 Task: Look for space in Palma del Río, Spain from 1st July, 2023 to 9th July, 2023 for 2 adults in price range Rs.8000 to Rs.15000. Place can be entire place with 1  bedroom having 1 bed and 1 bathroom. Property type can be house, flat, guest house. Booking option can be shelf check-in. Required host language is English.
Action: Mouse moved to (334, 196)
Screenshot: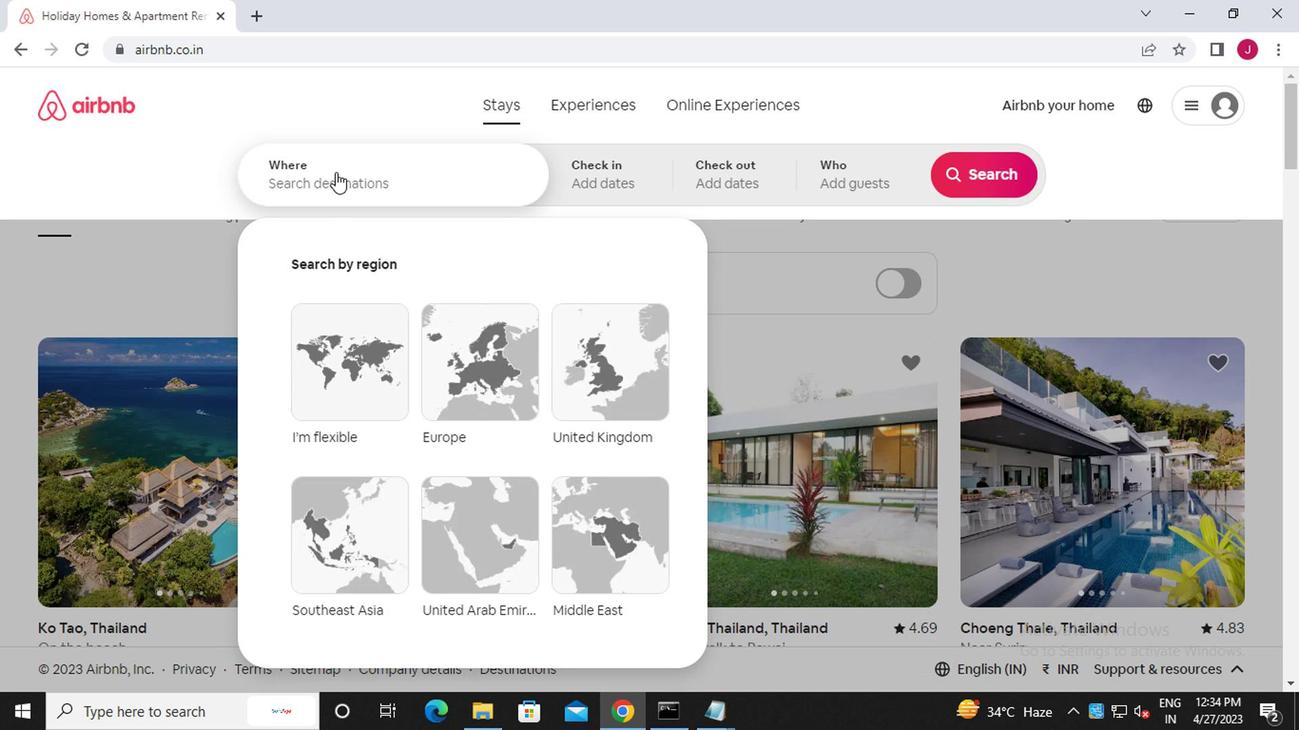 
Action: Mouse pressed left at (334, 196)
Screenshot: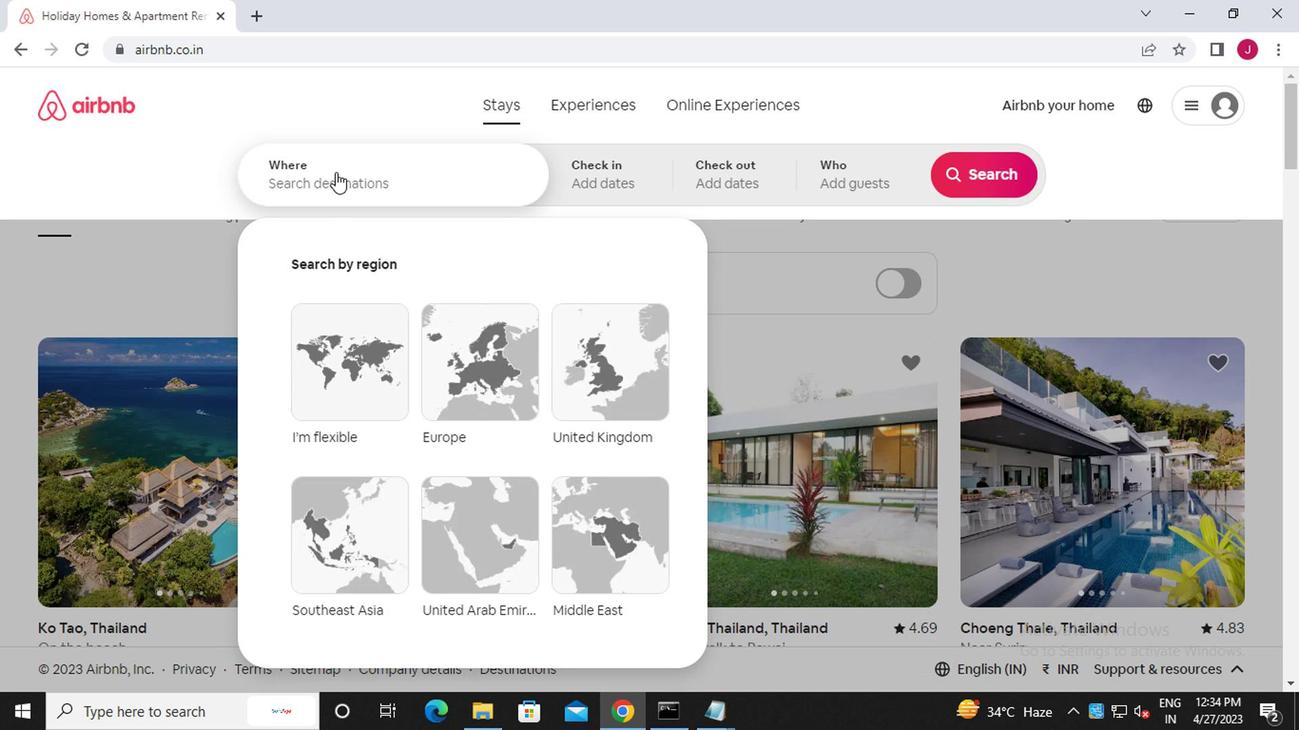 
Action: Key pressed p<Key.caps_lock>alma<Key.space>de<Key.space>rio
Screenshot: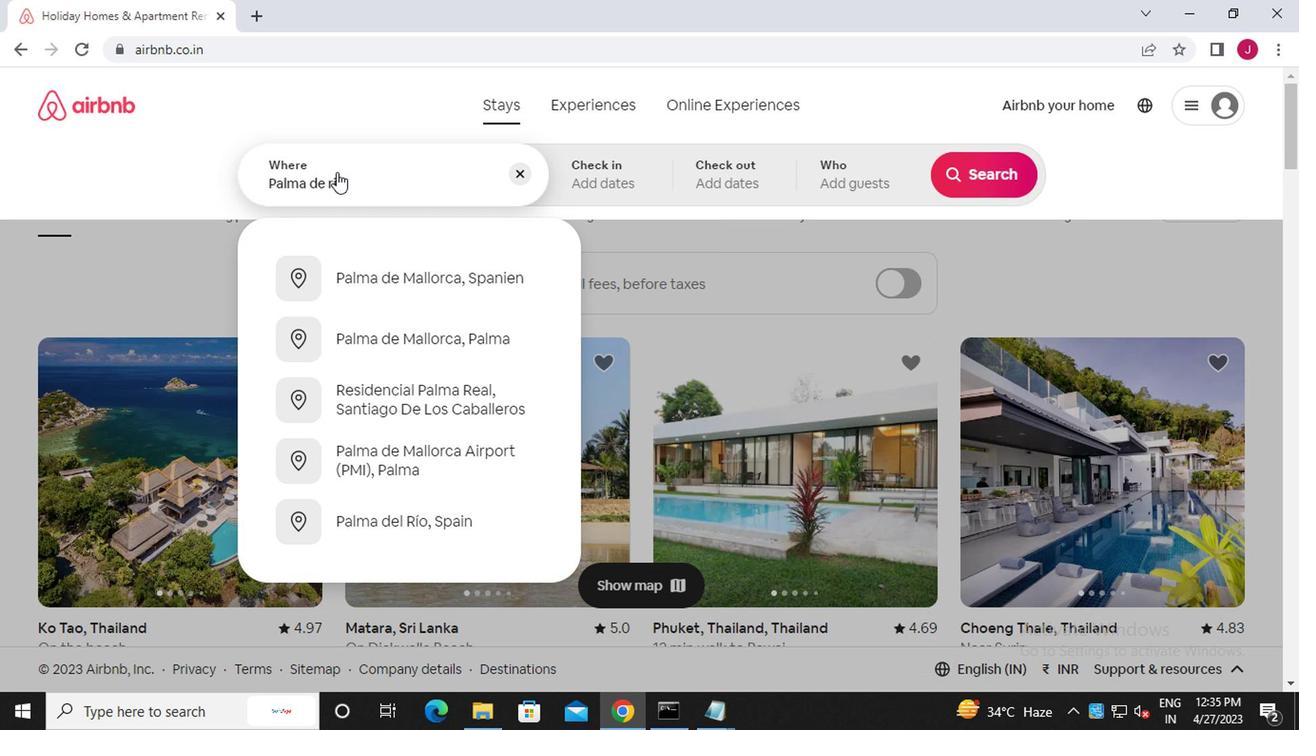 
Action: Mouse moved to (448, 348)
Screenshot: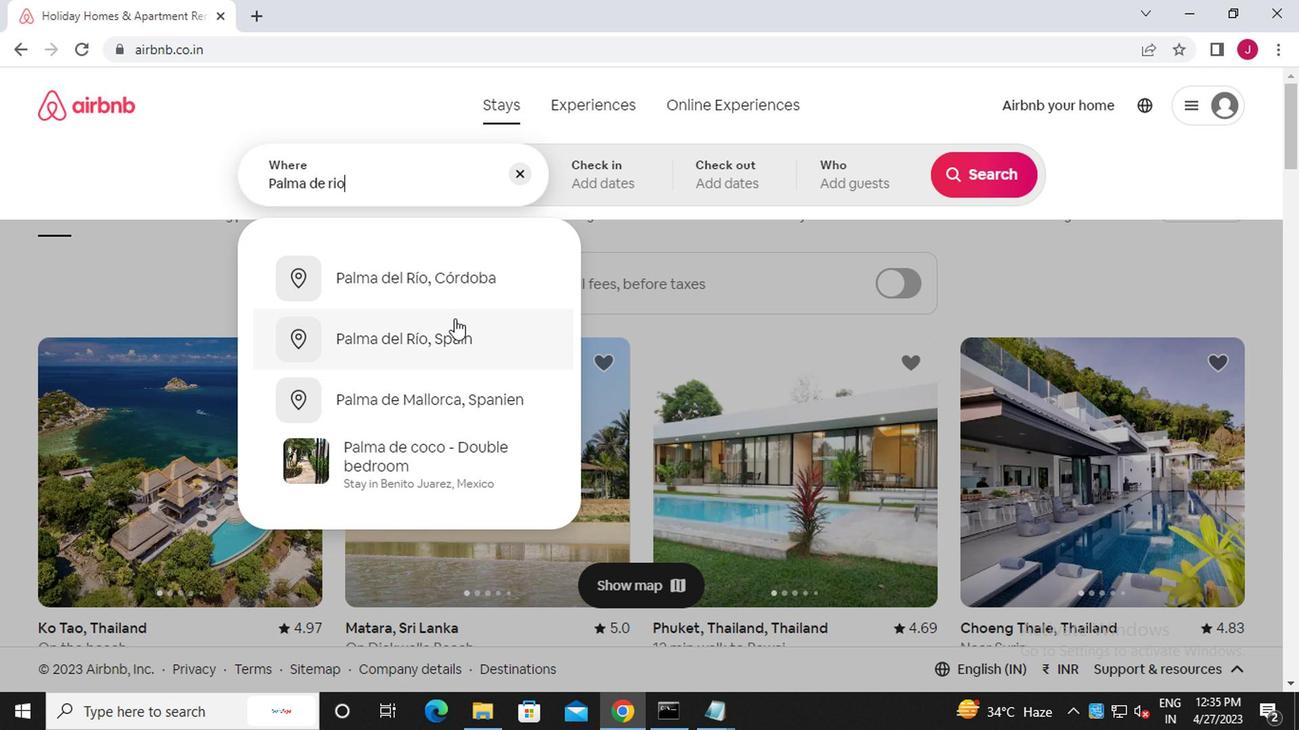 
Action: Mouse pressed left at (448, 348)
Screenshot: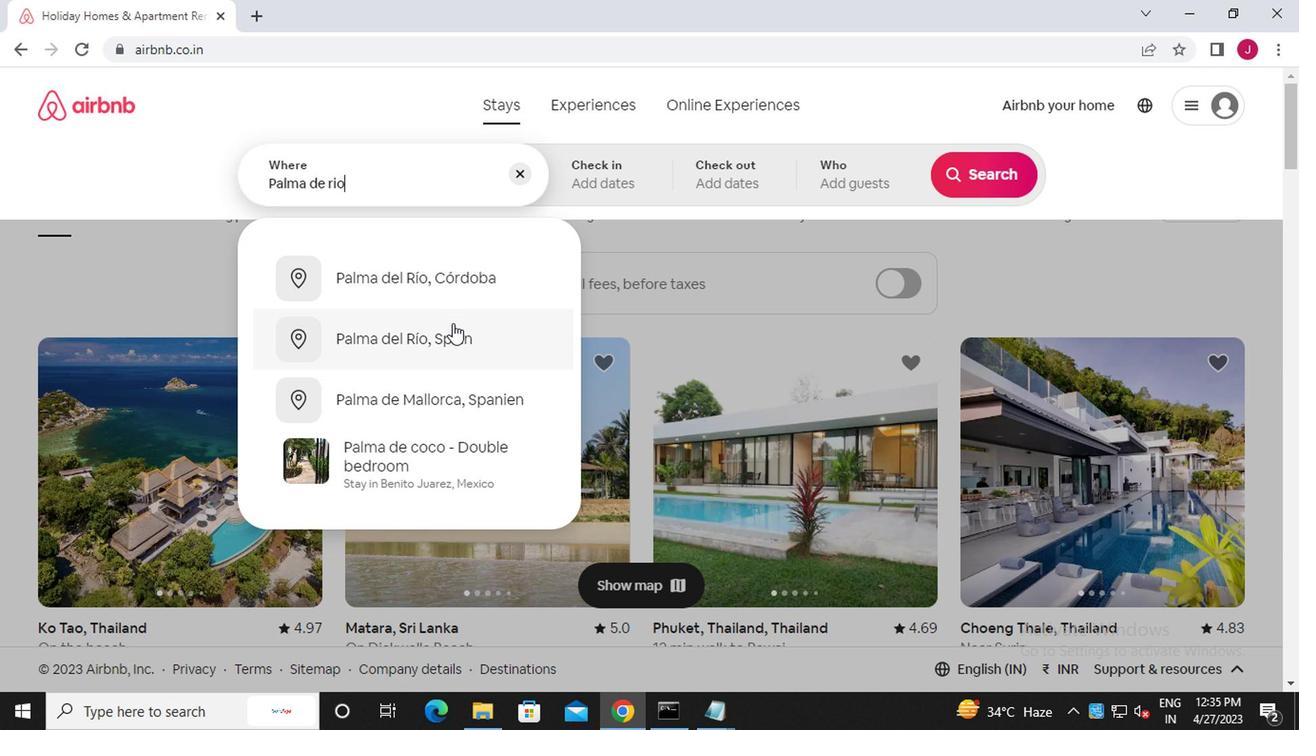 
Action: Mouse moved to (970, 341)
Screenshot: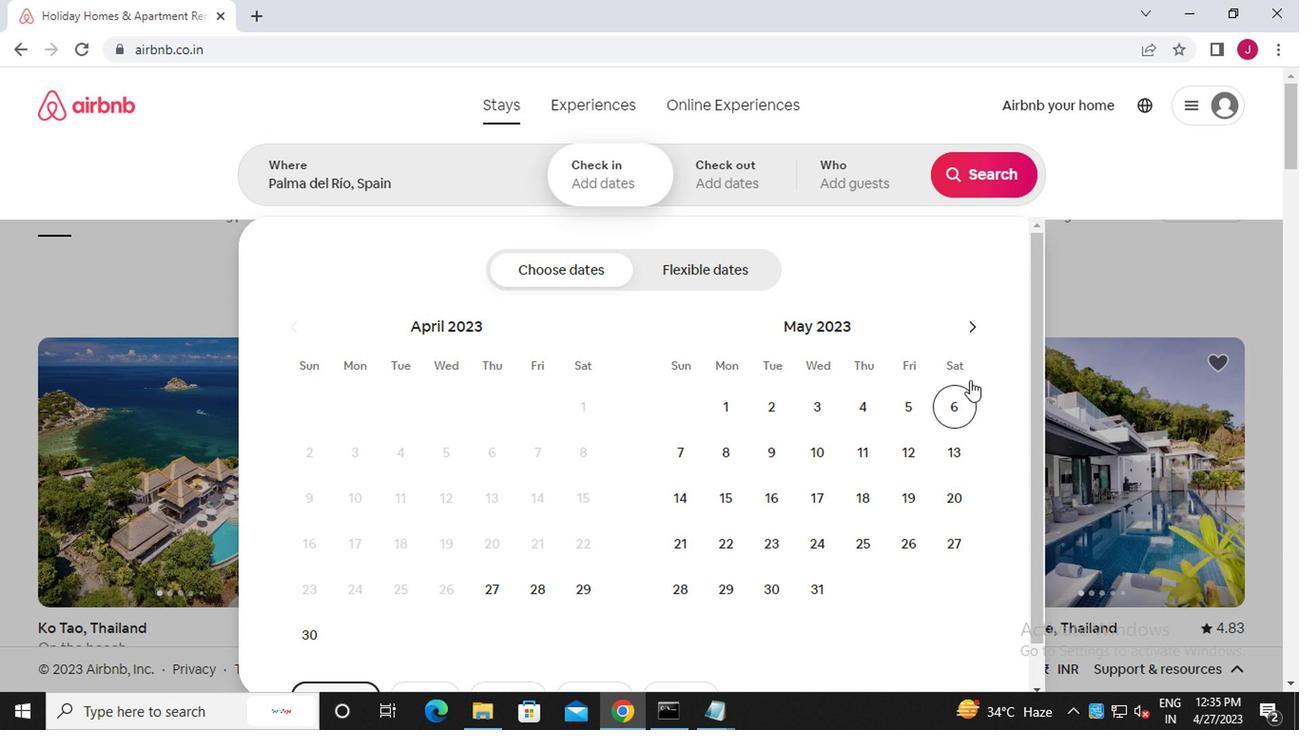 
Action: Mouse pressed left at (970, 341)
Screenshot: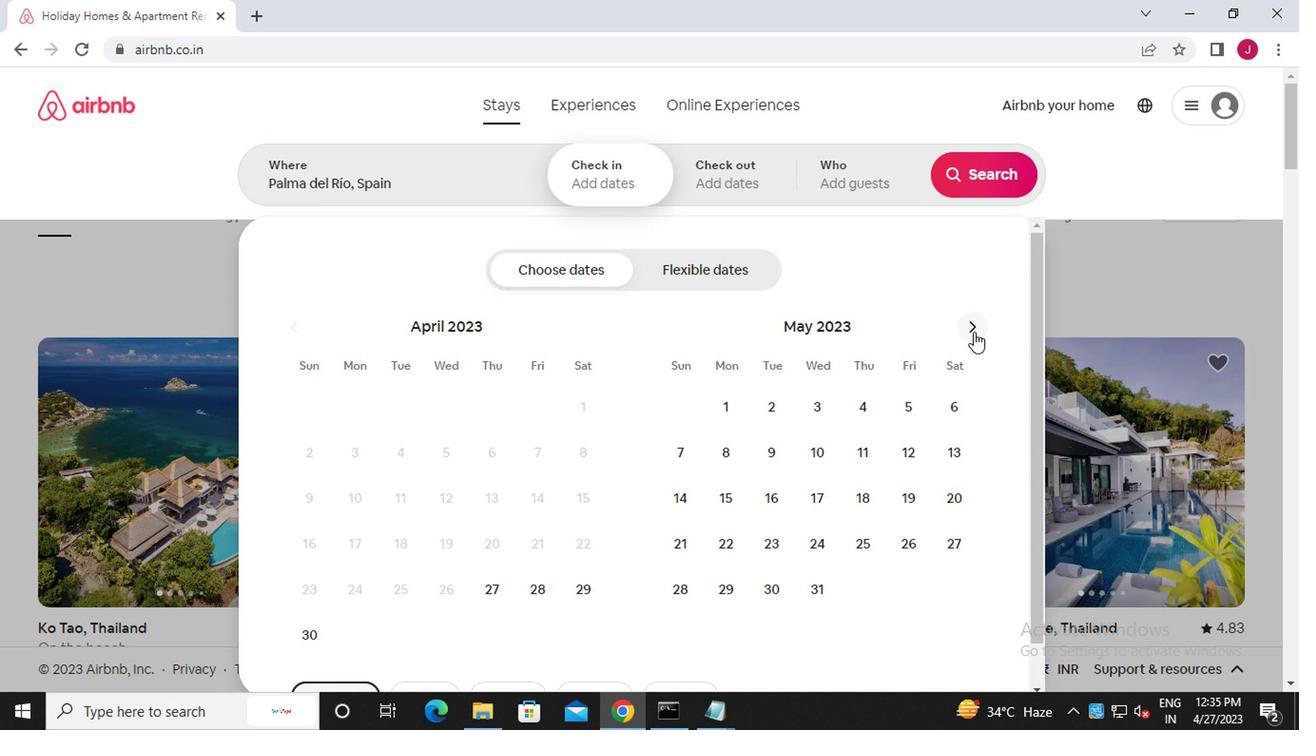 
Action: Mouse pressed left at (970, 341)
Screenshot: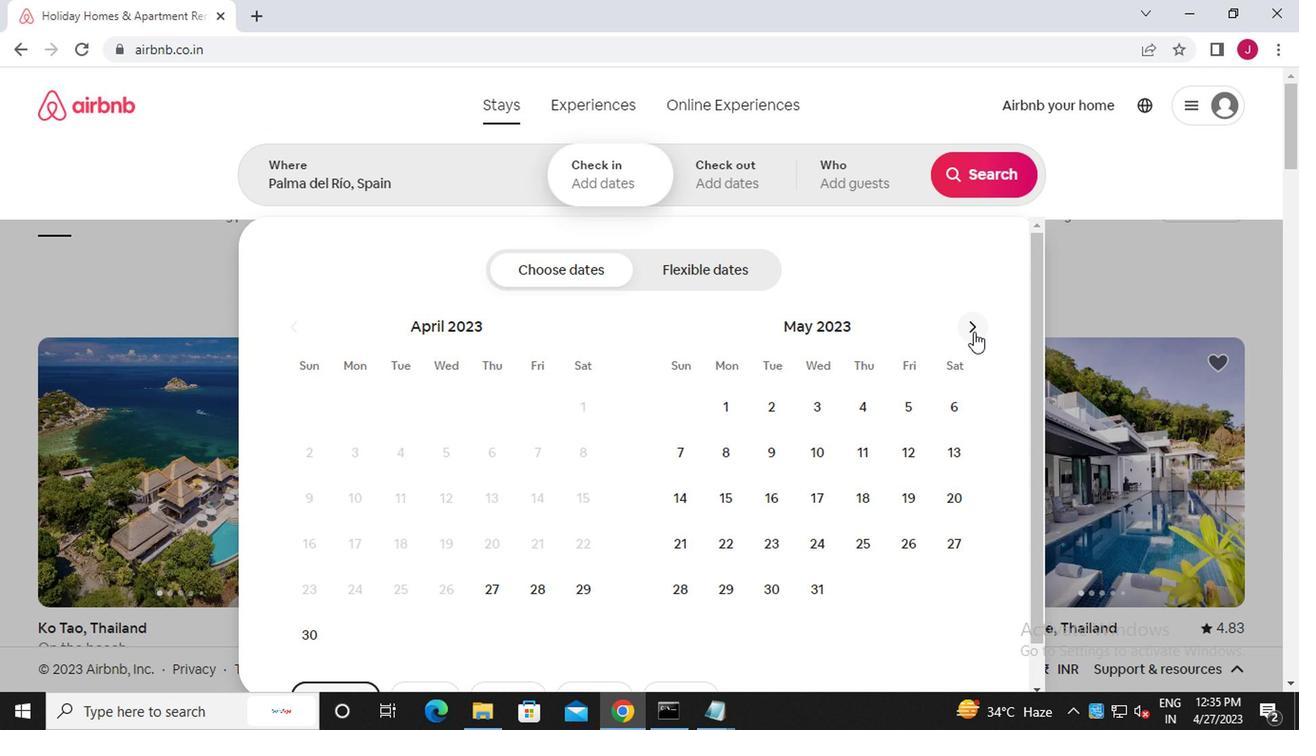 
Action: Mouse pressed left at (970, 341)
Screenshot: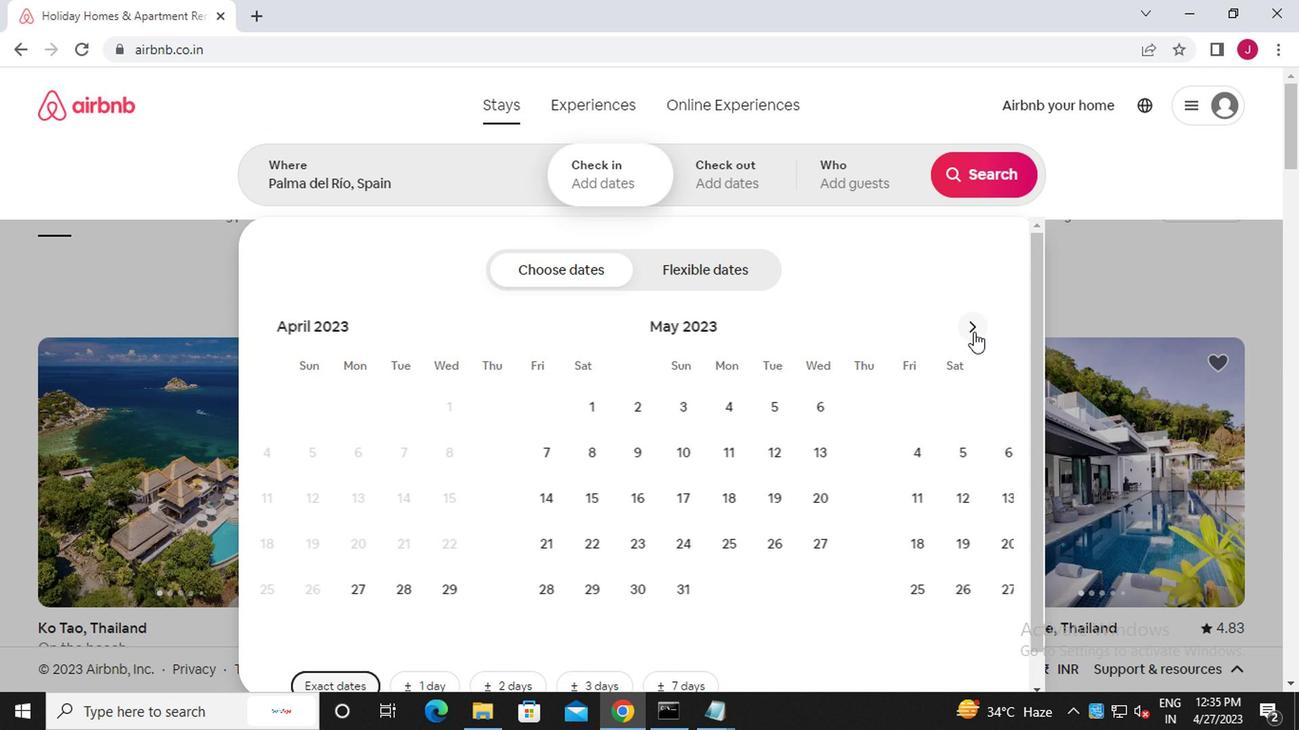 
Action: Mouse moved to (941, 408)
Screenshot: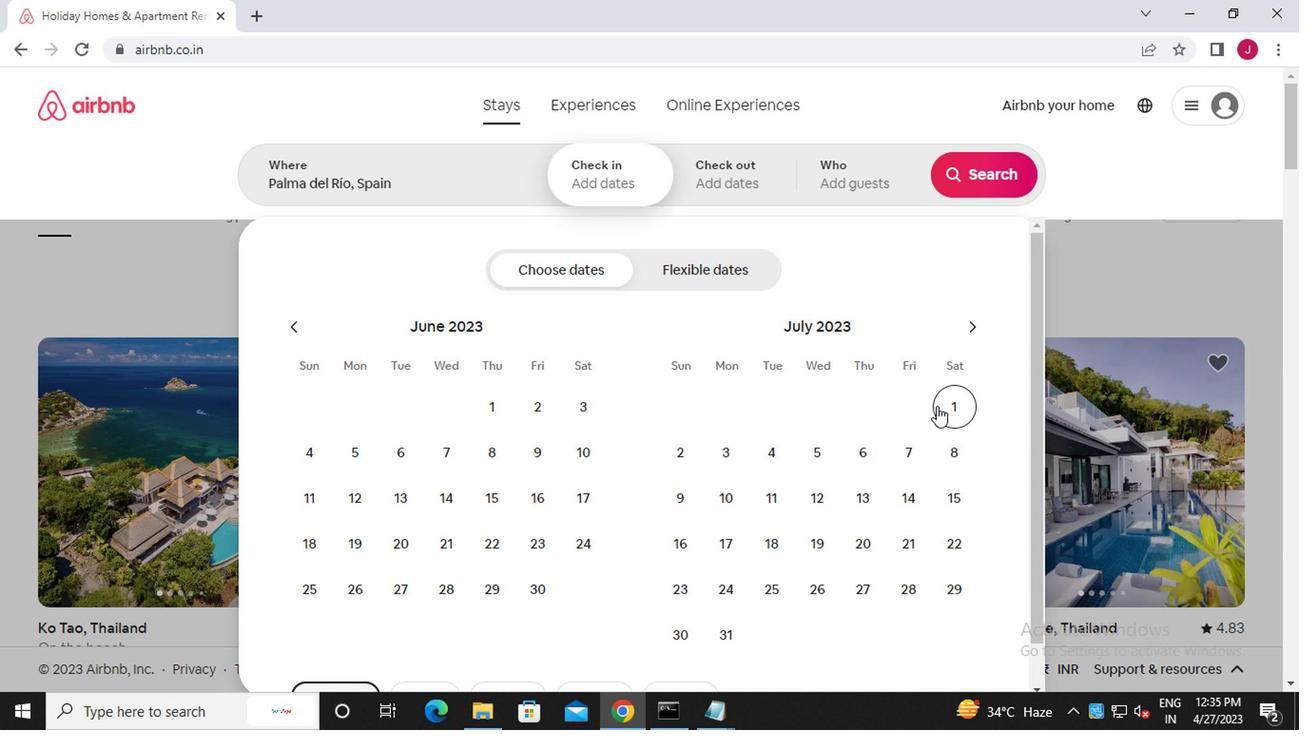 
Action: Mouse pressed left at (941, 408)
Screenshot: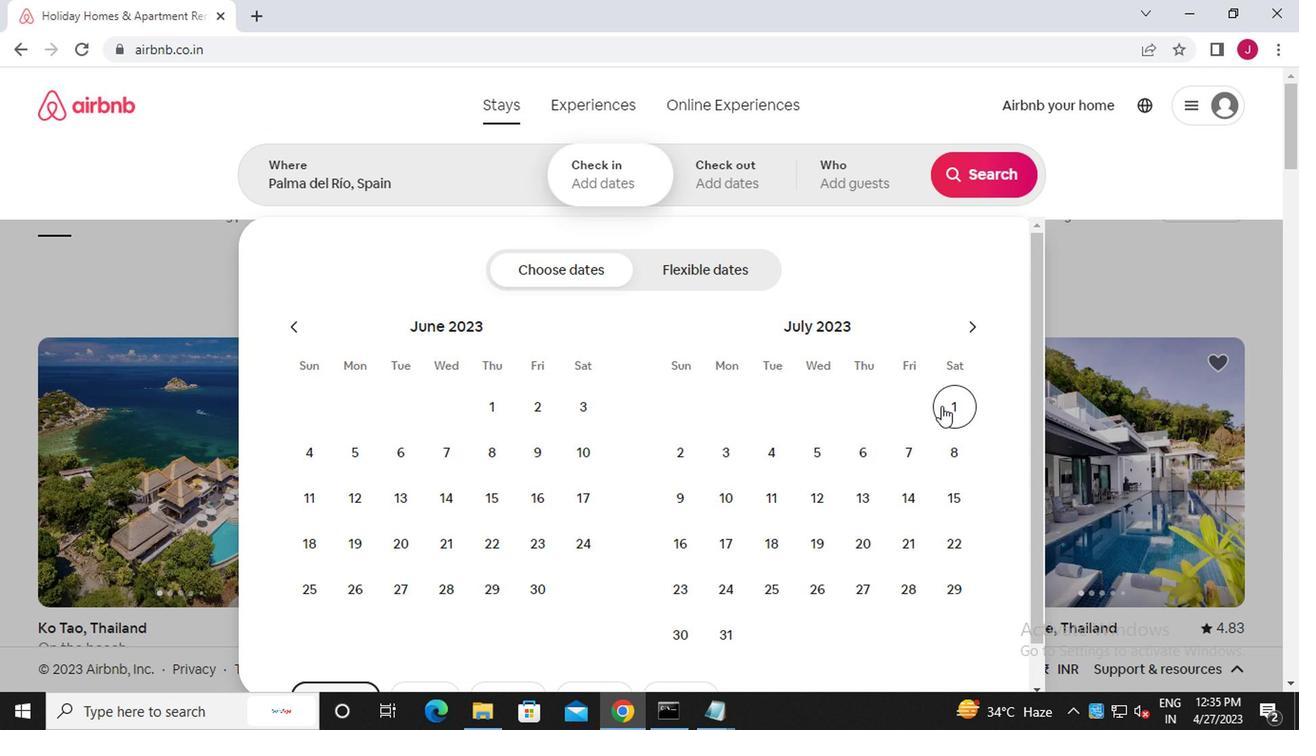 
Action: Mouse moved to (682, 494)
Screenshot: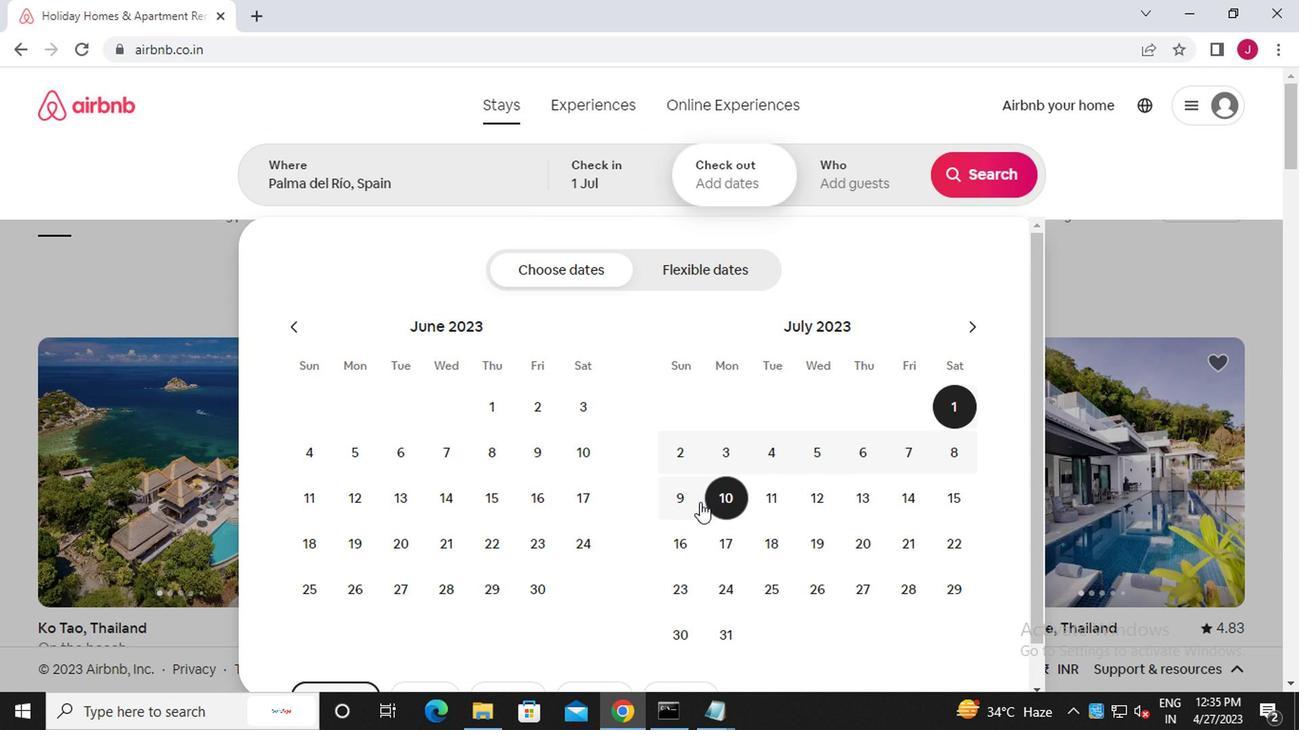 
Action: Mouse pressed left at (682, 494)
Screenshot: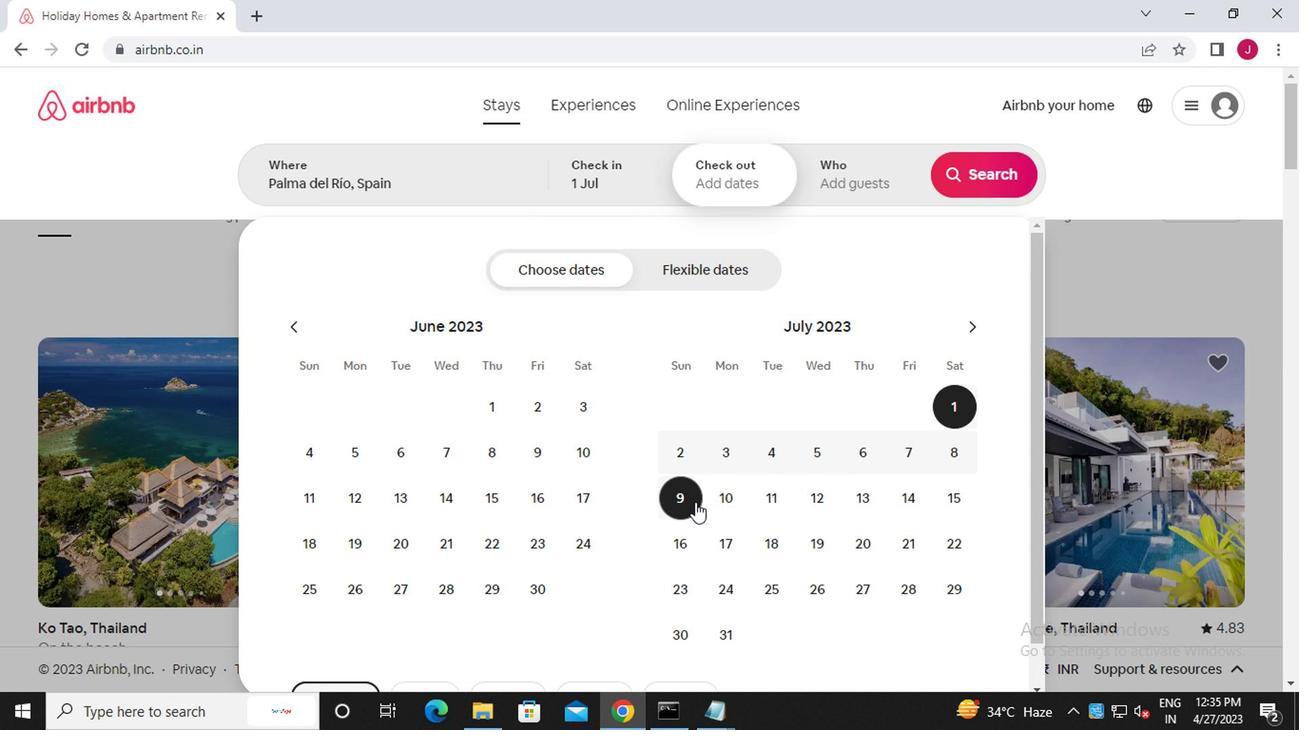 
Action: Mouse moved to (880, 205)
Screenshot: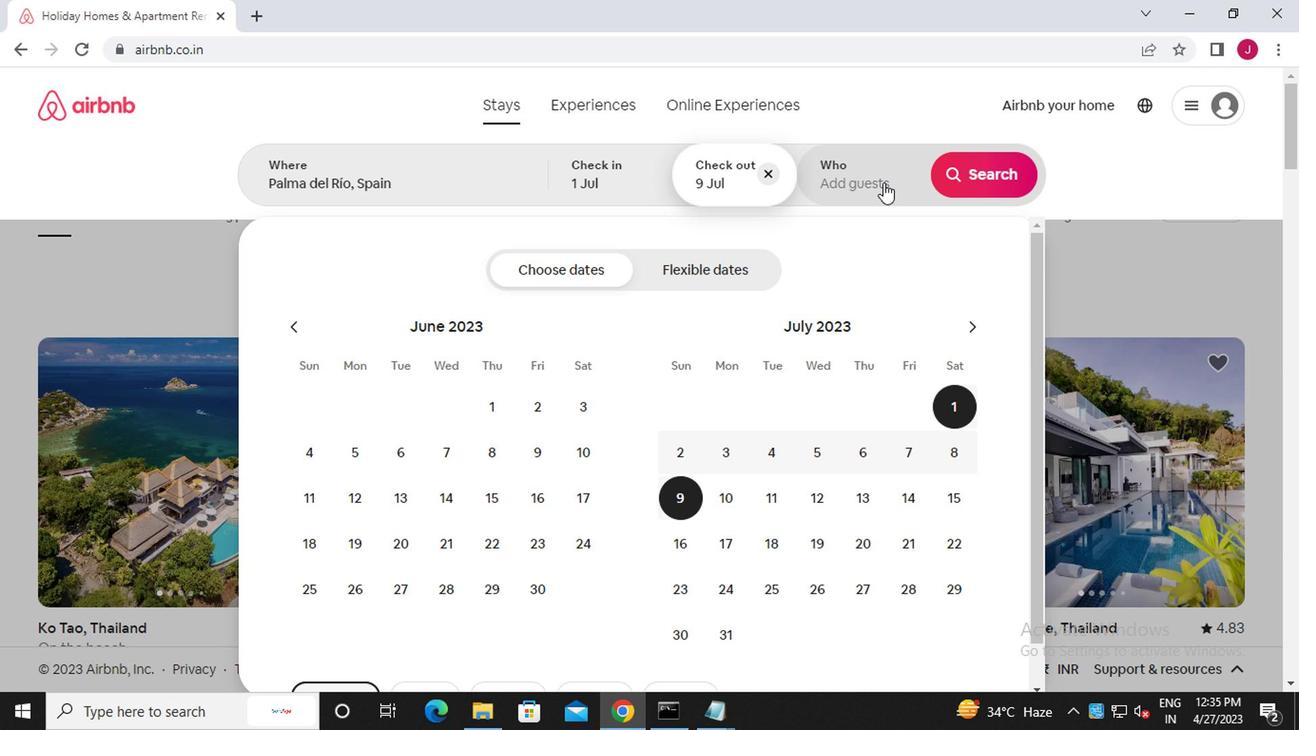 
Action: Mouse pressed left at (880, 205)
Screenshot: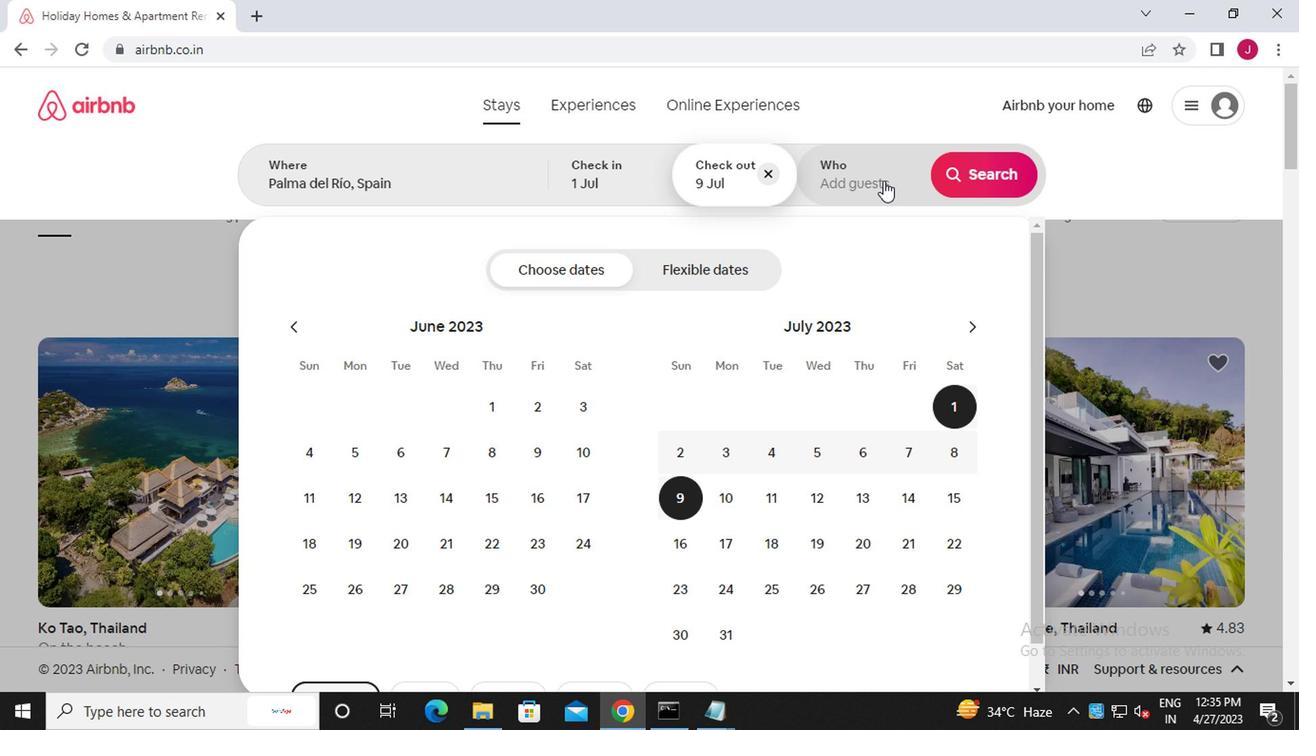 
Action: Mouse moved to (985, 298)
Screenshot: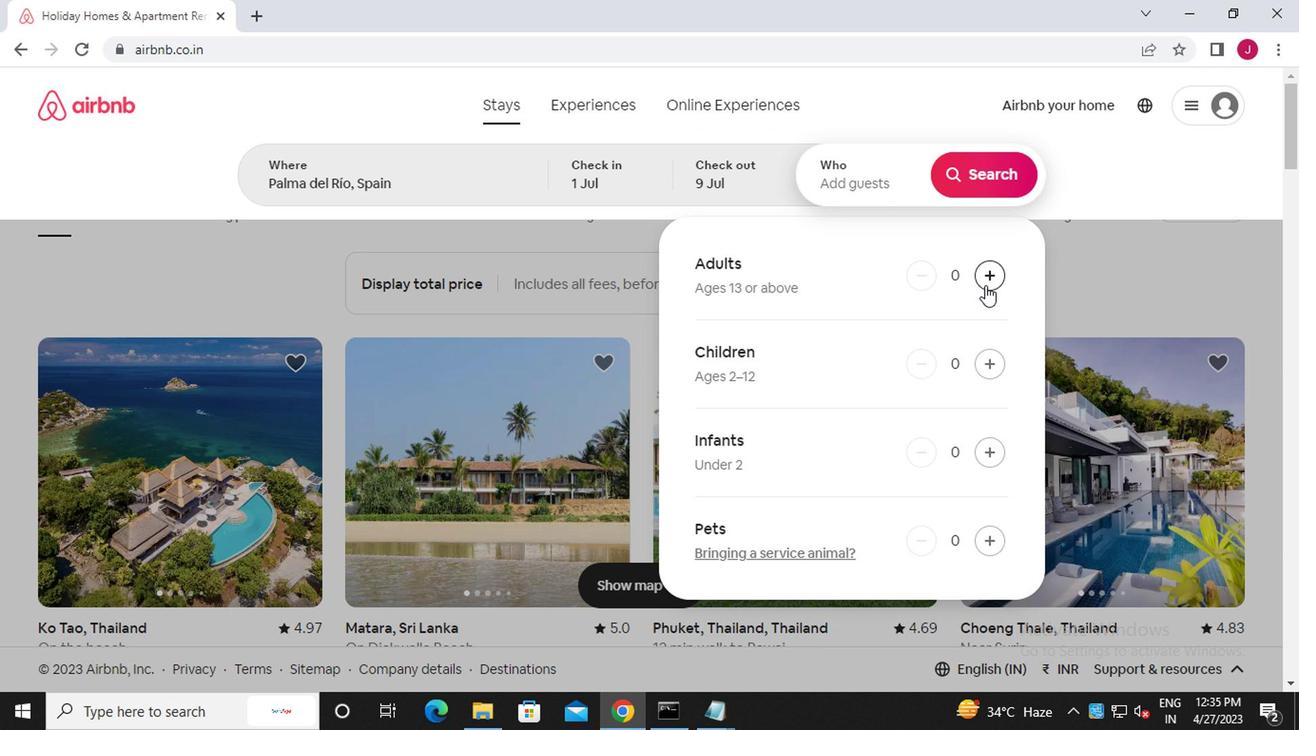 
Action: Mouse pressed left at (985, 298)
Screenshot: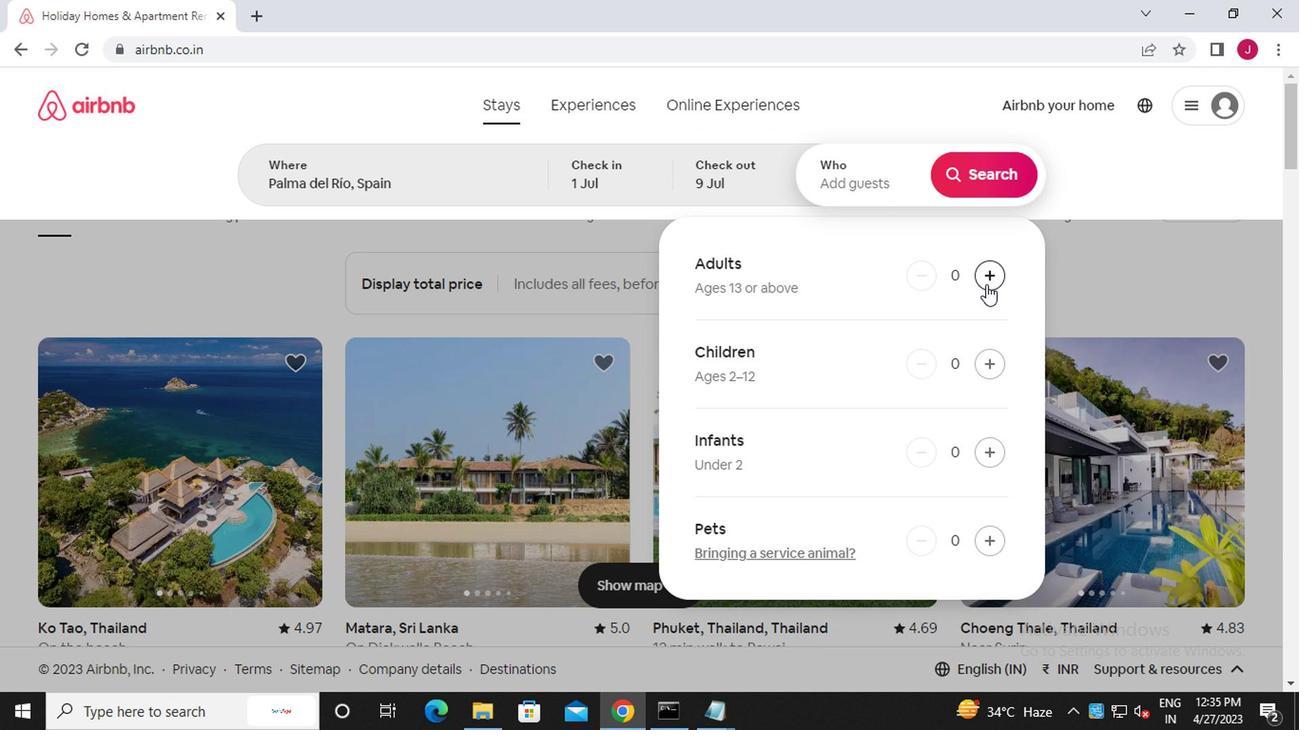 
Action: Mouse pressed left at (985, 298)
Screenshot: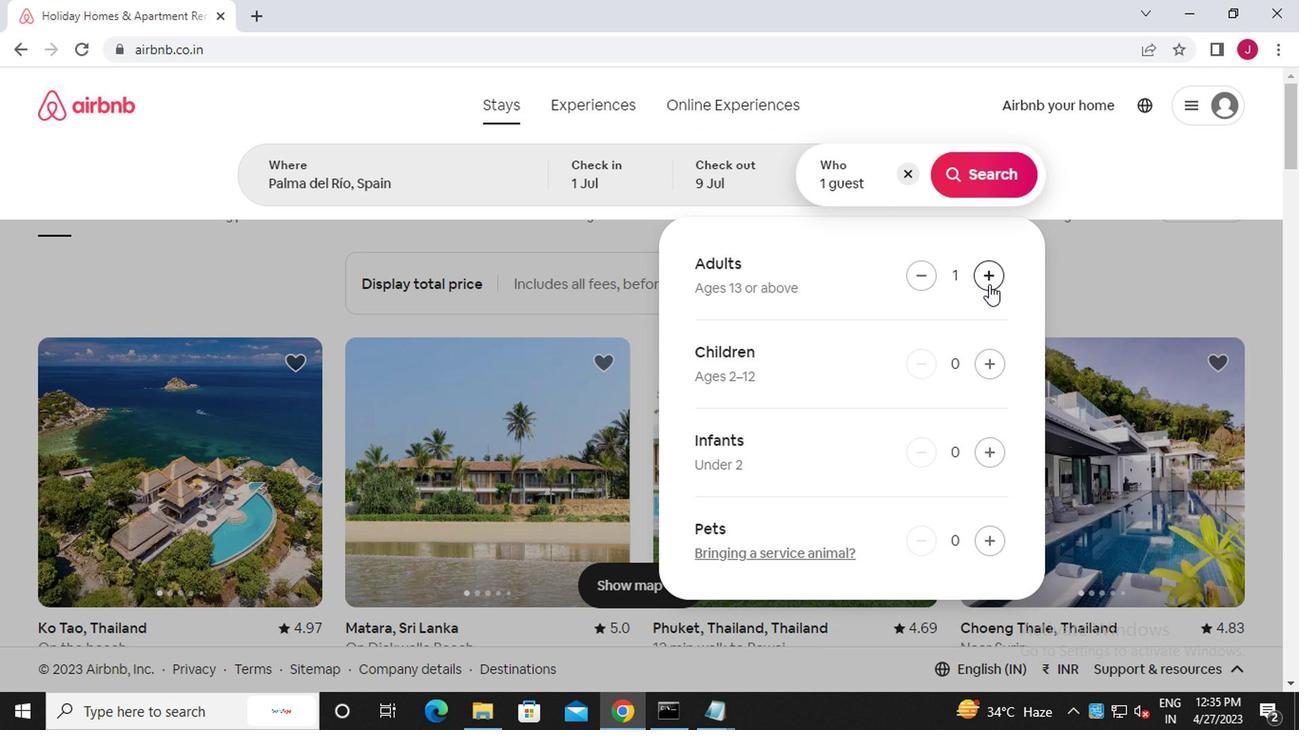 
Action: Mouse moved to (981, 205)
Screenshot: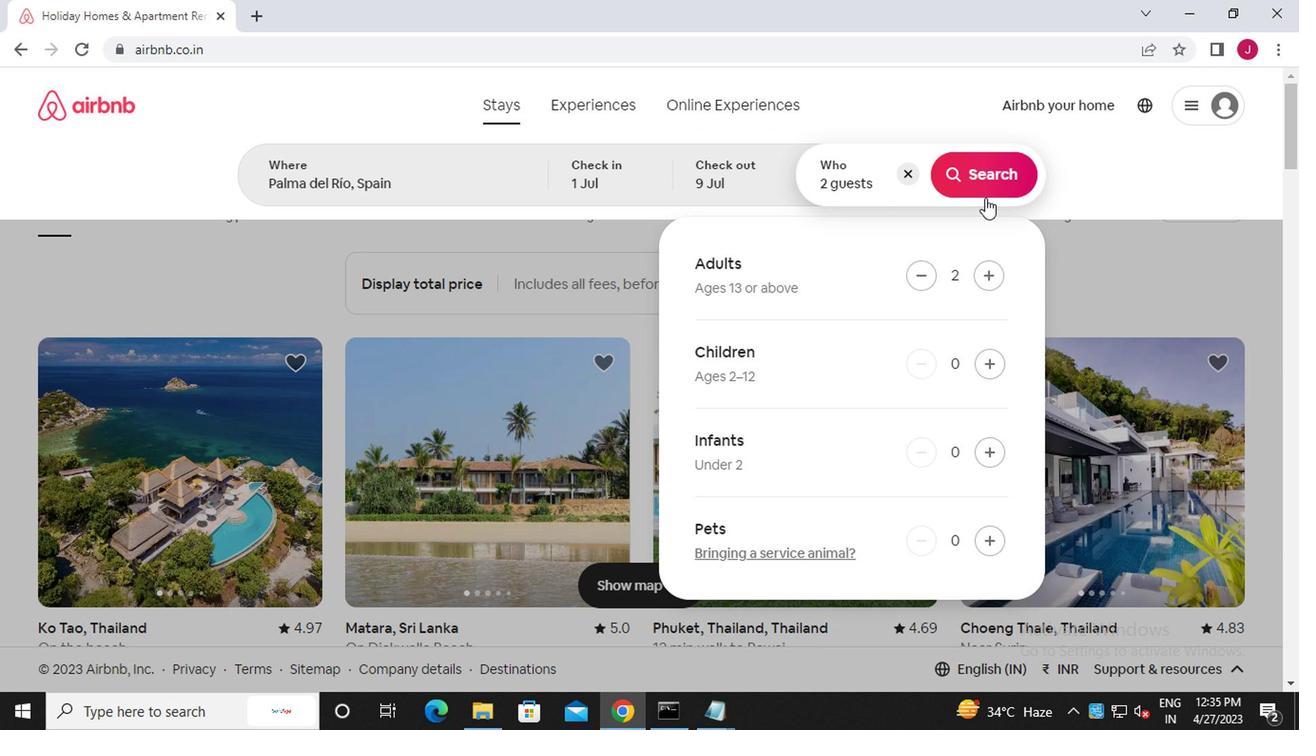 
Action: Mouse pressed left at (981, 205)
Screenshot: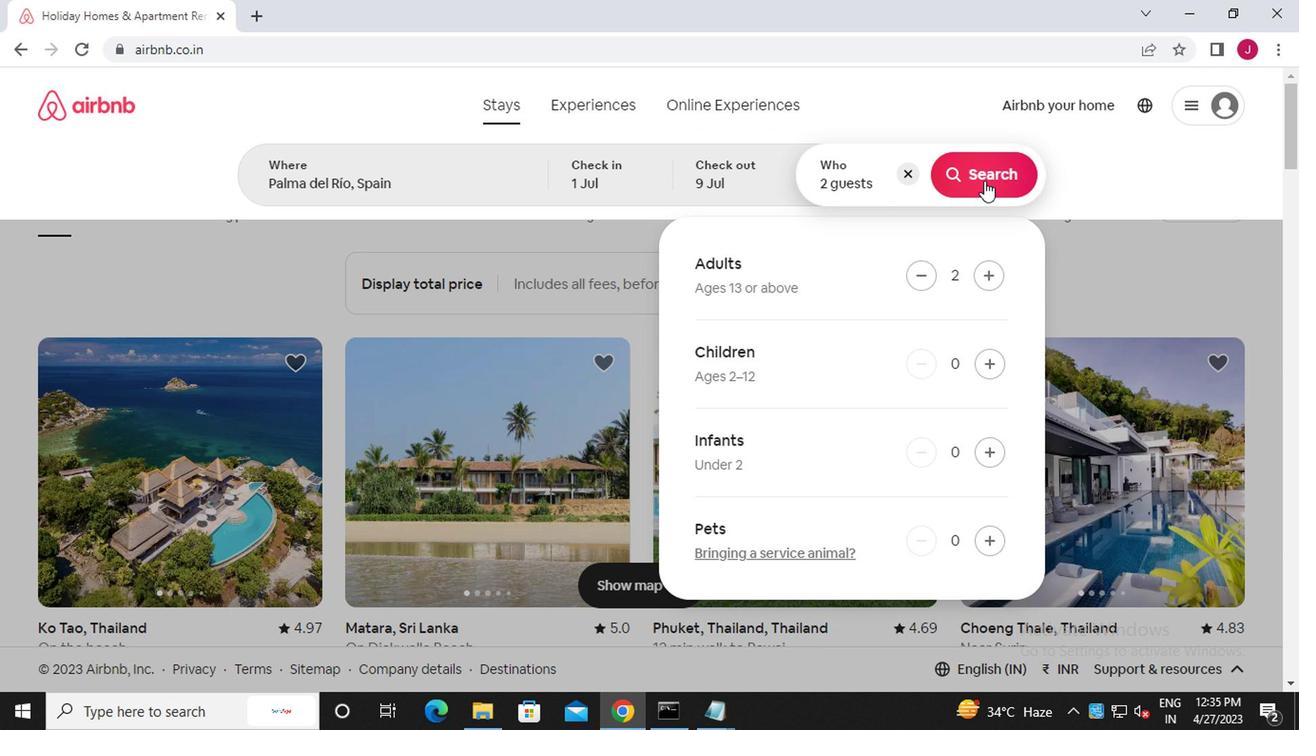 
Action: Mouse moved to (1222, 208)
Screenshot: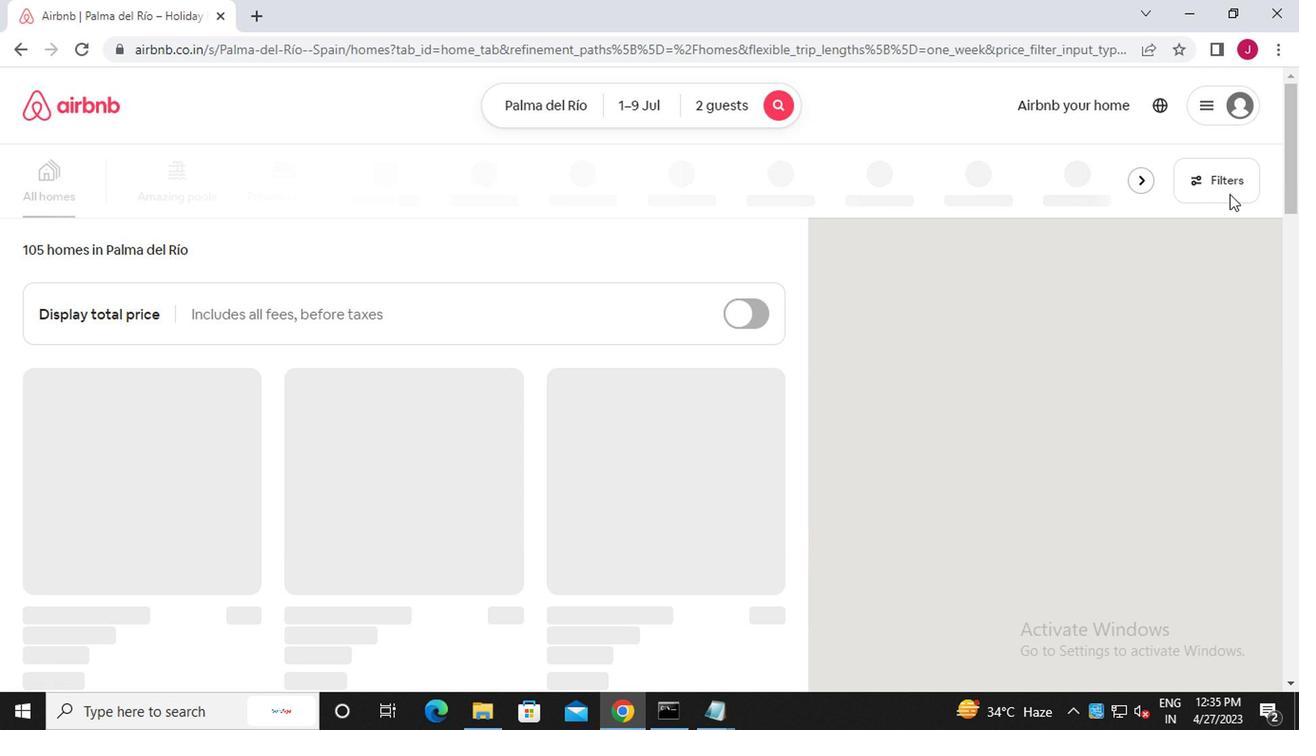 
Action: Mouse pressed left at (1222, 208)
Screenshot: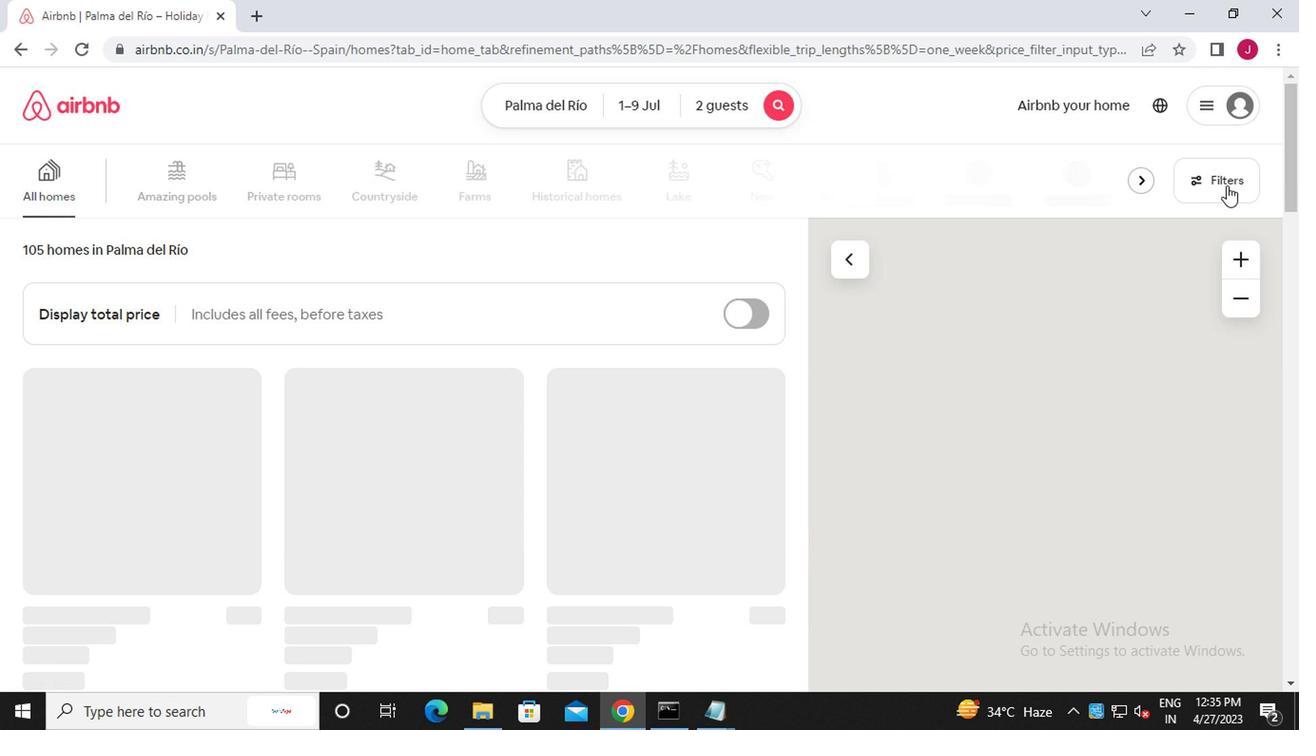 
Action: Mouse moved to (424, 416)
Screenshot: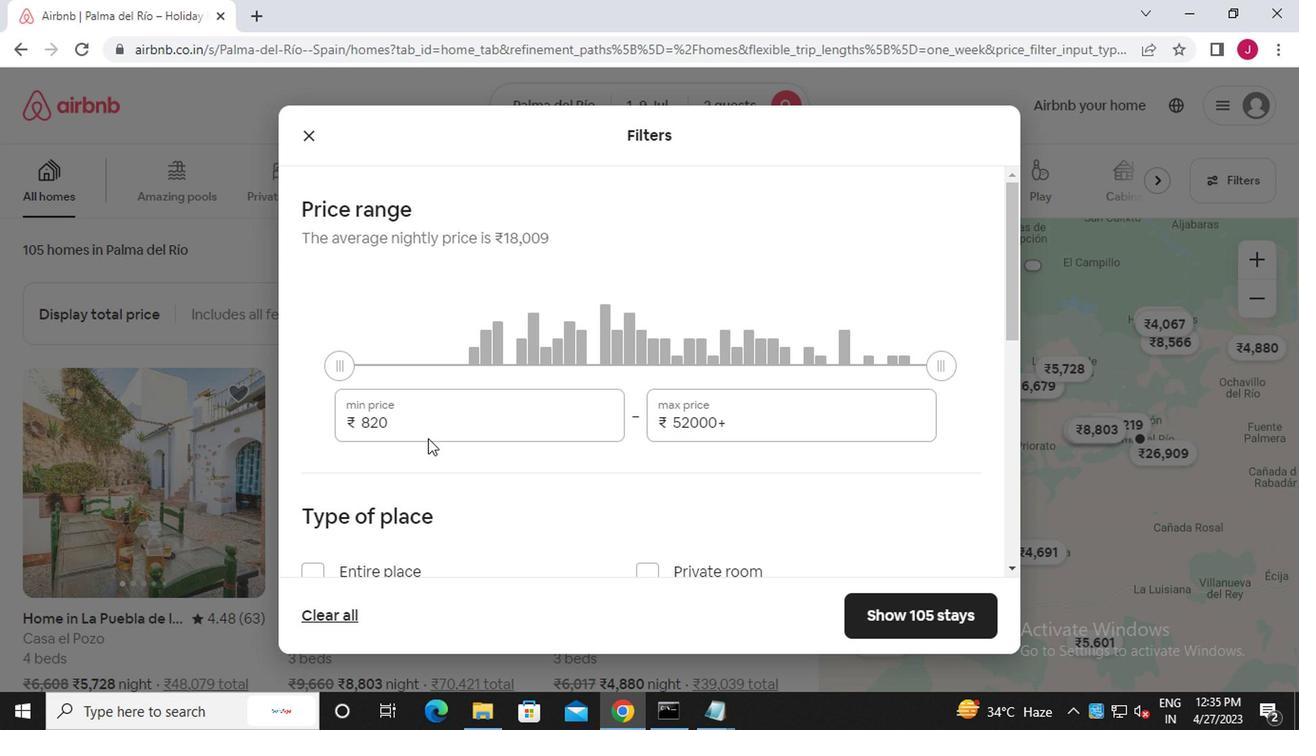 
Action: Mouse pressed left at (424, 416)
Screenshot: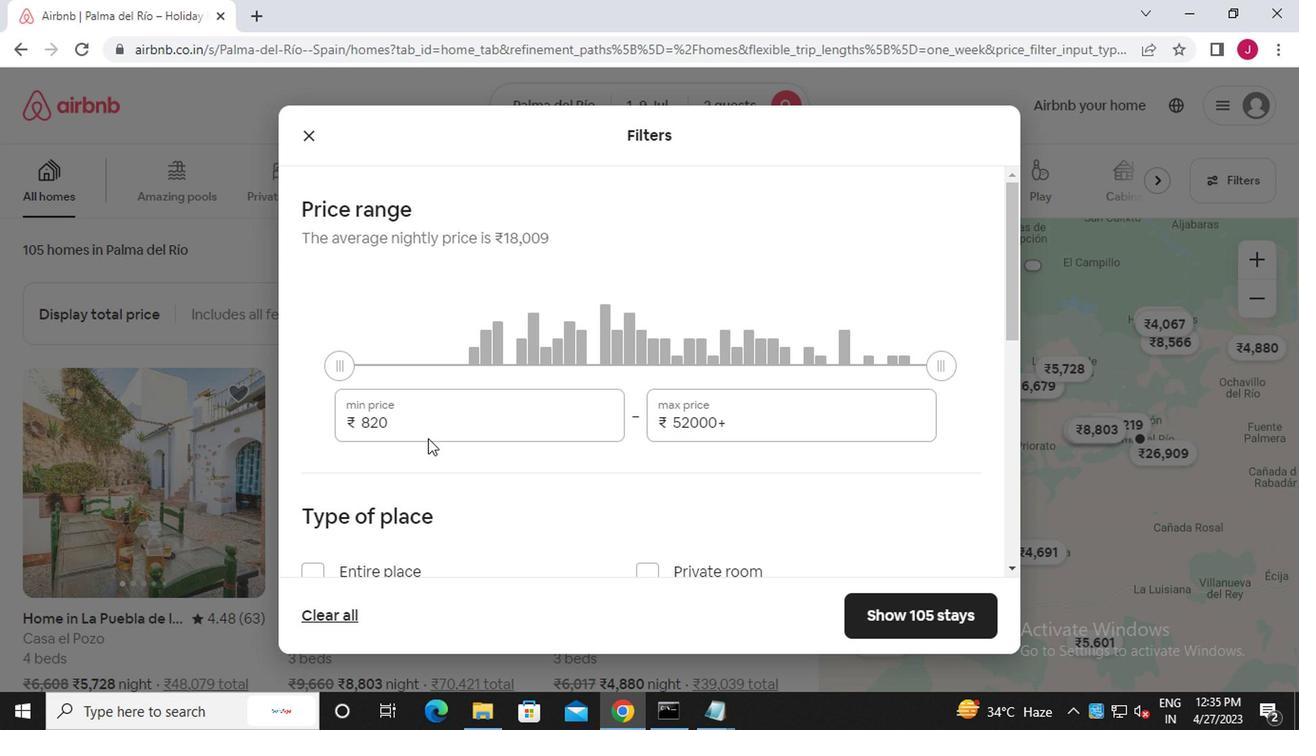 
Action: Mouse moved to (424, 416)
Screenshot: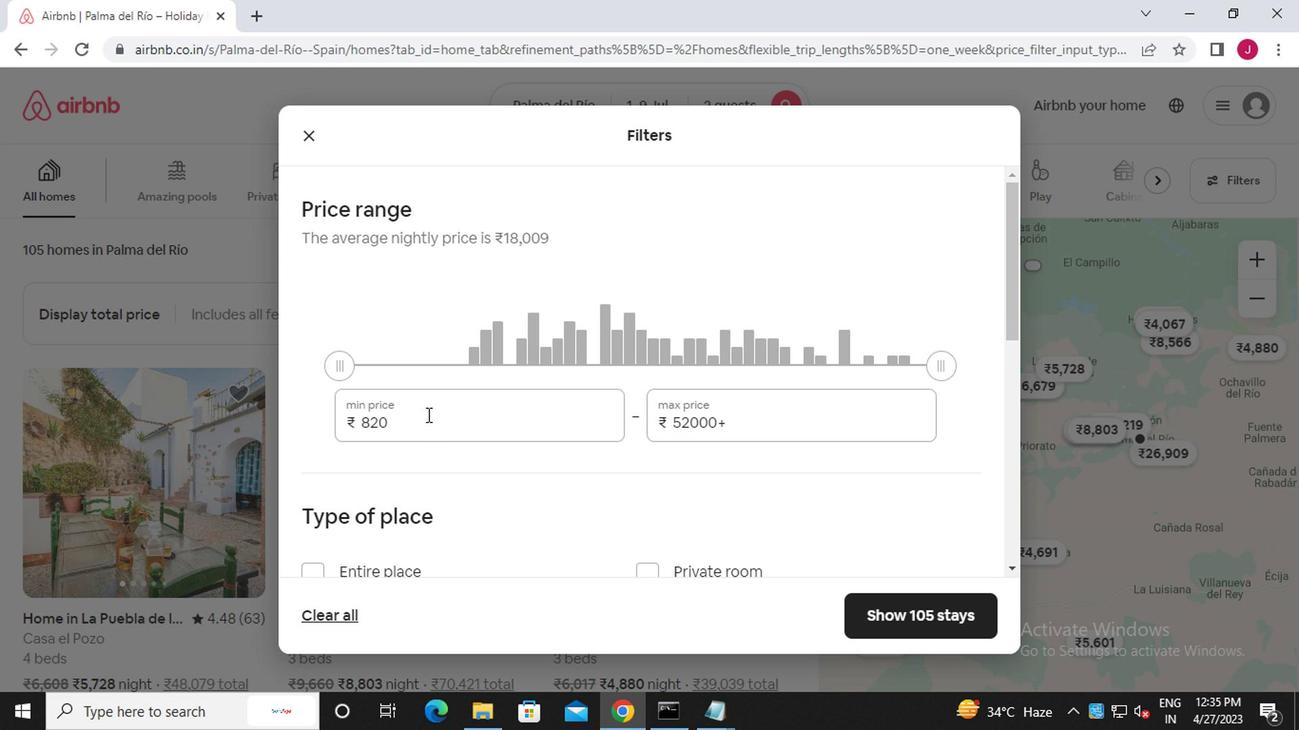 
Action: Key pressed <Key.backspace><Key.backspace><<96>><<96>><<96>>
Screenshot: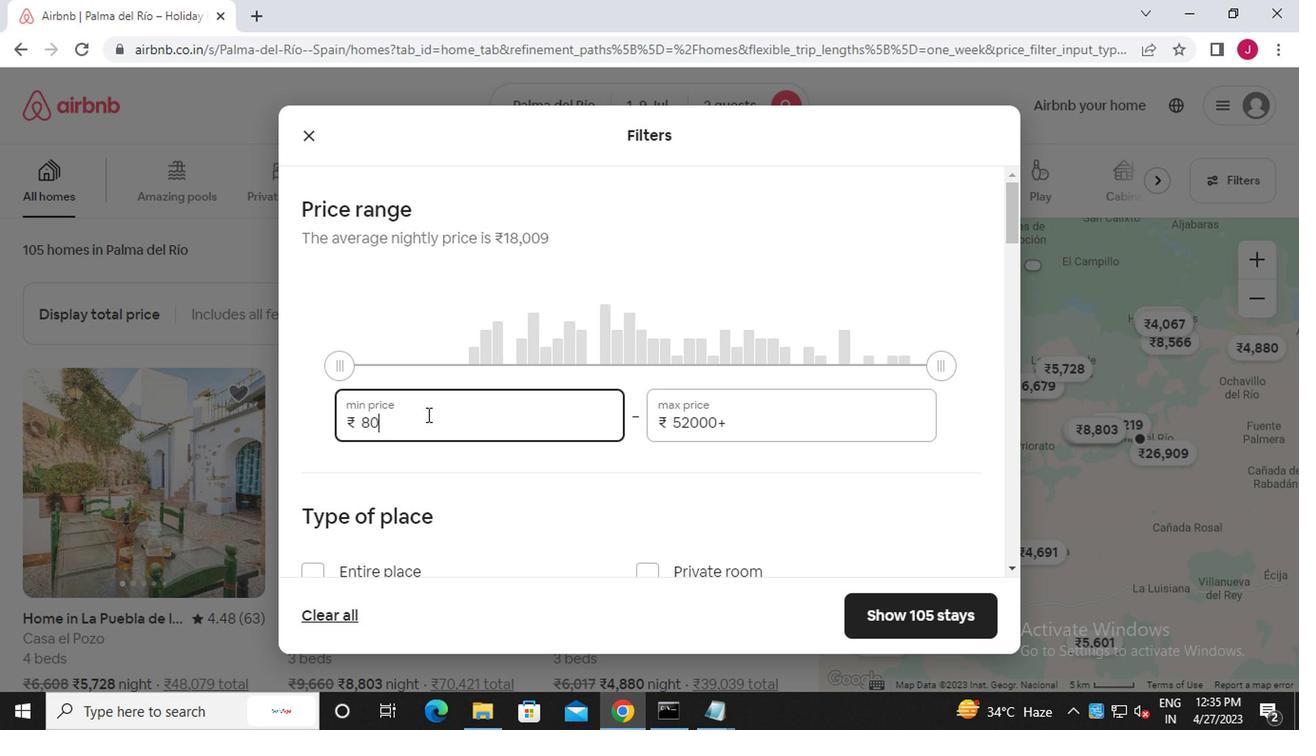 
Action: Mouse moved to (734, 425)
Screenshot: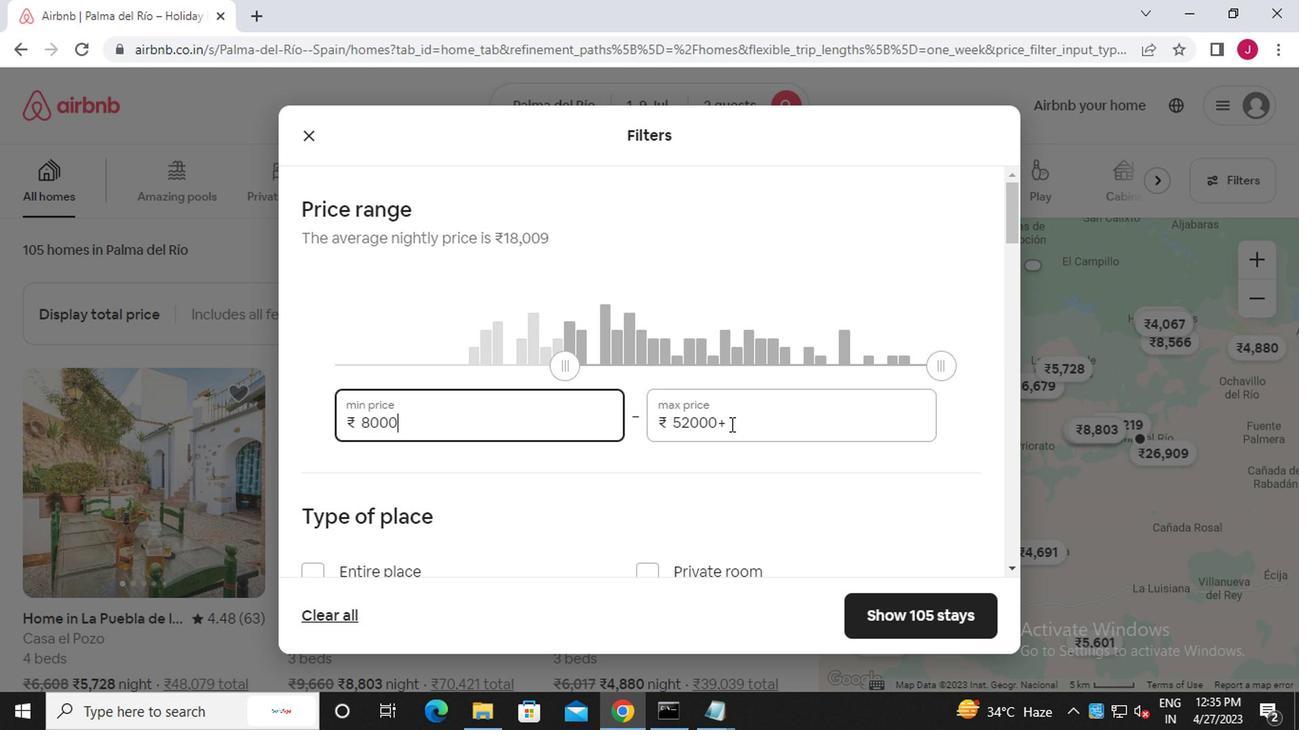 
Action: Mouse pressed left at (734, 425)
Screenshot: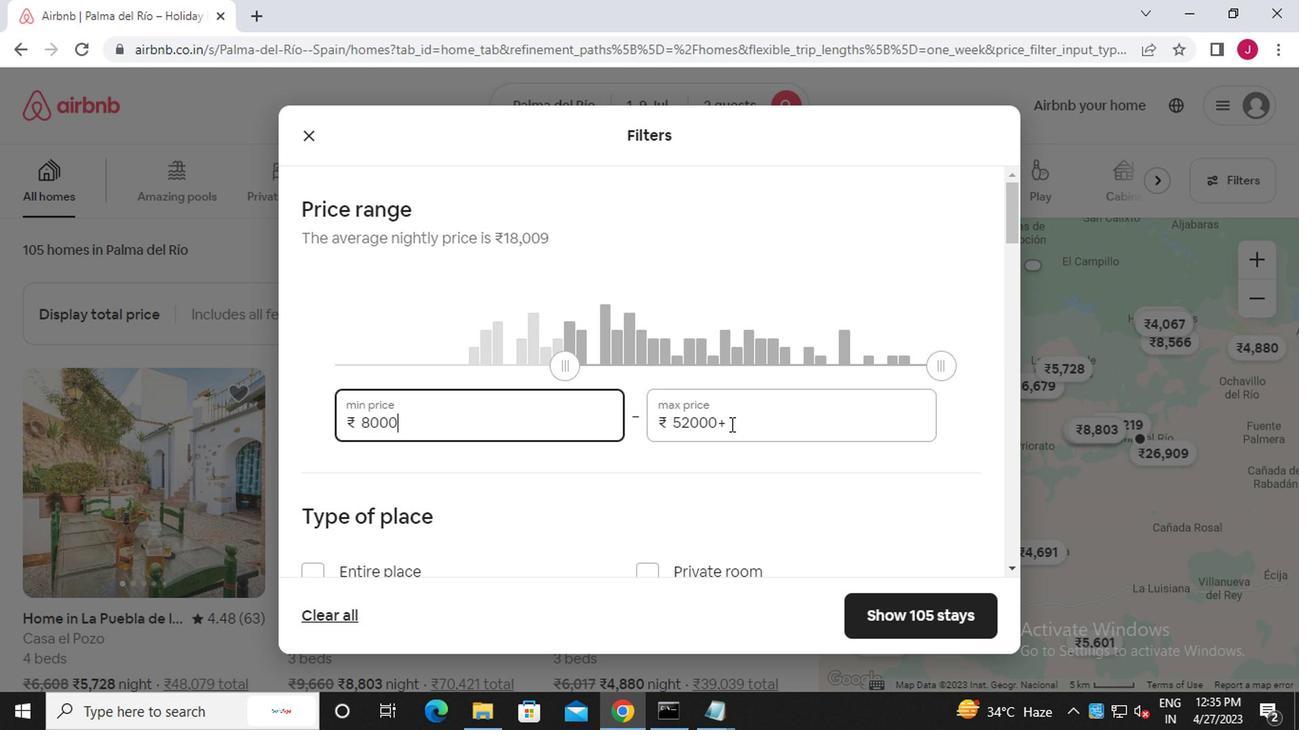 
Action: Mouse moved to (736, 425)
Screenshot: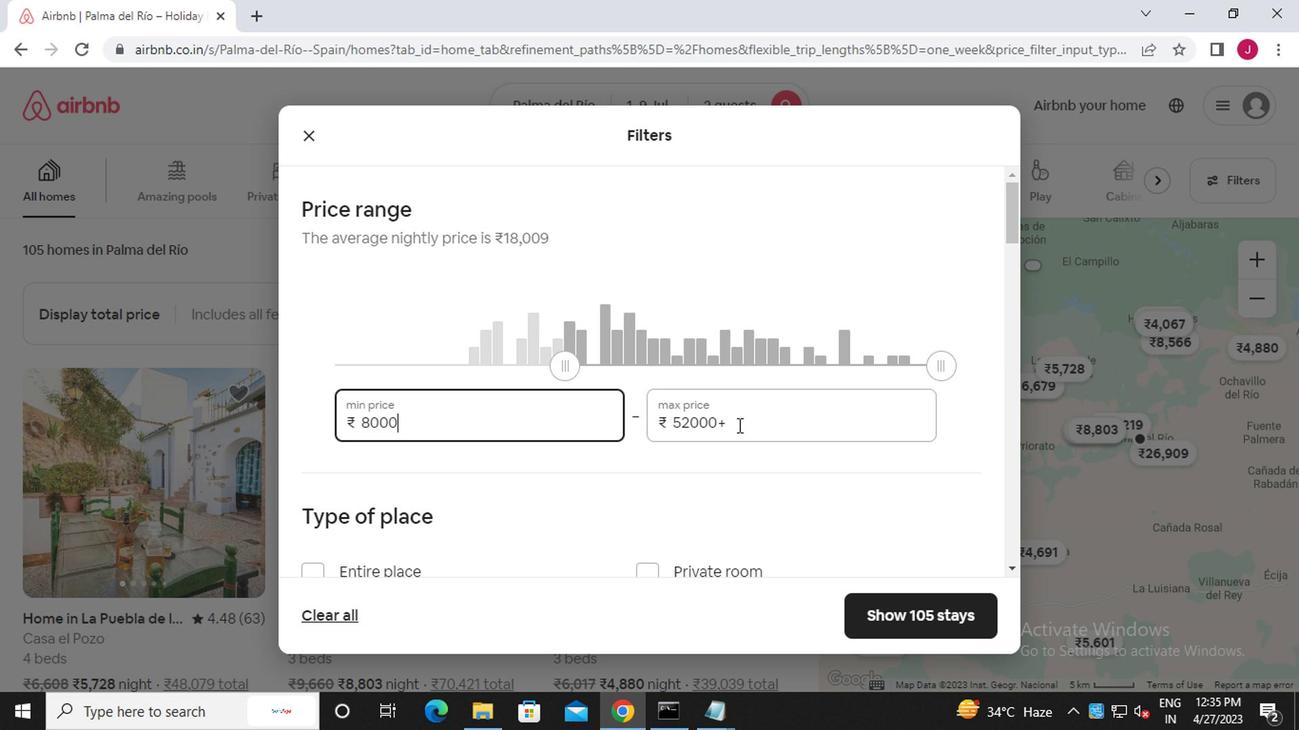 
Action: Key pressed <Key.backspace><Key.backspace><Key.backspace><Key.backspace><Key.backspace><Key.backspace><Key.backspace><Key.backspace><Key.backspace><Key.backspace><Key.backspace><Key.backspace><<97>><<101>><<96>><<96>><<96>>
Screenshot: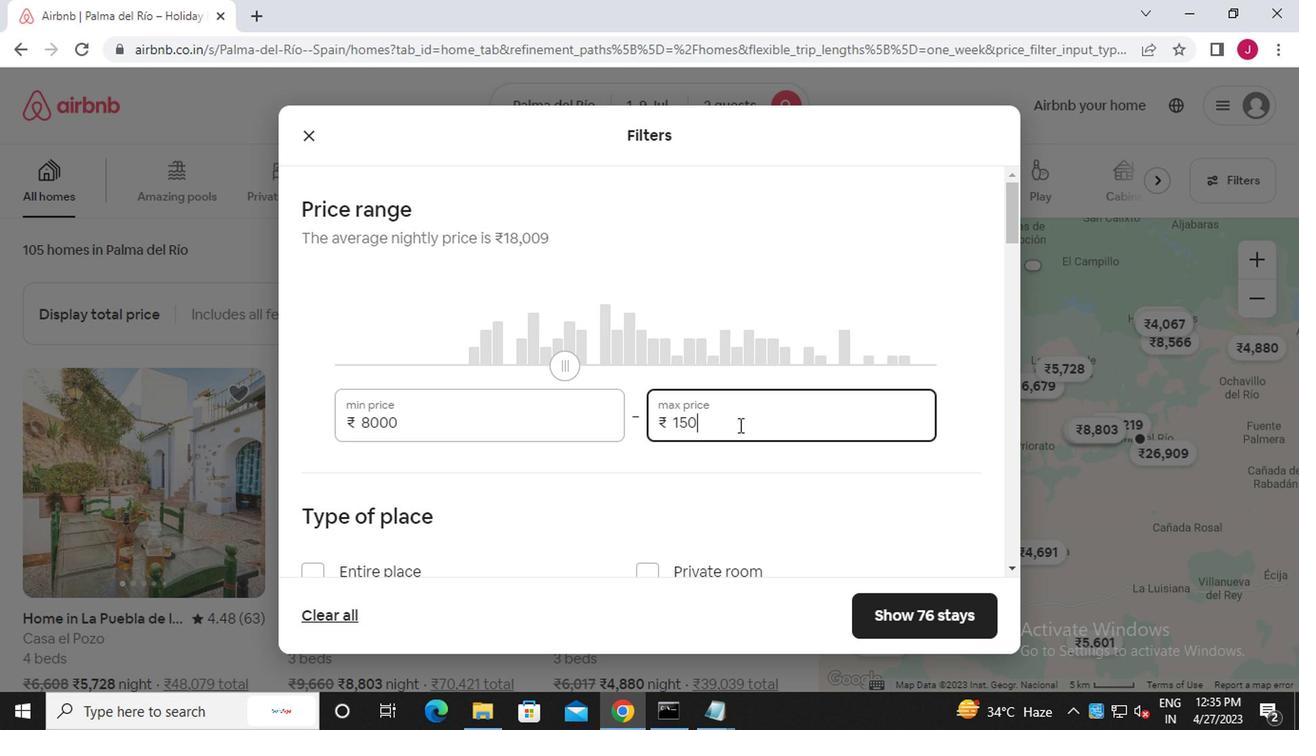 
Action: Mouse scrolled (736, 424) with delta (0, 0)
Screenshot: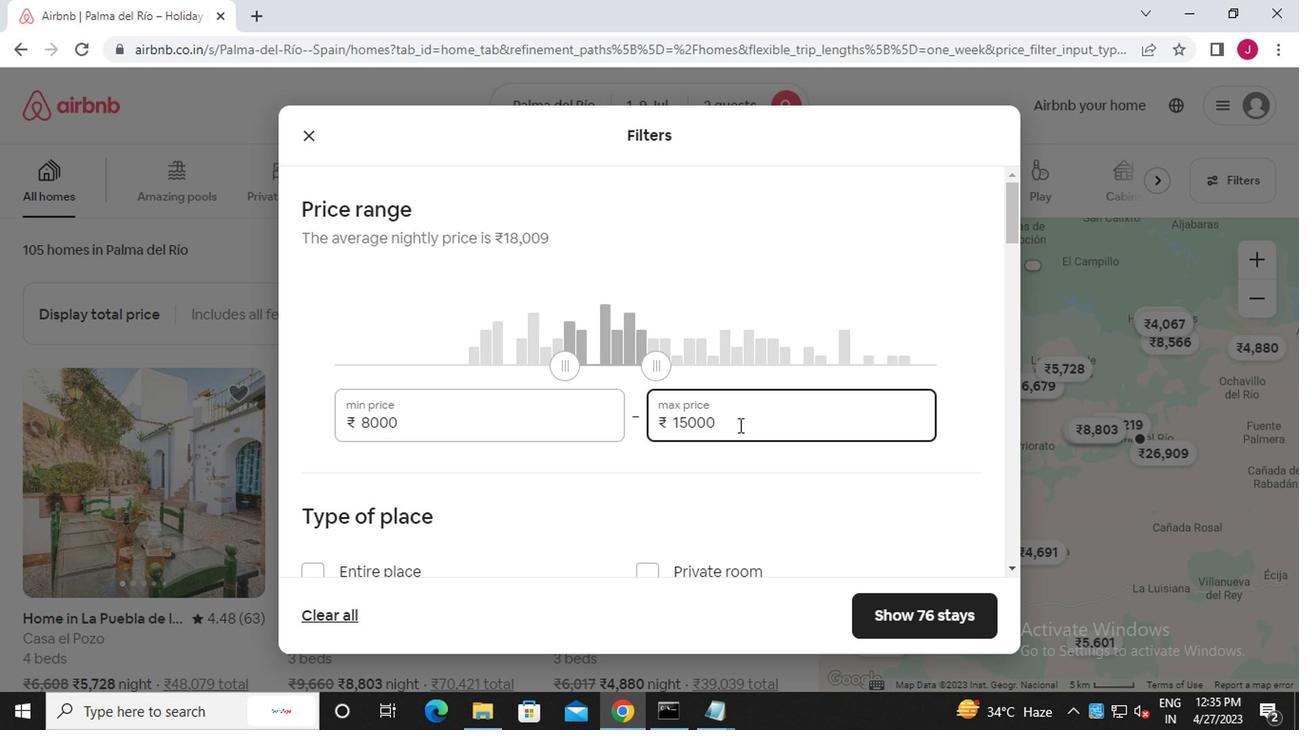 
Action: Mouse scrolled (736, 424) with delta (0, 0)
Screenshot: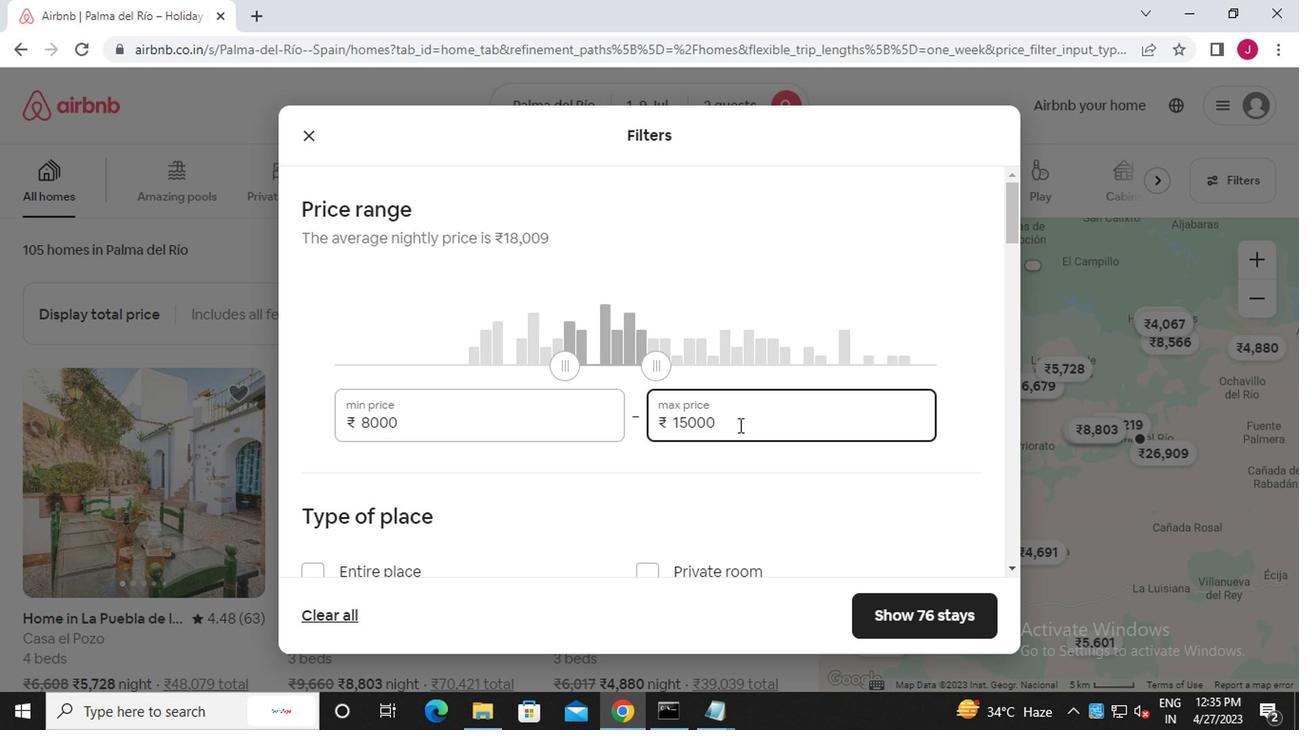 
Action: Mouse scrolled (736, 424) with delta (0, 0)
Screenshot: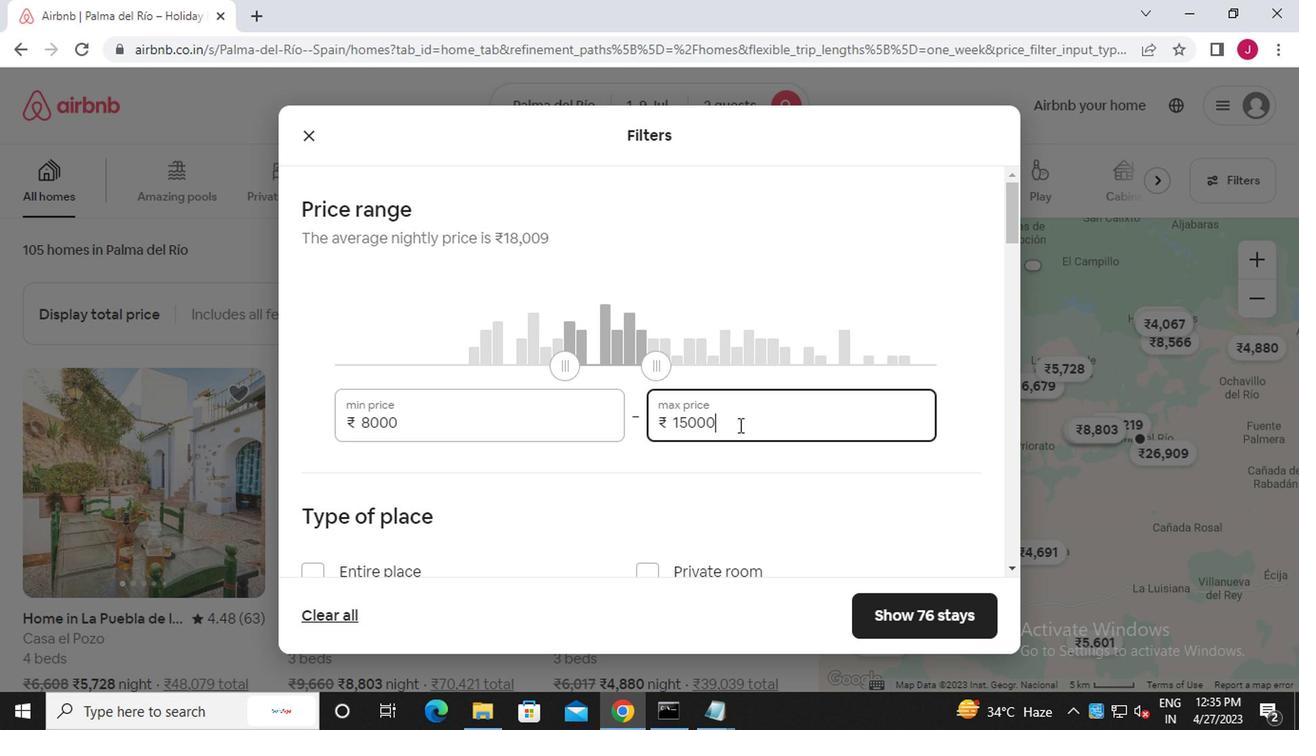 
Action: Mouse scrolled (736, 424) with delta (0, 0)
Screenshot: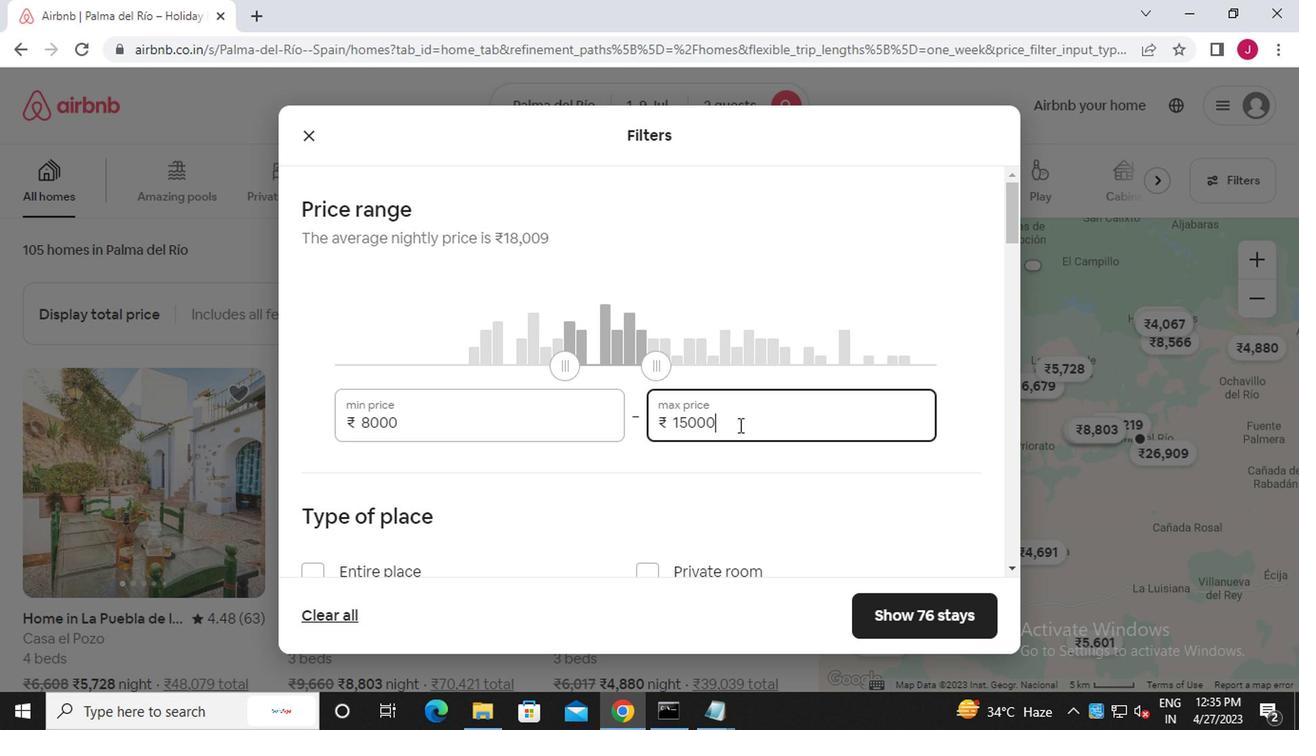 
Action: Mouse moved to (309, 217)
Screenshot: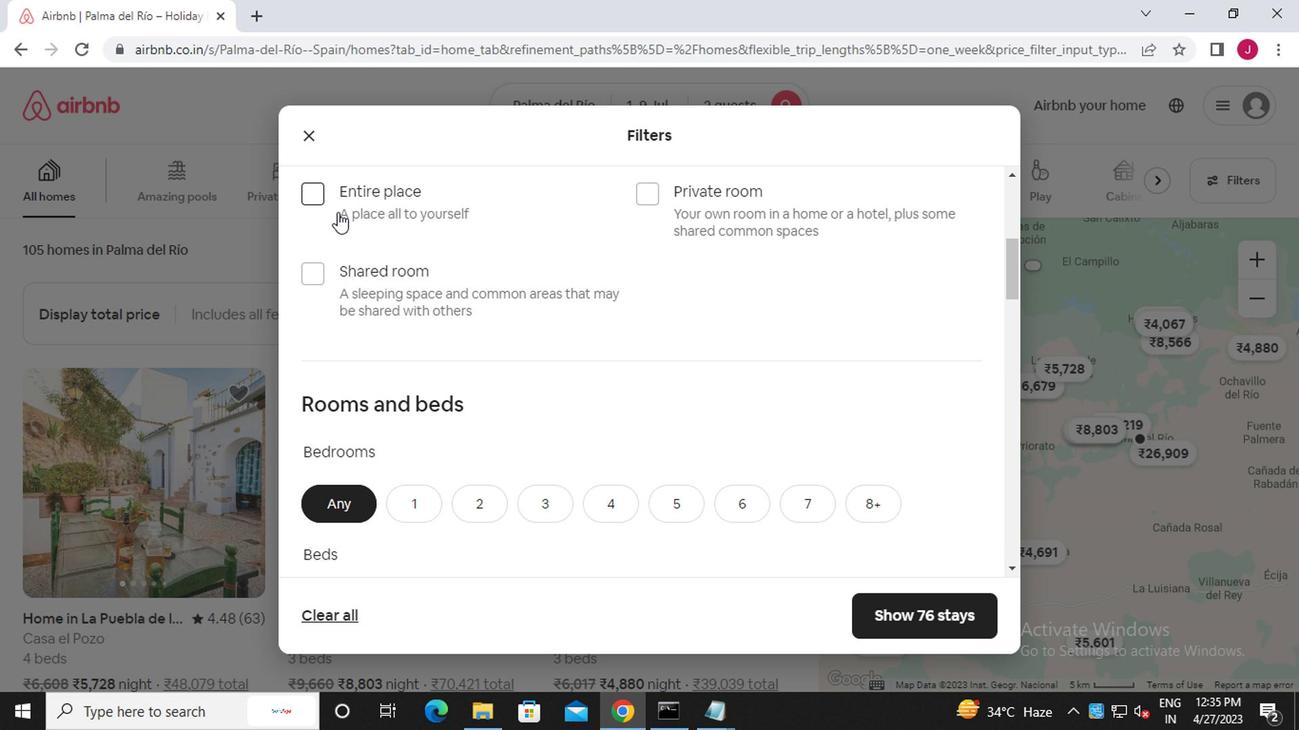 
Action: Mouse pressed left at (309, 217)
Screenshot: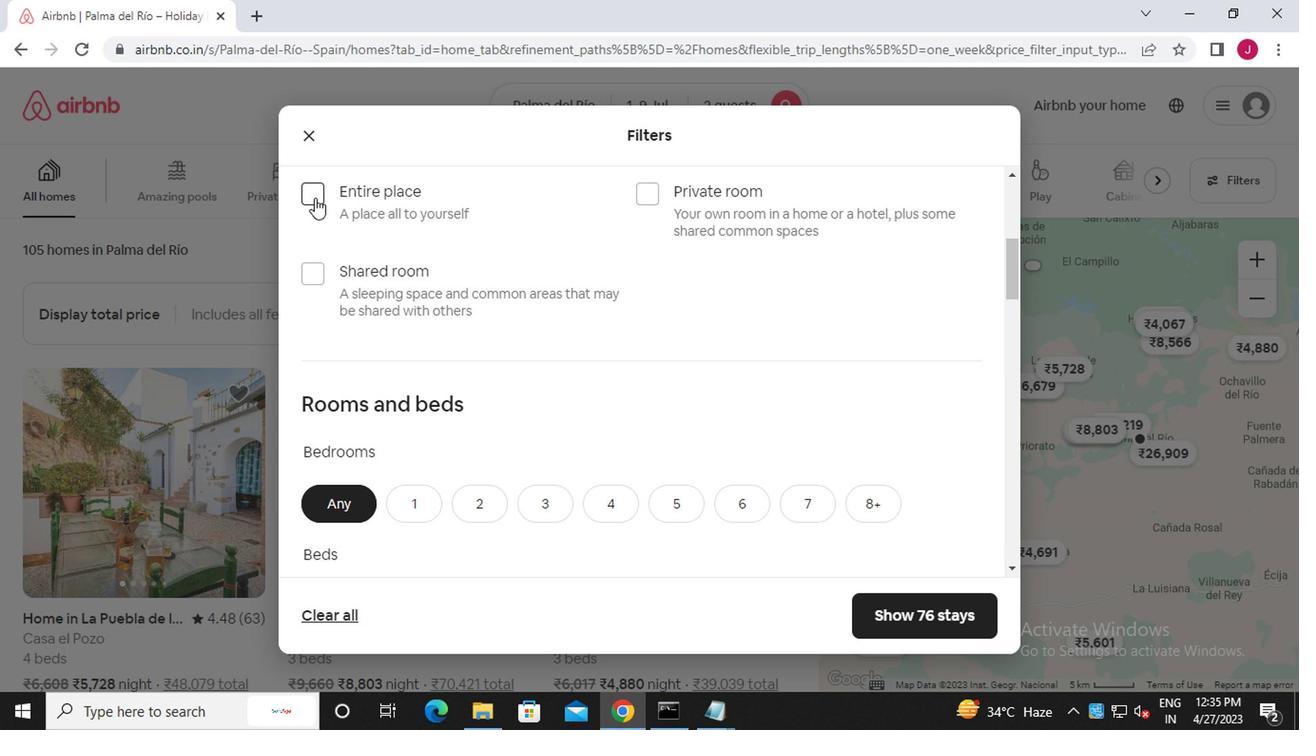 
Action: Mouse moved to (517, 371)
Screenshot: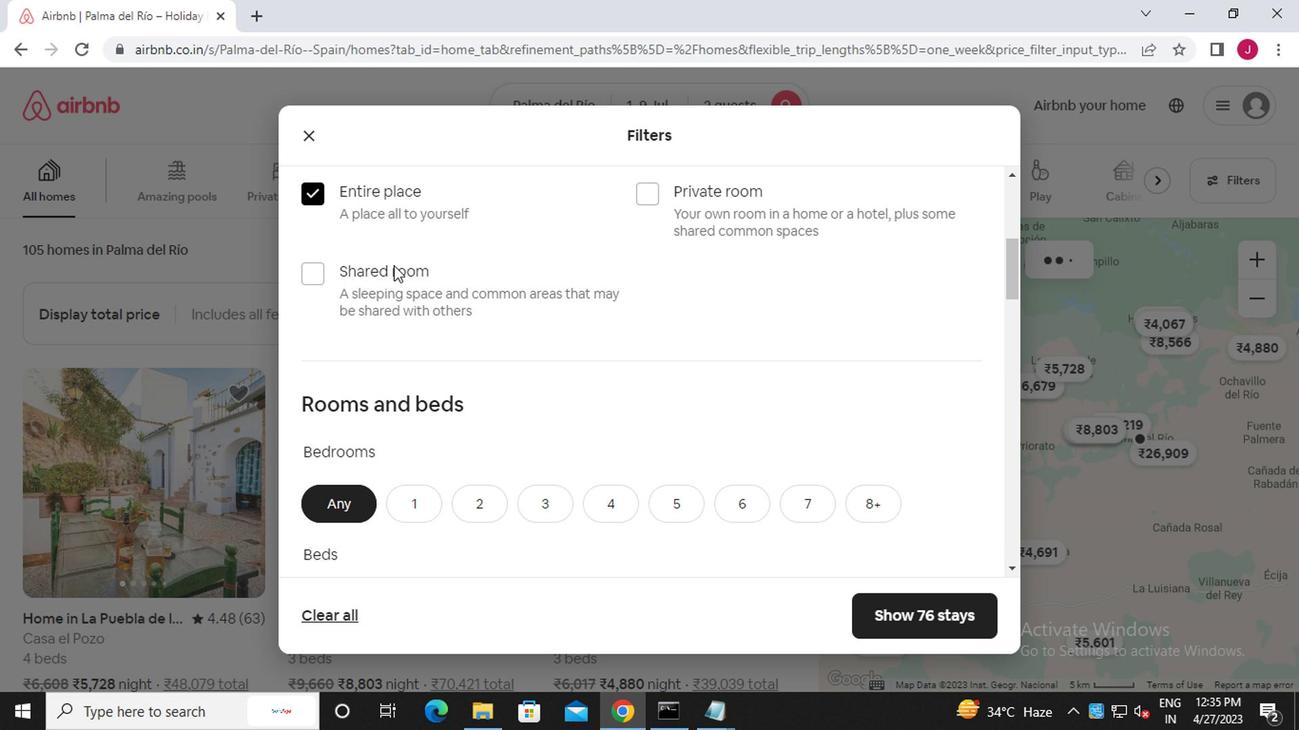 
Action: Mouse scrolled (517, 370) with delta (0, 0)
Screenshot: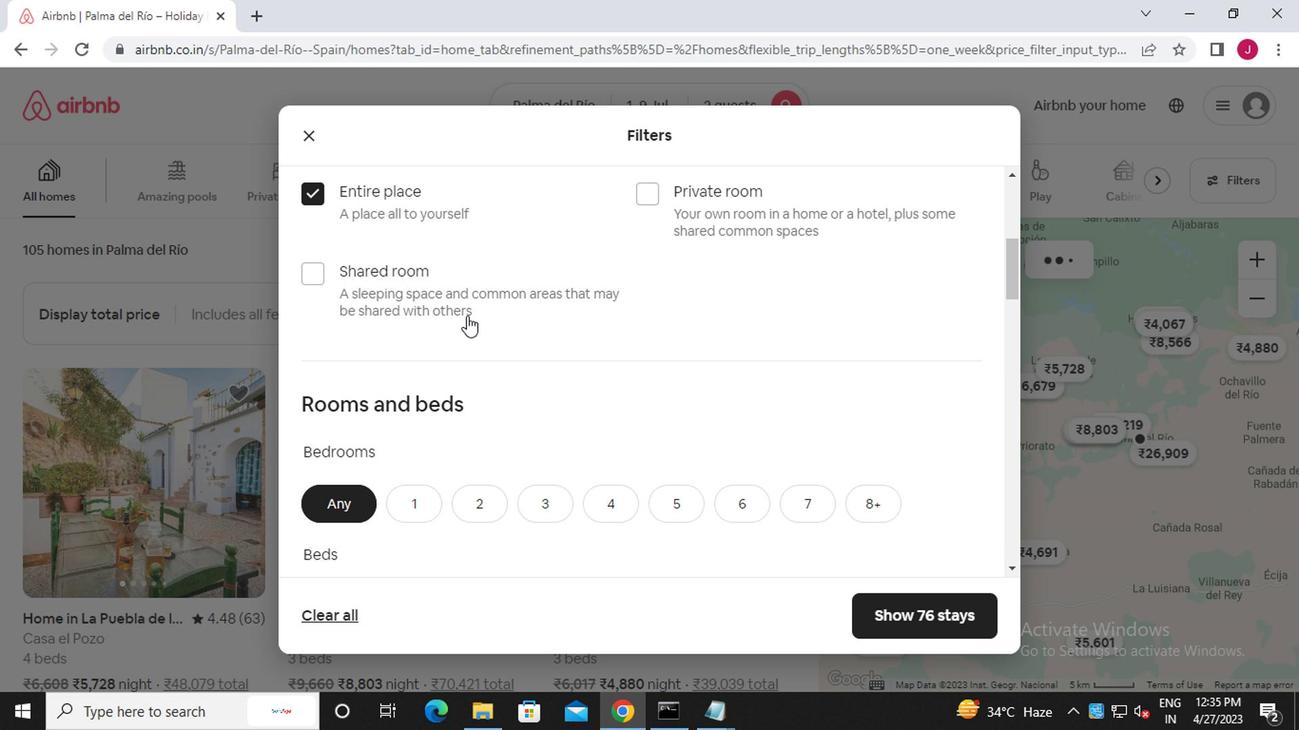 
Action: Mouse scrolled (517, 370) with delta (0, 0)
Screenshot: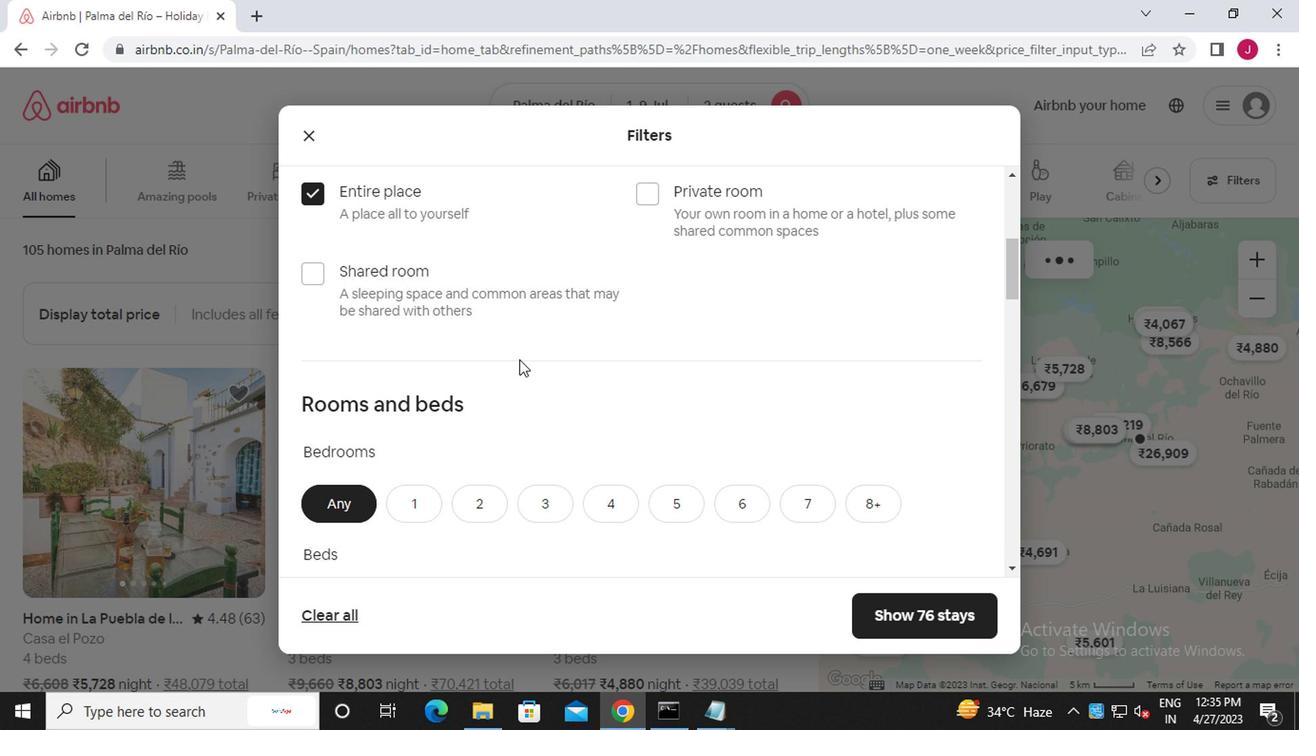
Action: Mouse scrolled (517, 370) with delta (0, 0)
Screenshot: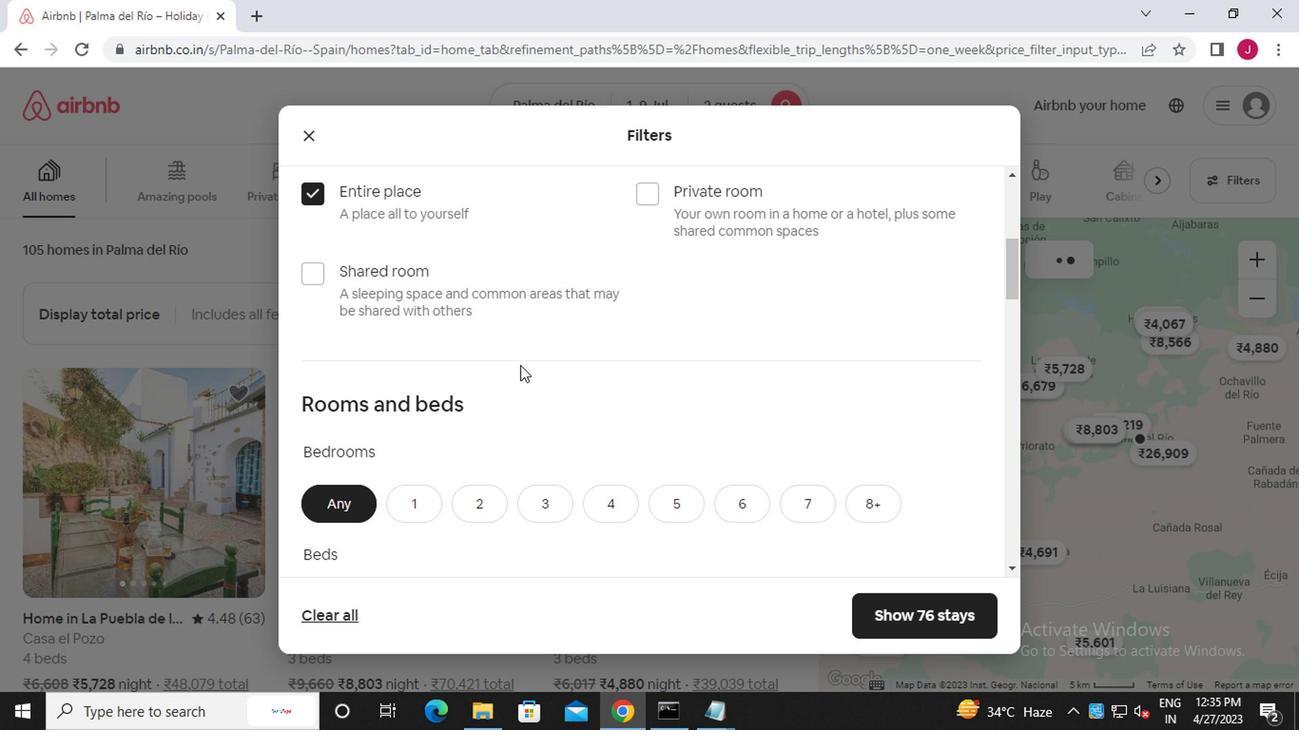 
Action: Mouse moved to (401, 243)
Screenshot: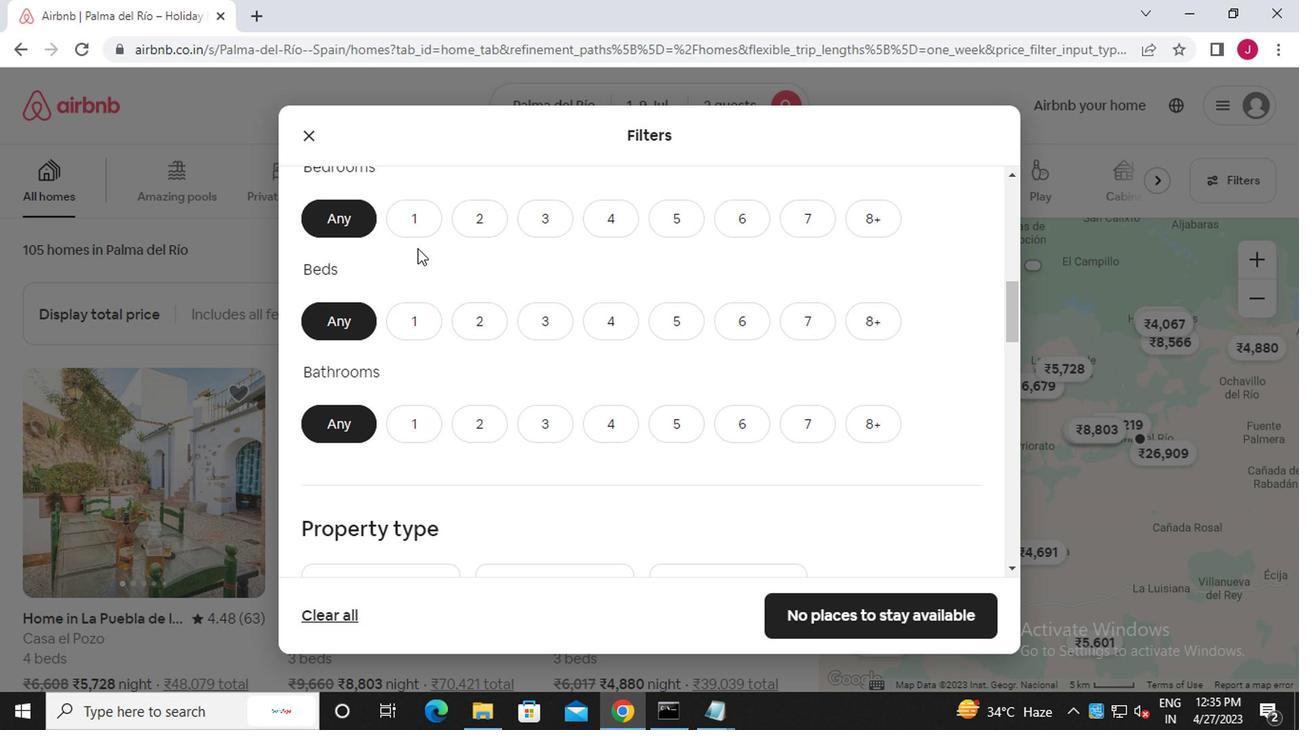 
Action: Mouse pressed left at (401, 243)
Screenshot: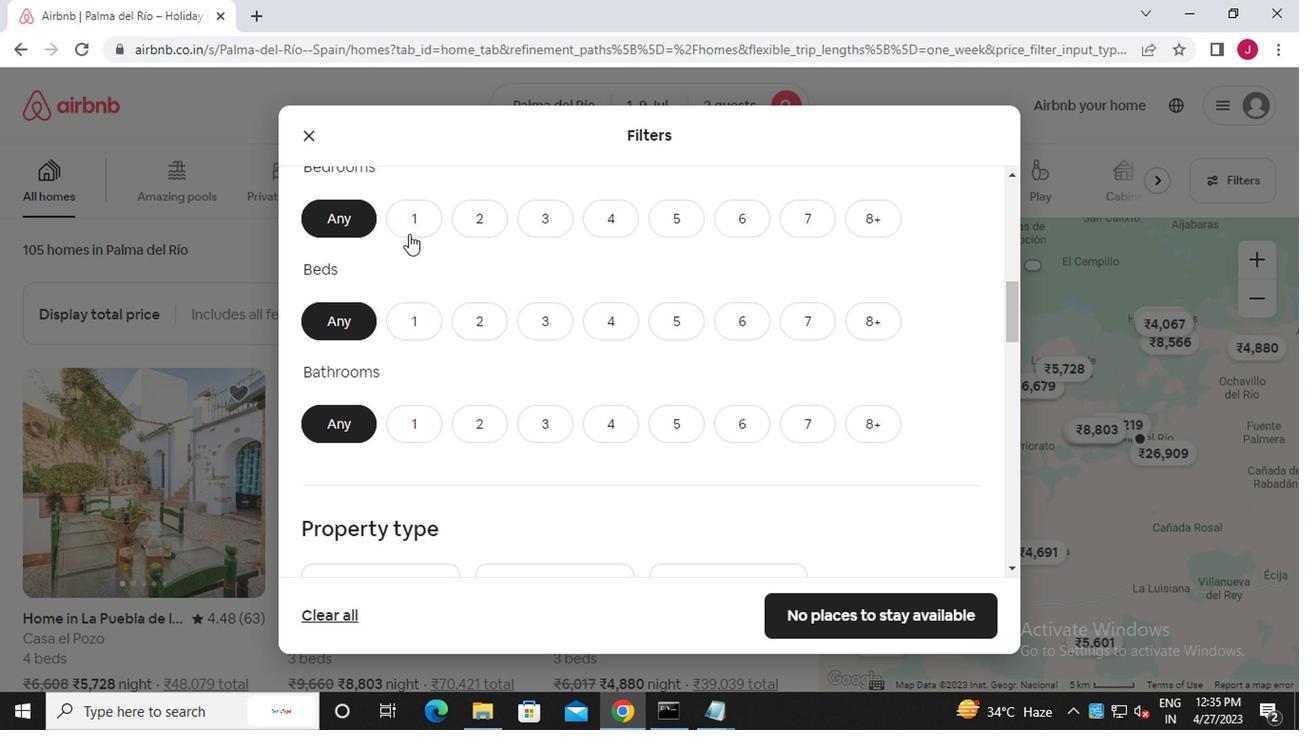 
Action: Mouse moved to (411, 329)
Screenshot: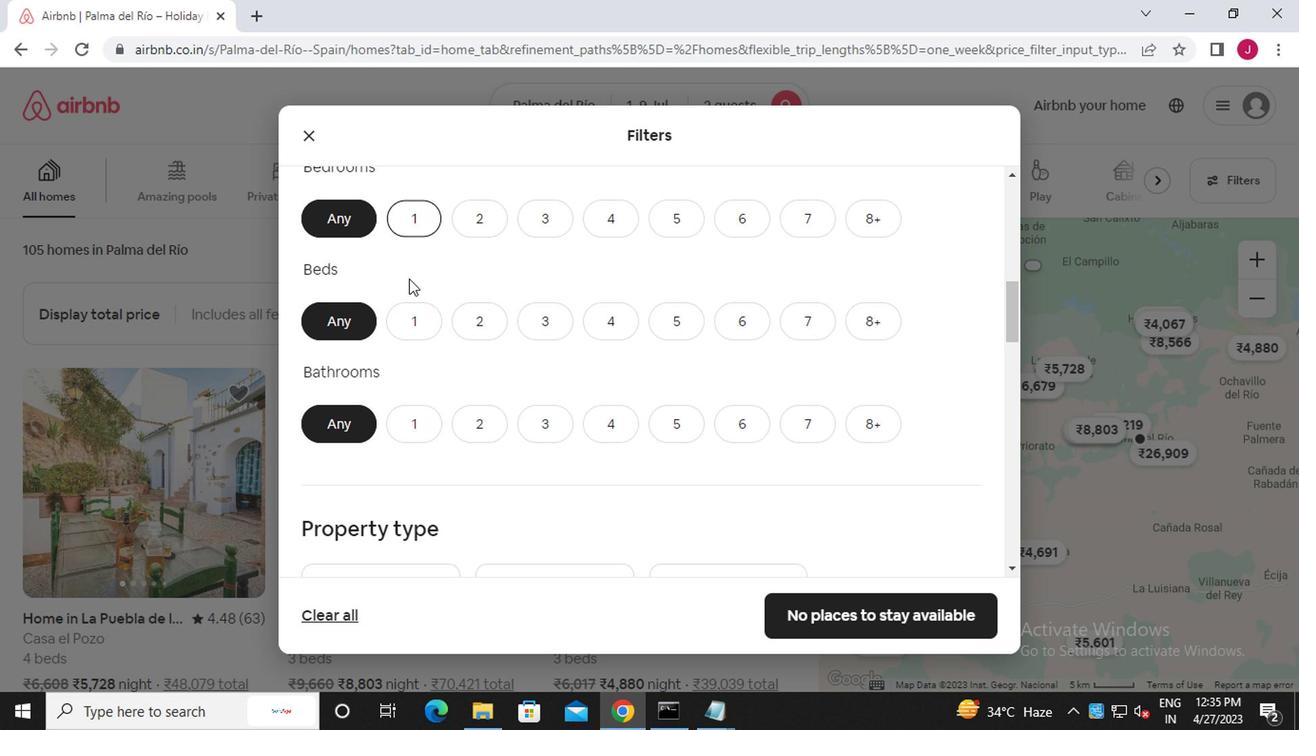 
Action: Mouse pressed left at (411, 329)
Screenshot: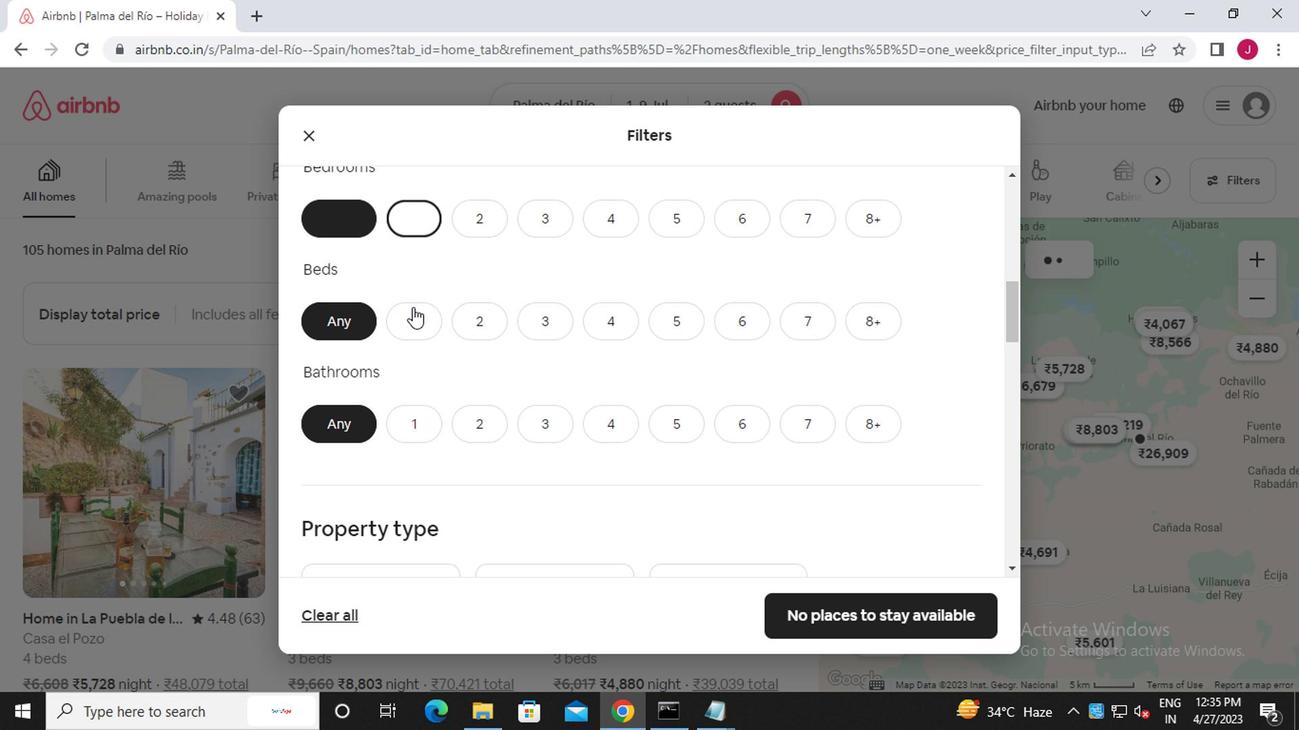 
Action: Mouse moved to (410, 424)
Screenshot: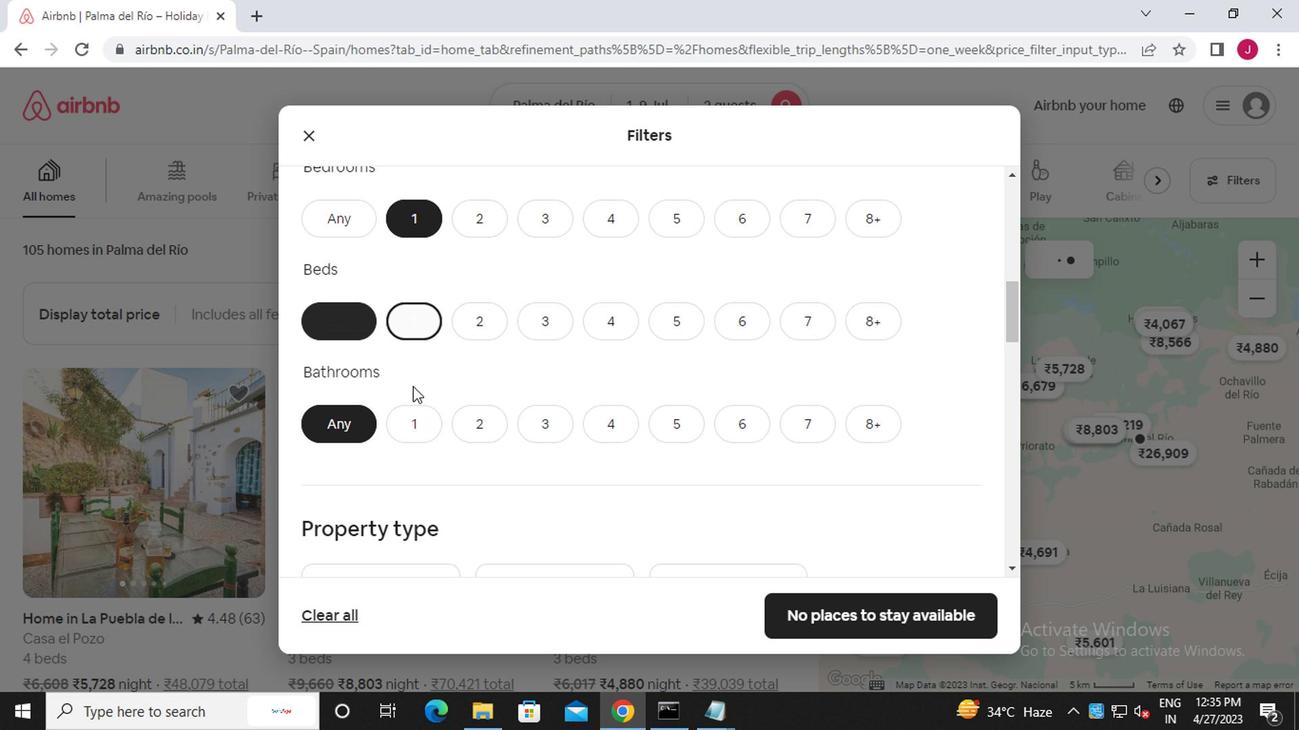 
Action: Mouse pressed left at (410, 424)
Screenshot: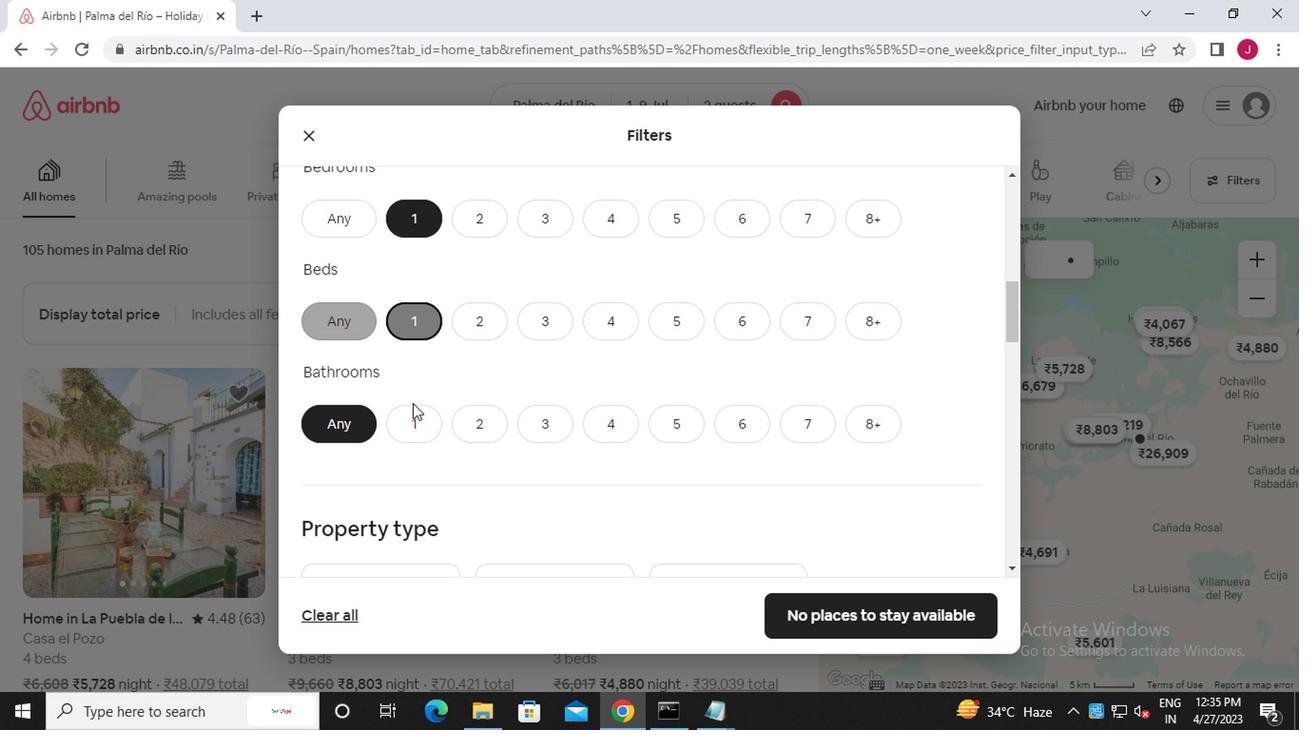 
Action: Mouse moved to (411, 424)
Screenshot: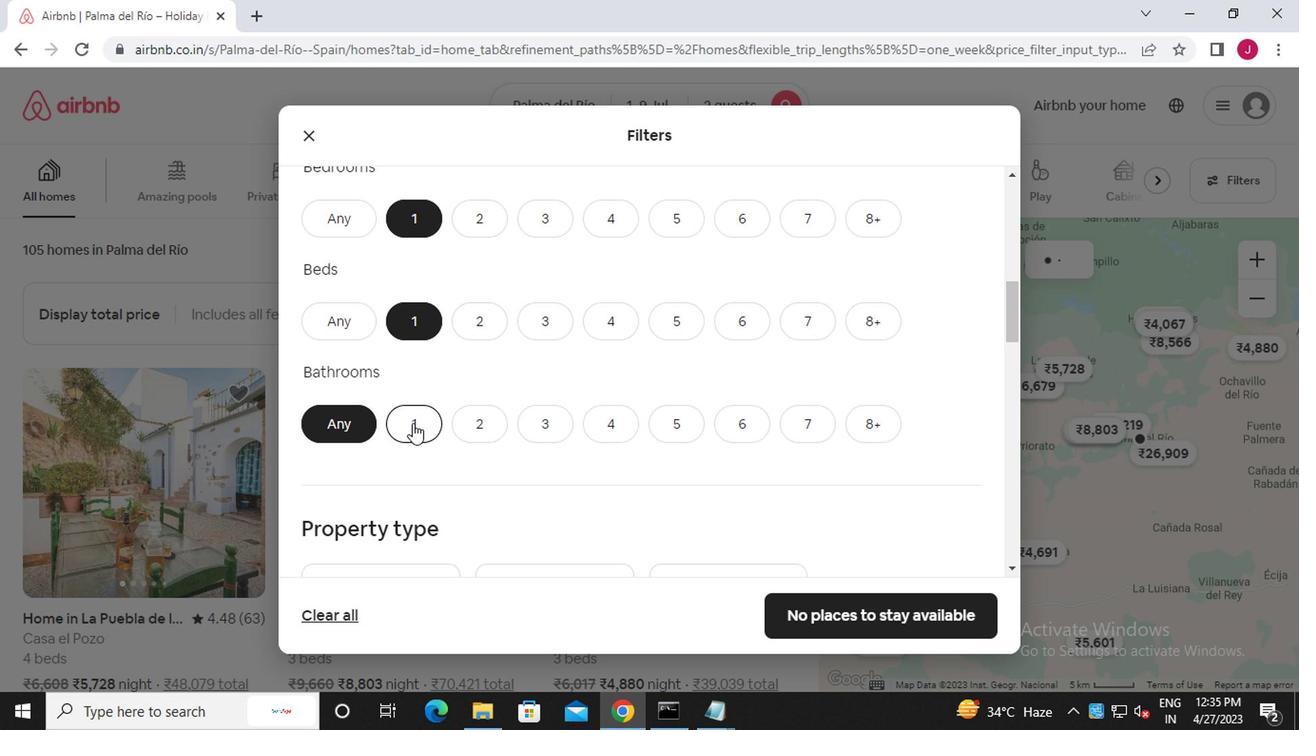 
Action: Mouse scrolled (411, 422) with delta (0, -1)
Screenshot: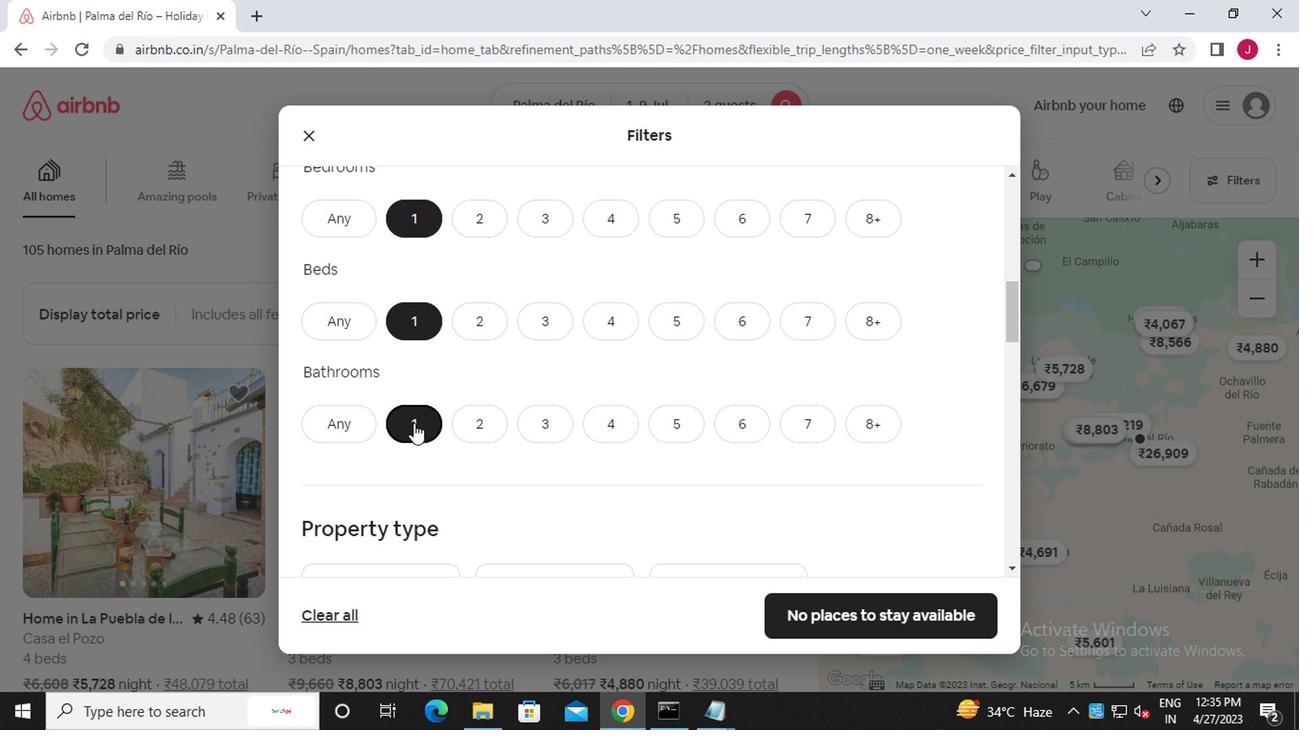 
Action: Mouse scrolled (411, 422) with delta (0, -1)
Screenshot: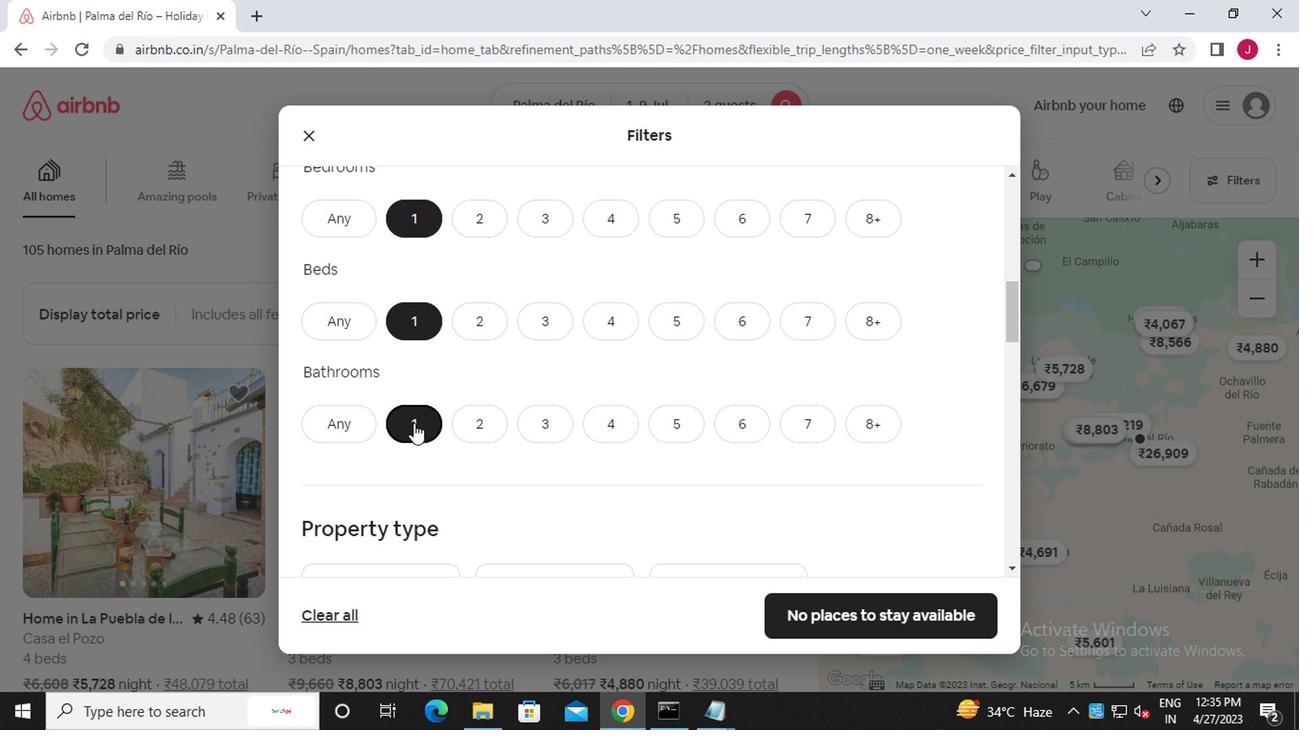 
Action: Mouse moved to (359, 399)
Screenshot: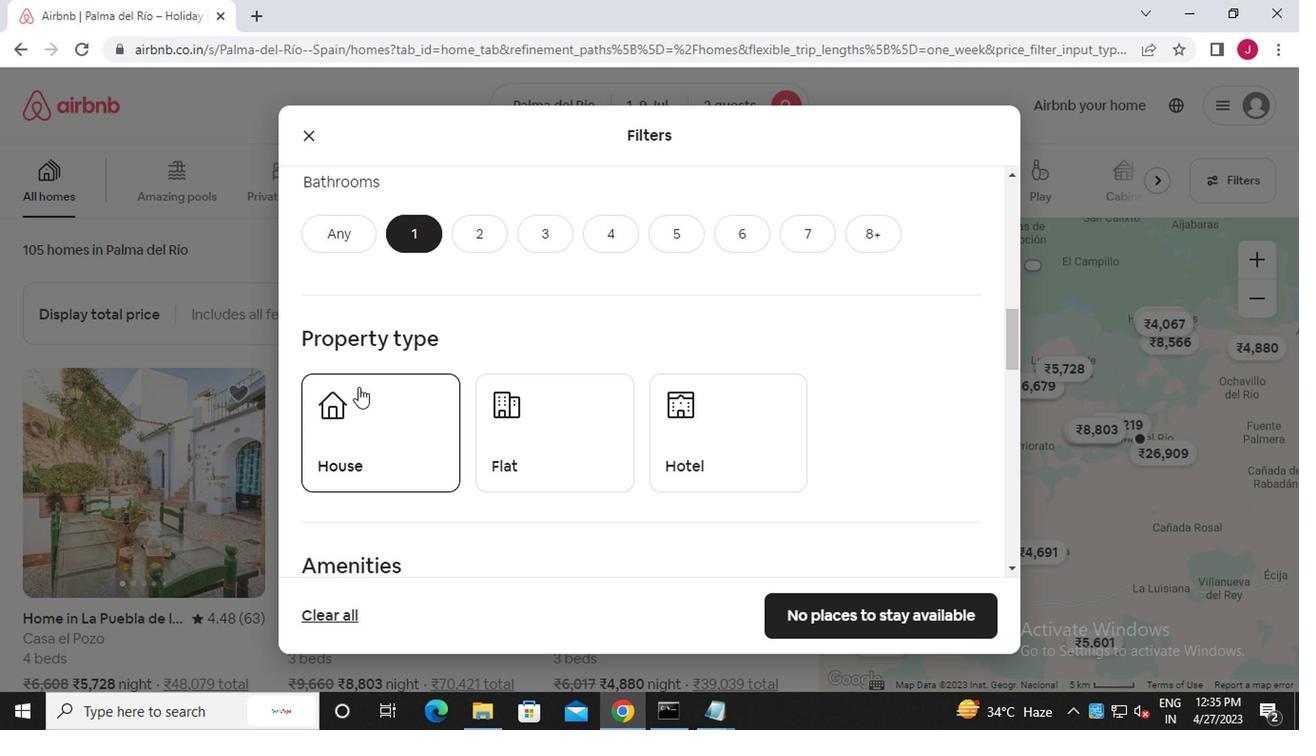 
Action: Mouse pressed left at (359, 399)
Screenshot: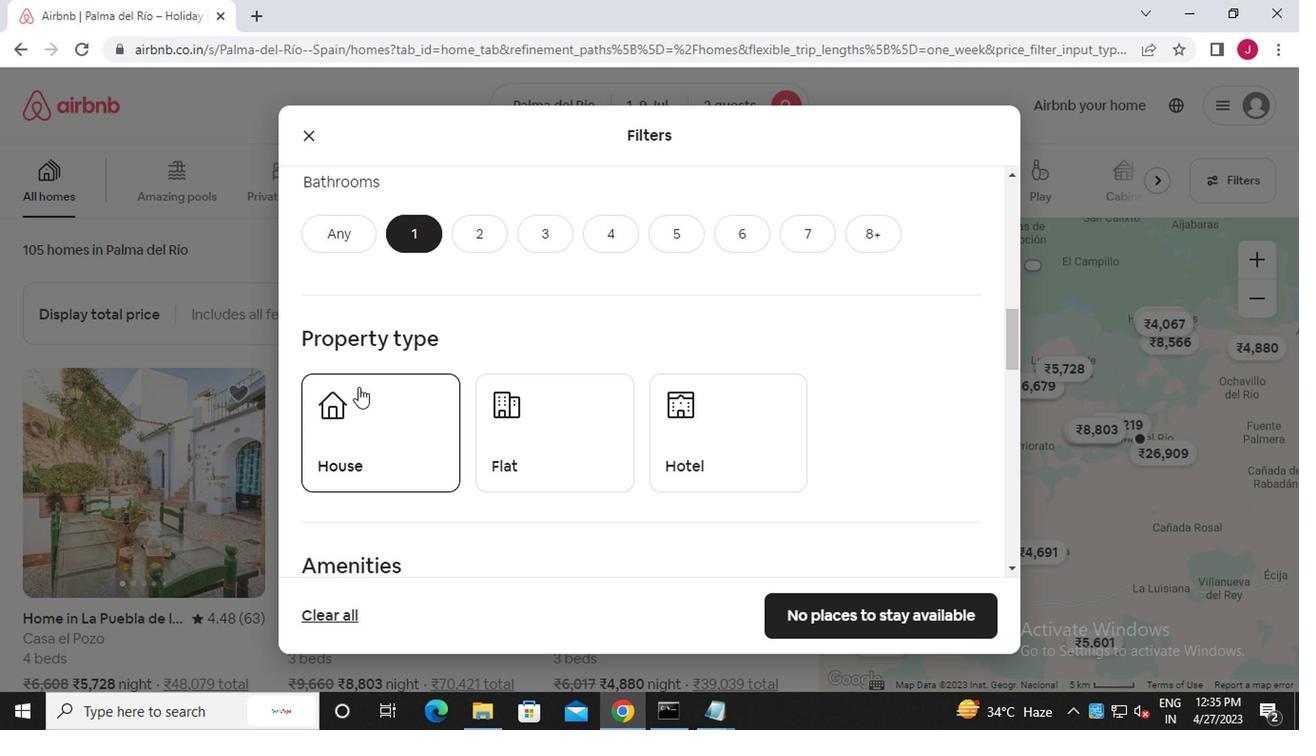 
Action: Mouse moved to (506, 443)
Screenshot: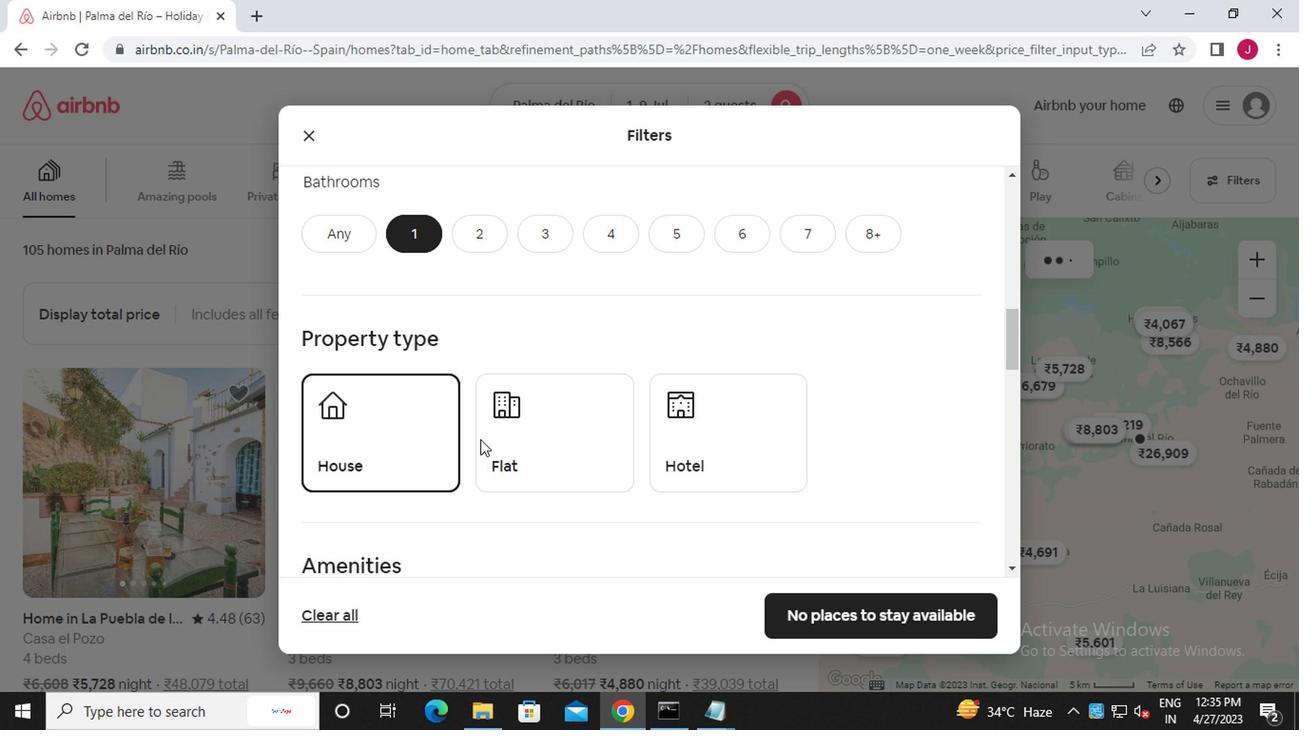
Action: Mouse pressed left at (506, 443)
Screenshot: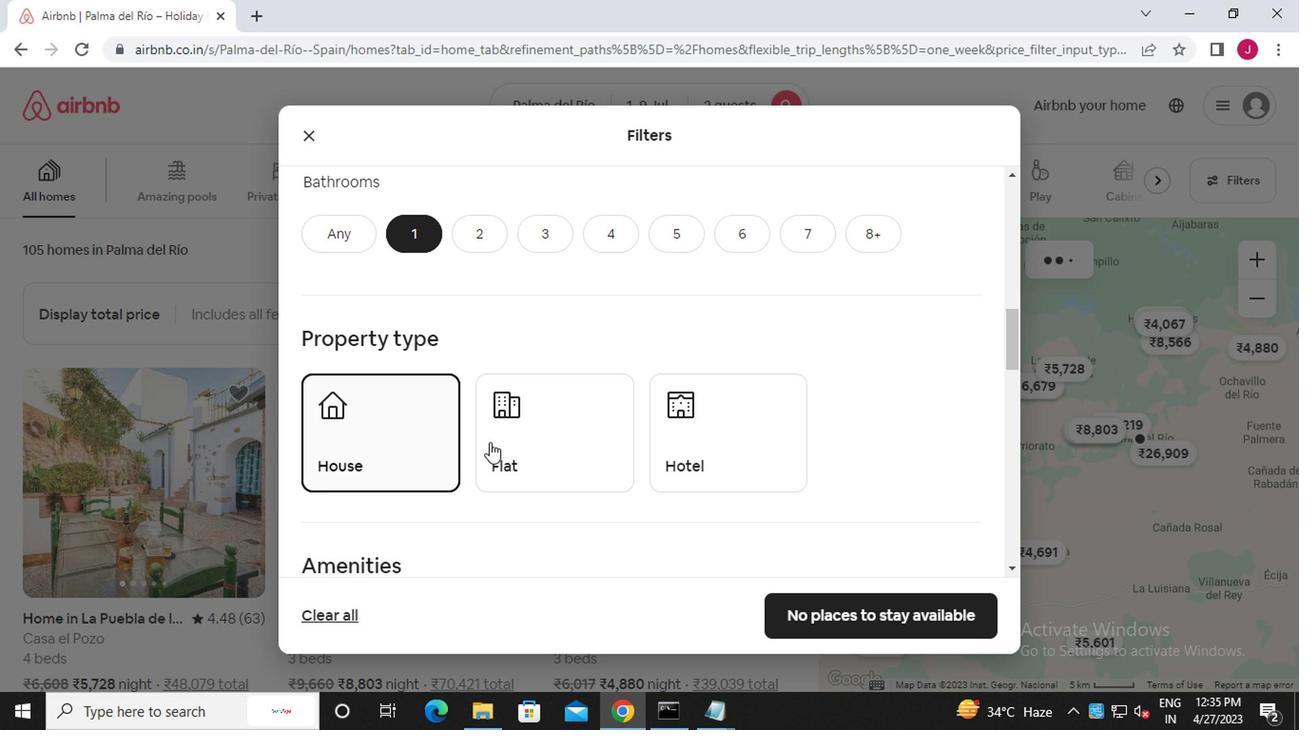 
Action: Mouse moved to (504, 473)
Screenshot: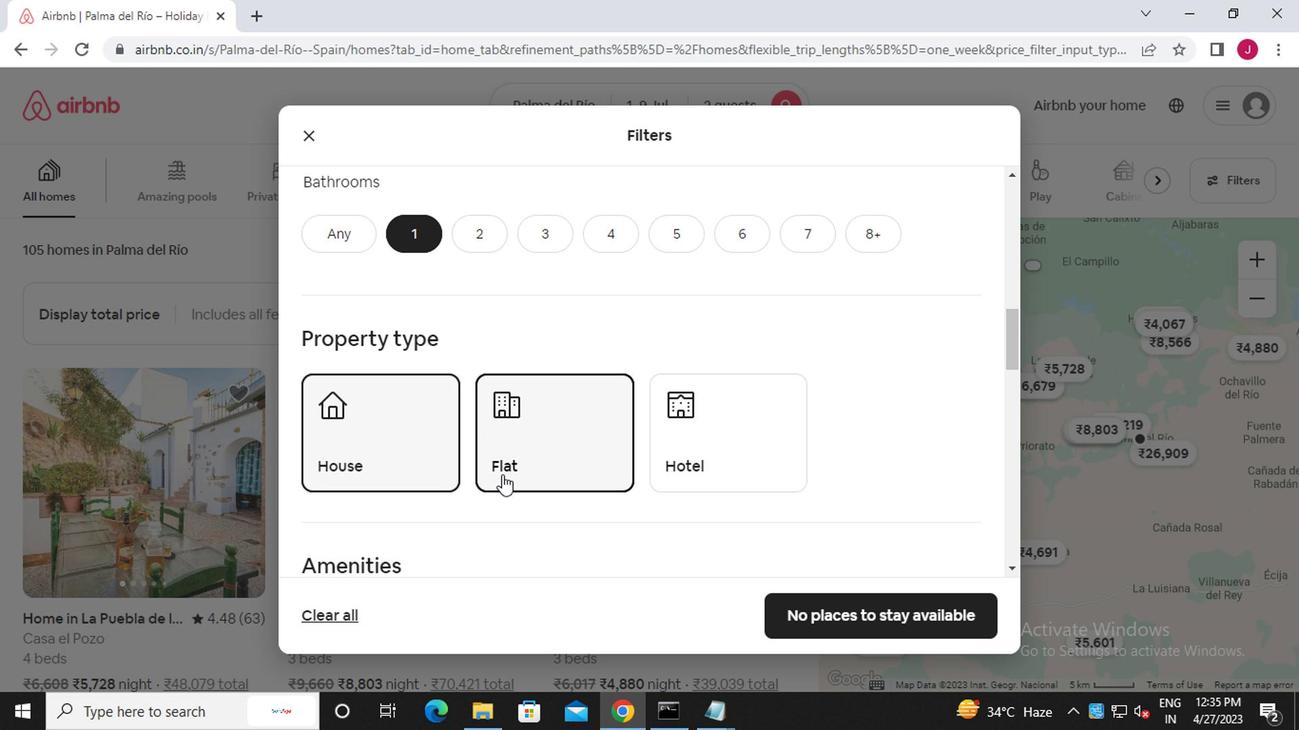 
Action: Mouse scrolled (504, 472) with delta (0, 0)
Screenshot: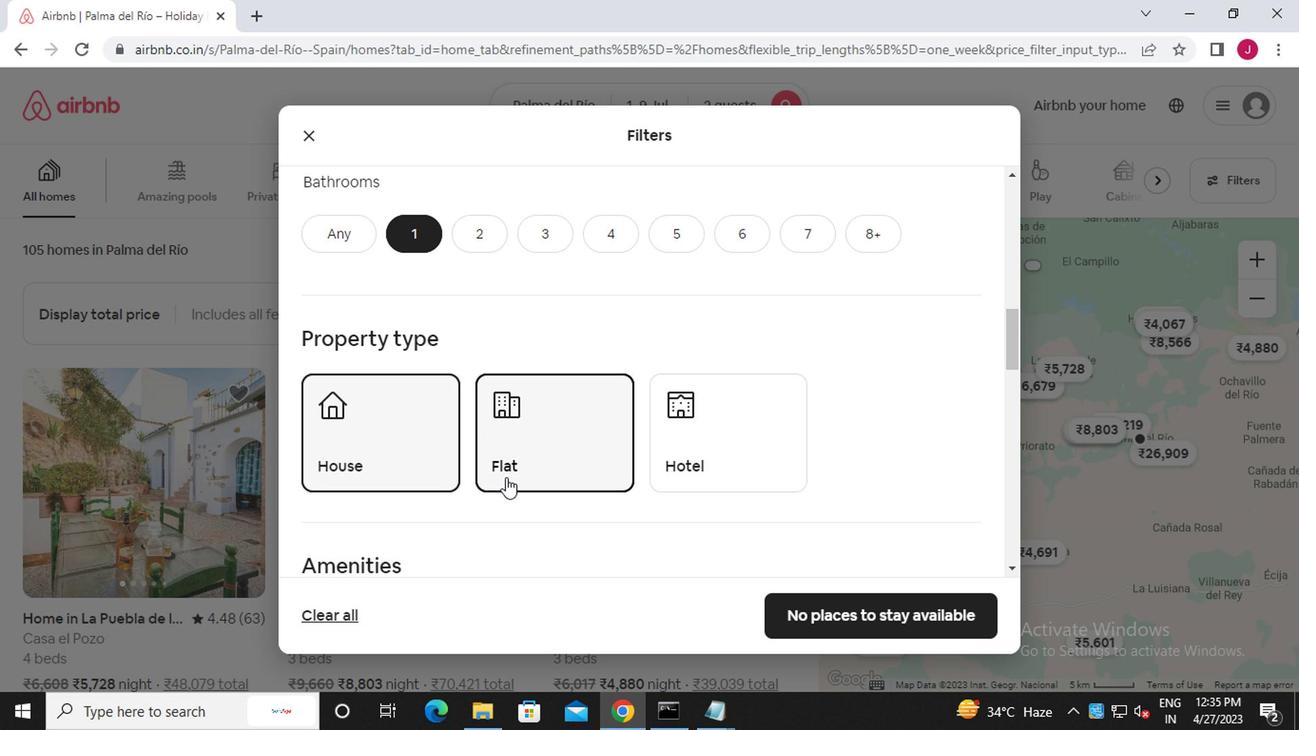 
Action: Mouse scrolled (504, 472) with delta (0, 0)
Screenshot: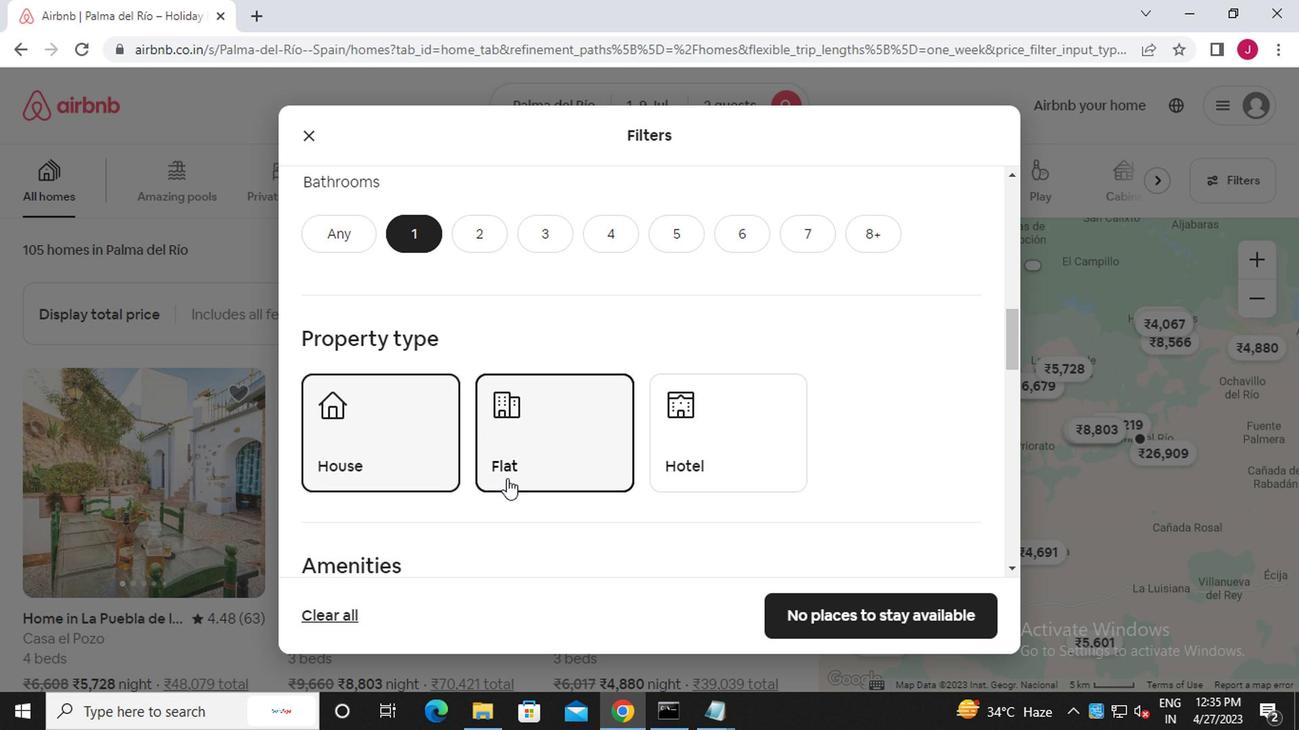 
Action: Mouse scrolled (504, 472) with delta (0, 0)
Screenshot: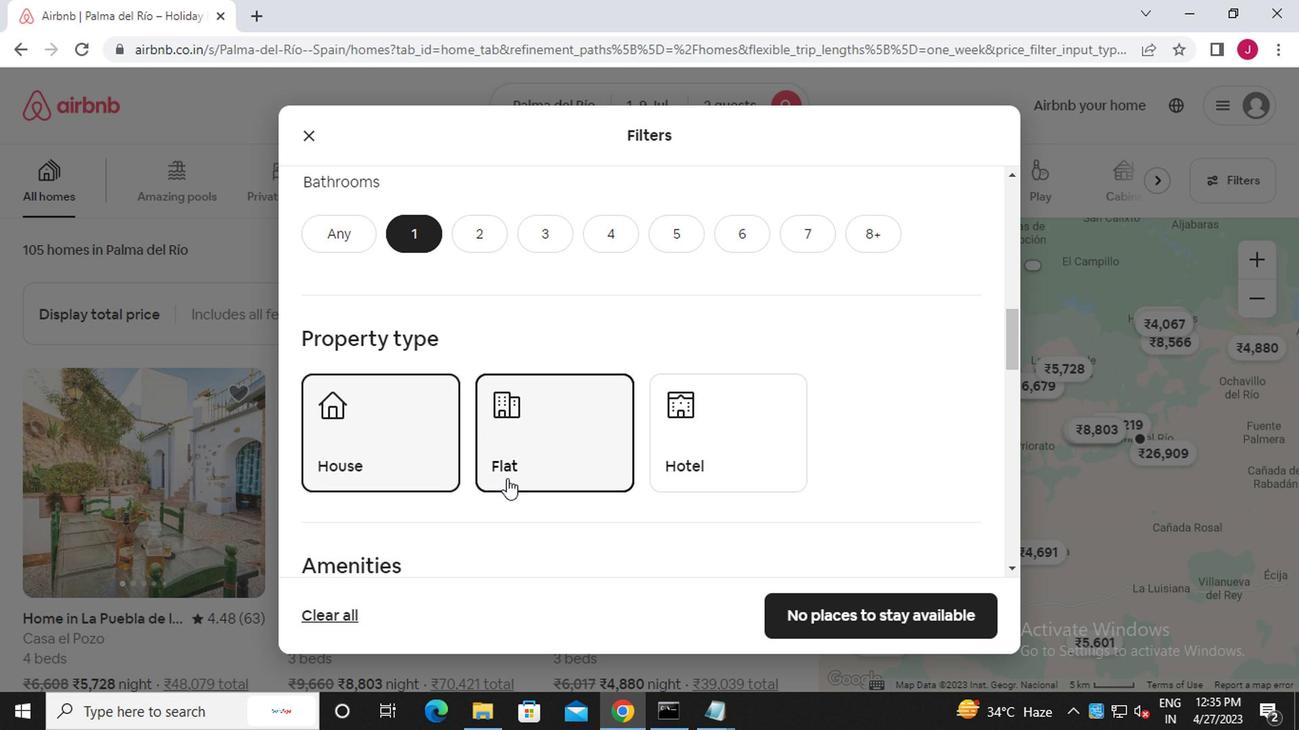
Action: Mouse moved to (539, 398)
Screenshot: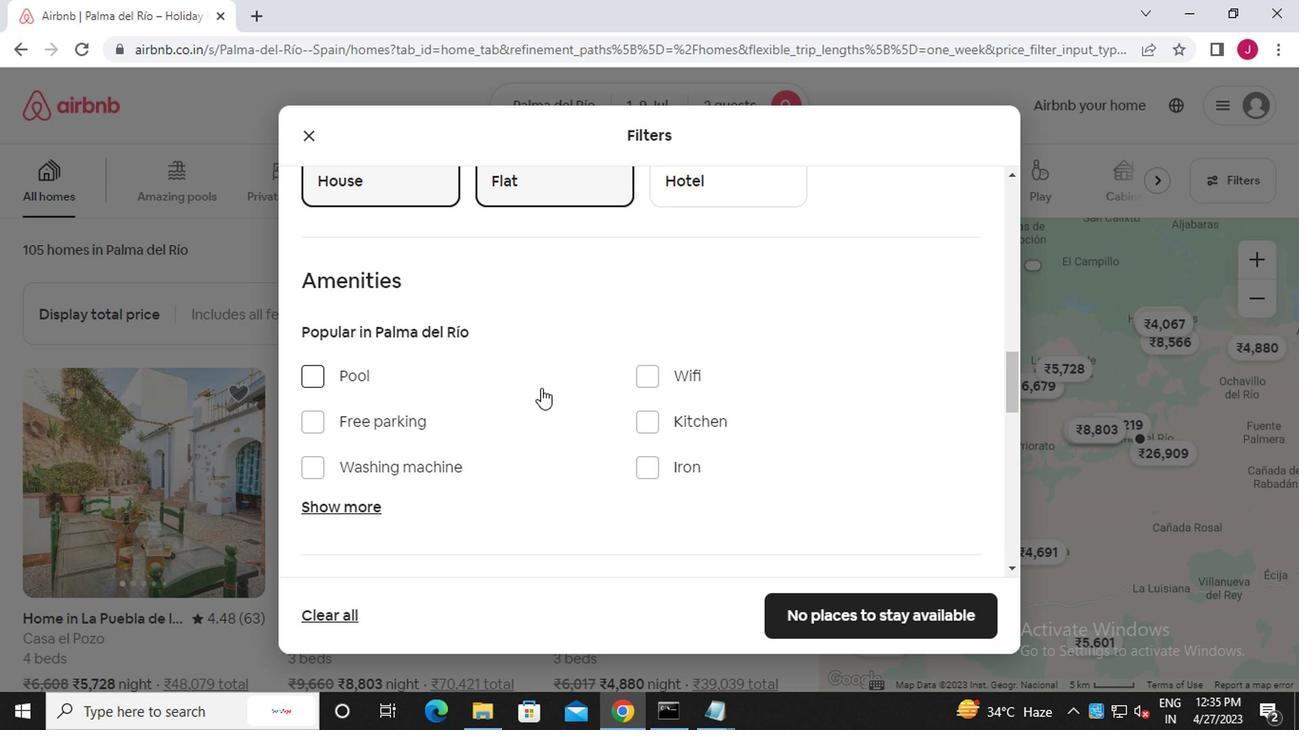 
Action: Mouse scrolled (539, 397) with delta (0, -1)
Screenshot: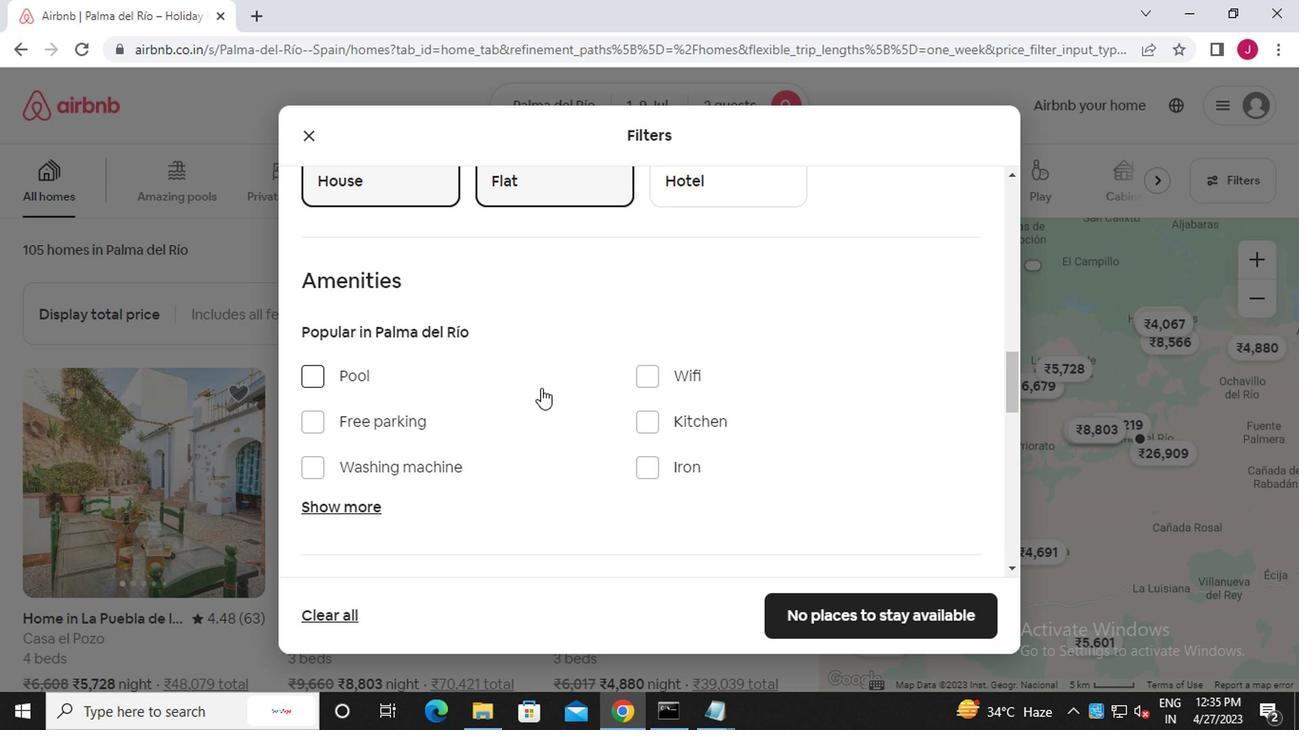 
Action: Mouse moved to (542, 399)
Screenshot: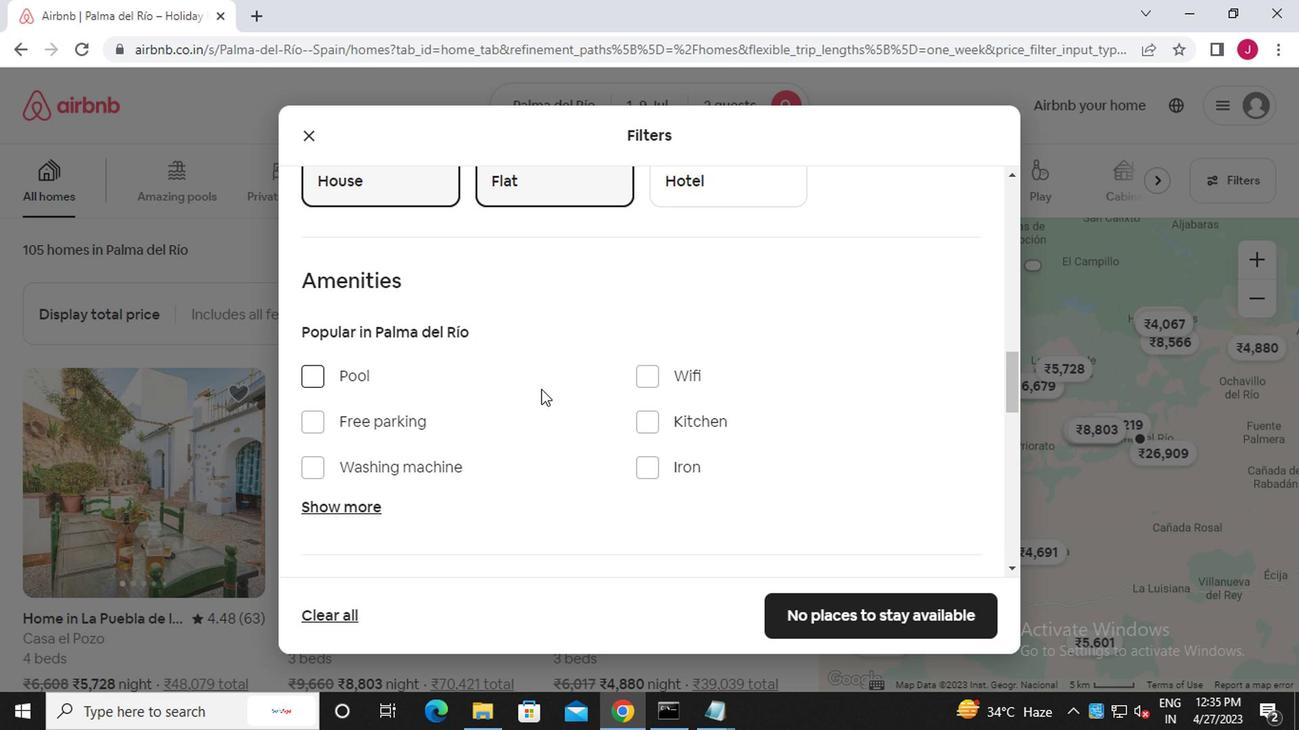 
Action: Mouse scrolled (542, 399) with delta (0, 0)
Screenshot: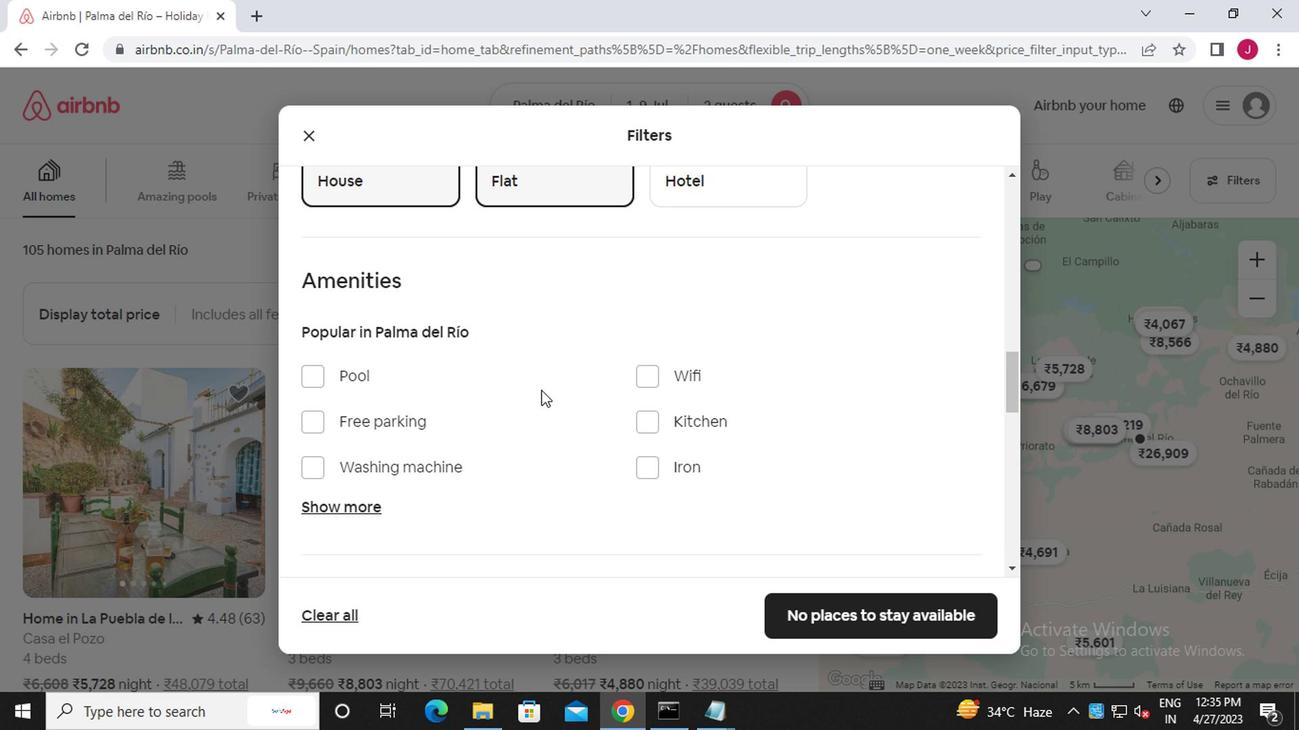 
Action: Mouse moved to (853, 452)
Screenshot: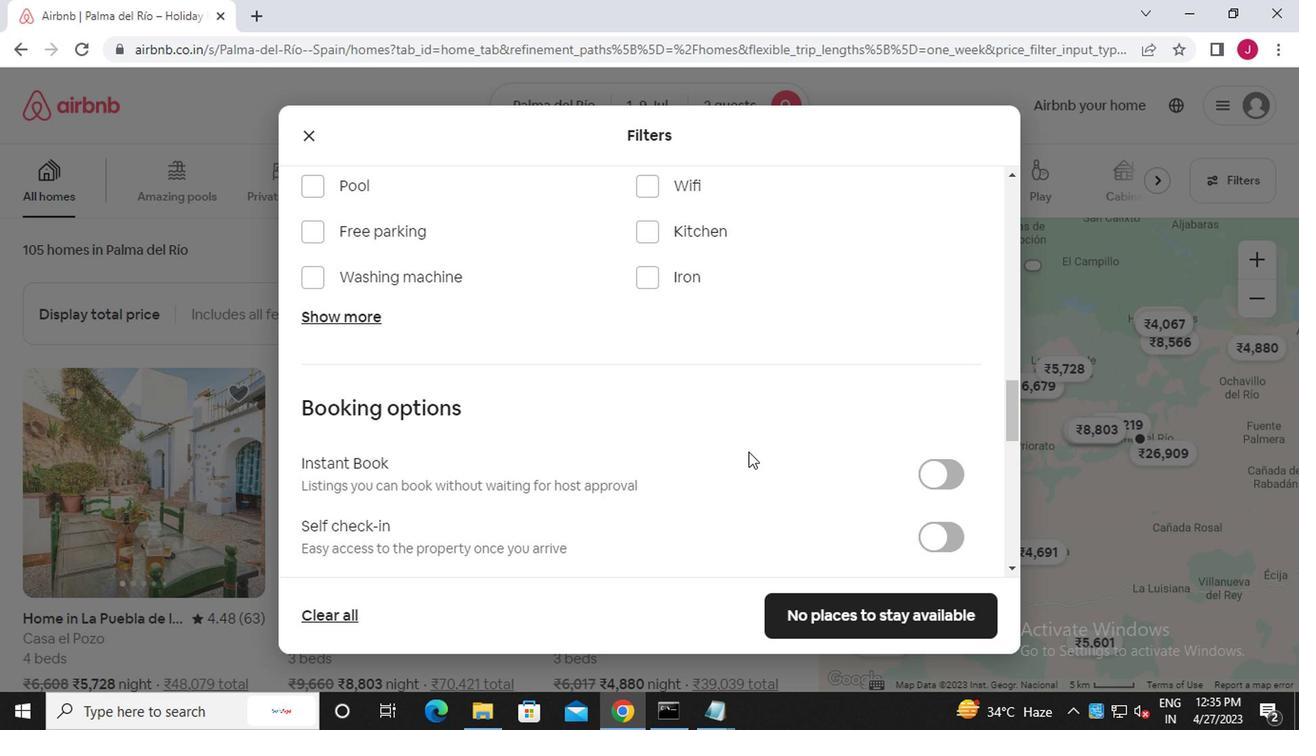 
Action: Mouse scrolled (853, 451) with delta (0, -1)
Screenshot: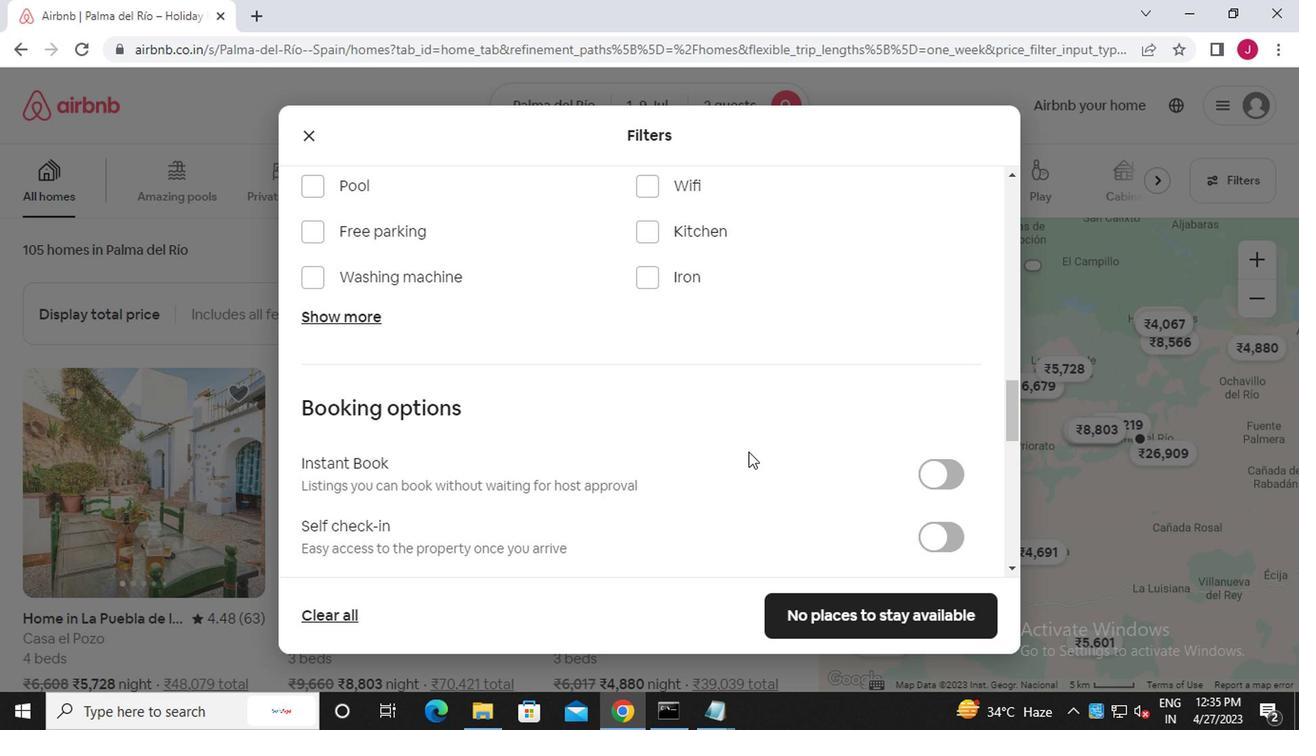 
Action: Mouse moved to (853, 452)
Screenshot: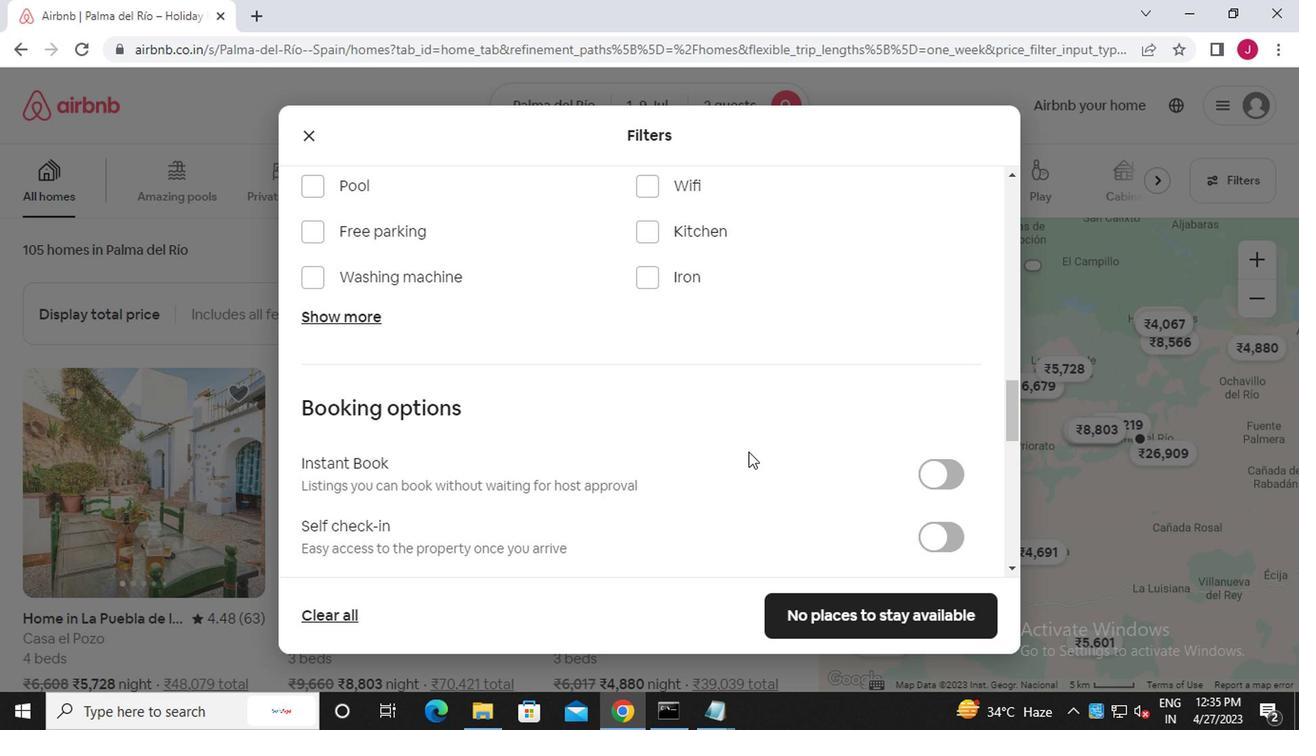 
Action: Mouse scrolled (853, 451) with delta (0, -1)
Screenshot: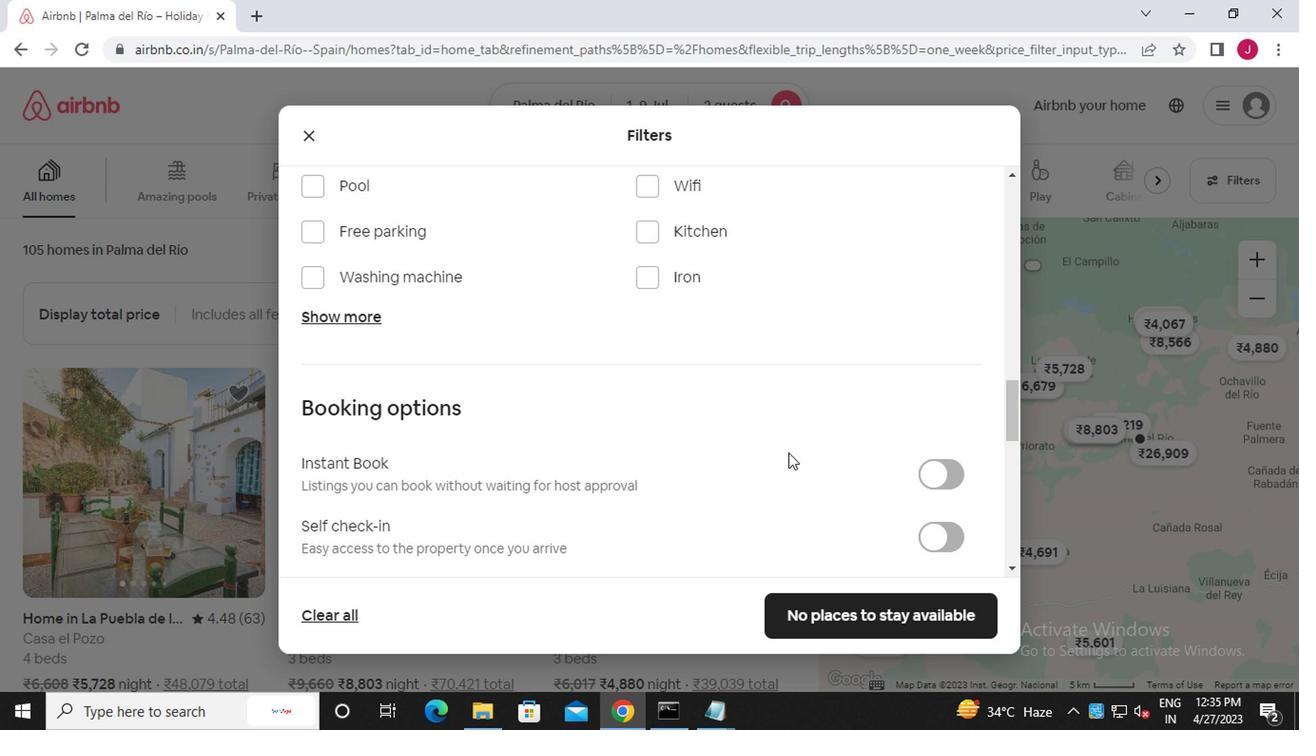 
Action: Mouse moved to (930, 351)
Screenshot: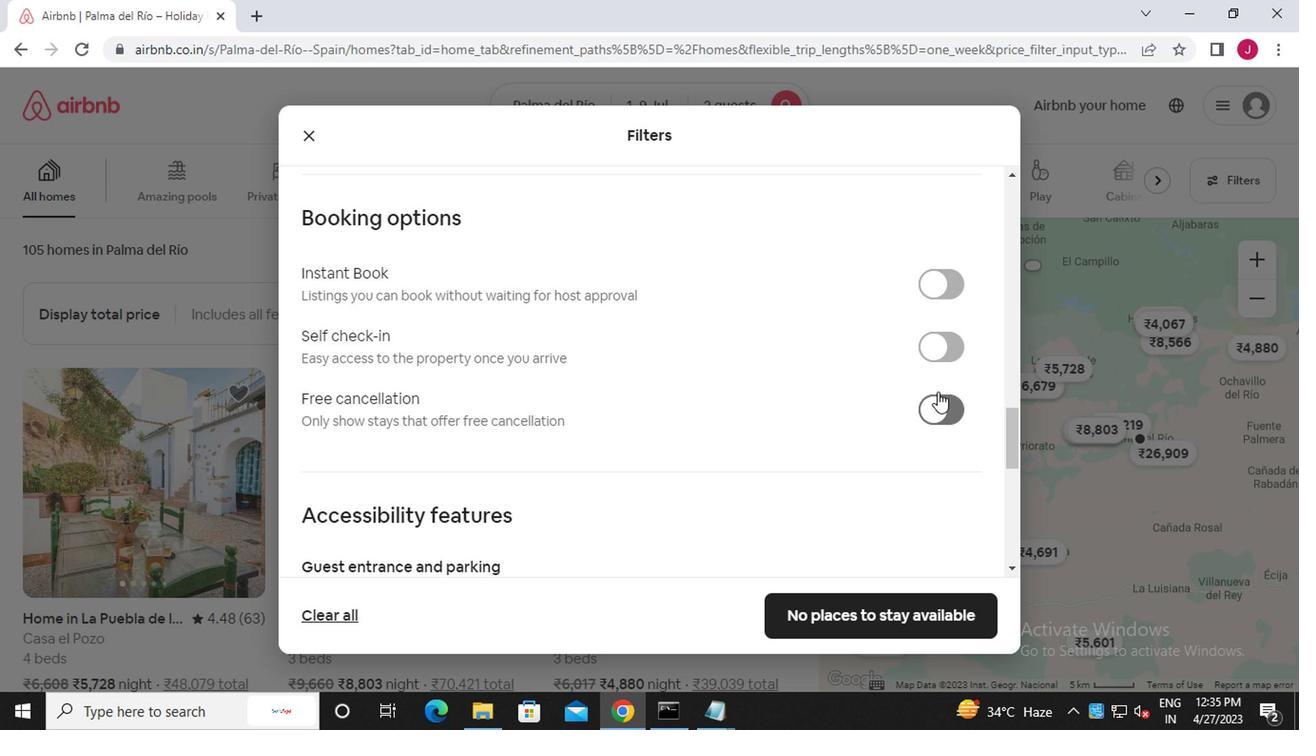 
Action: Mouse pressed left at (930, 351)
Screenshot: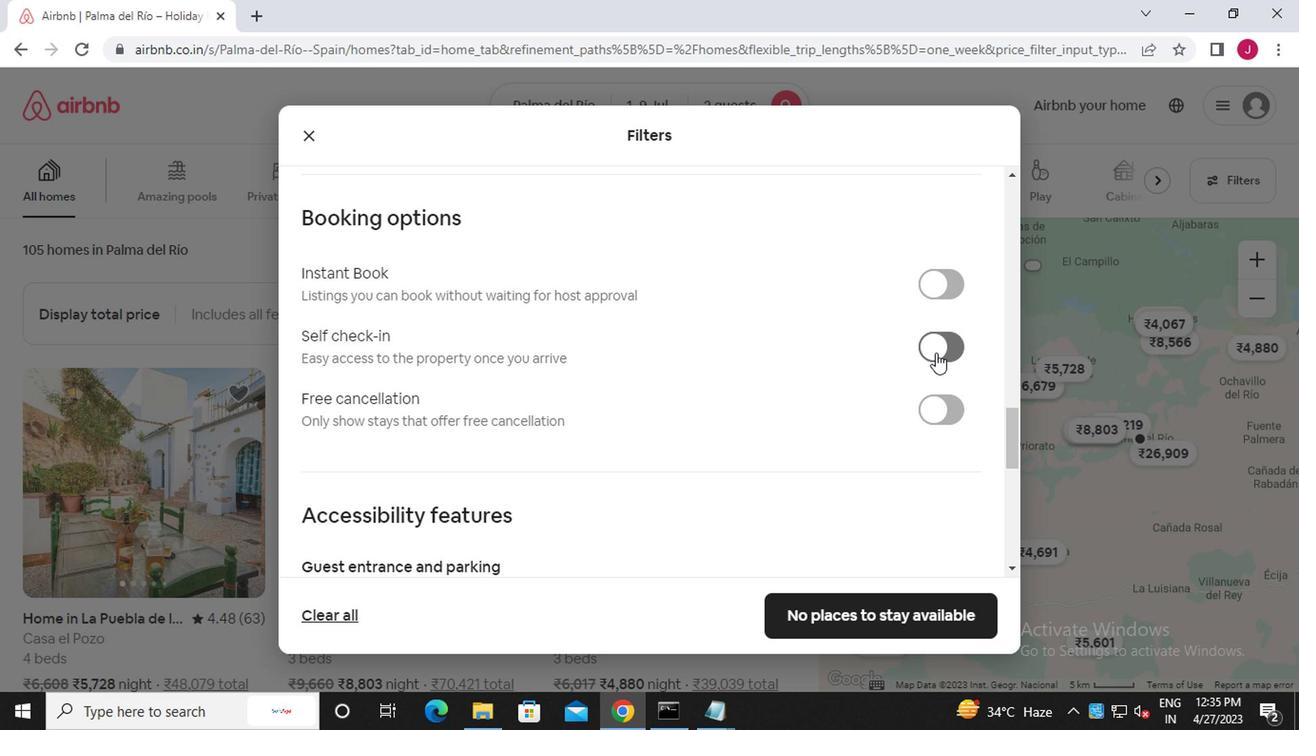 
Action: Mouse moved to (571, 449)
Screenshot: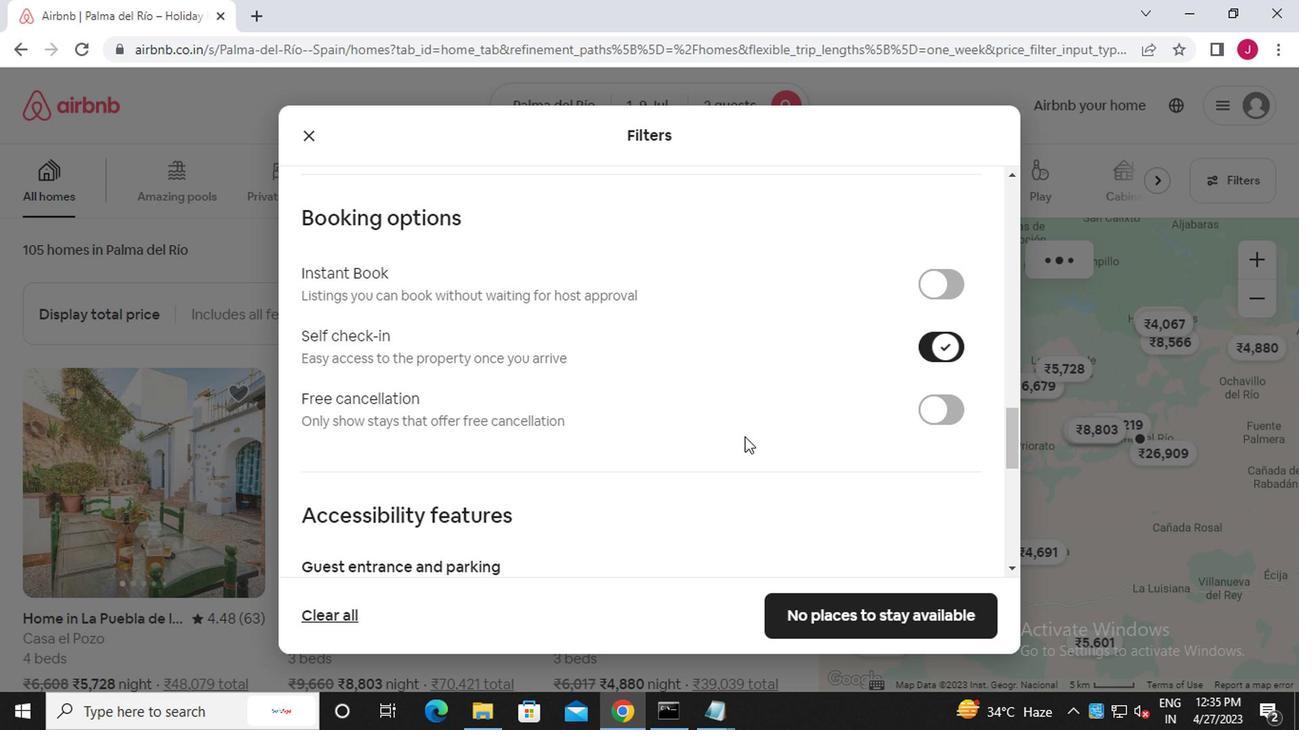 
Action: Mouse scrolled (571, 449) with delta (0, 0)
Screenshot: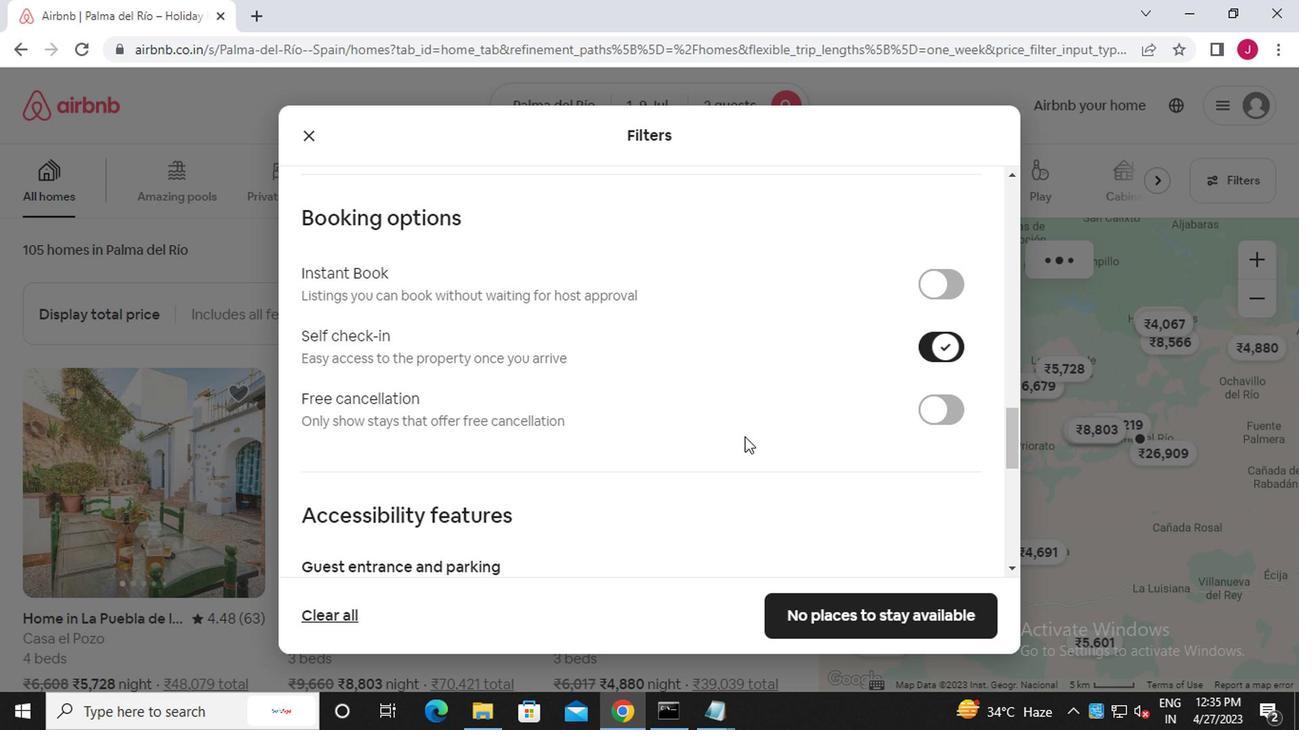 
Action: Mouse moved to (569, 449)
Screenshot: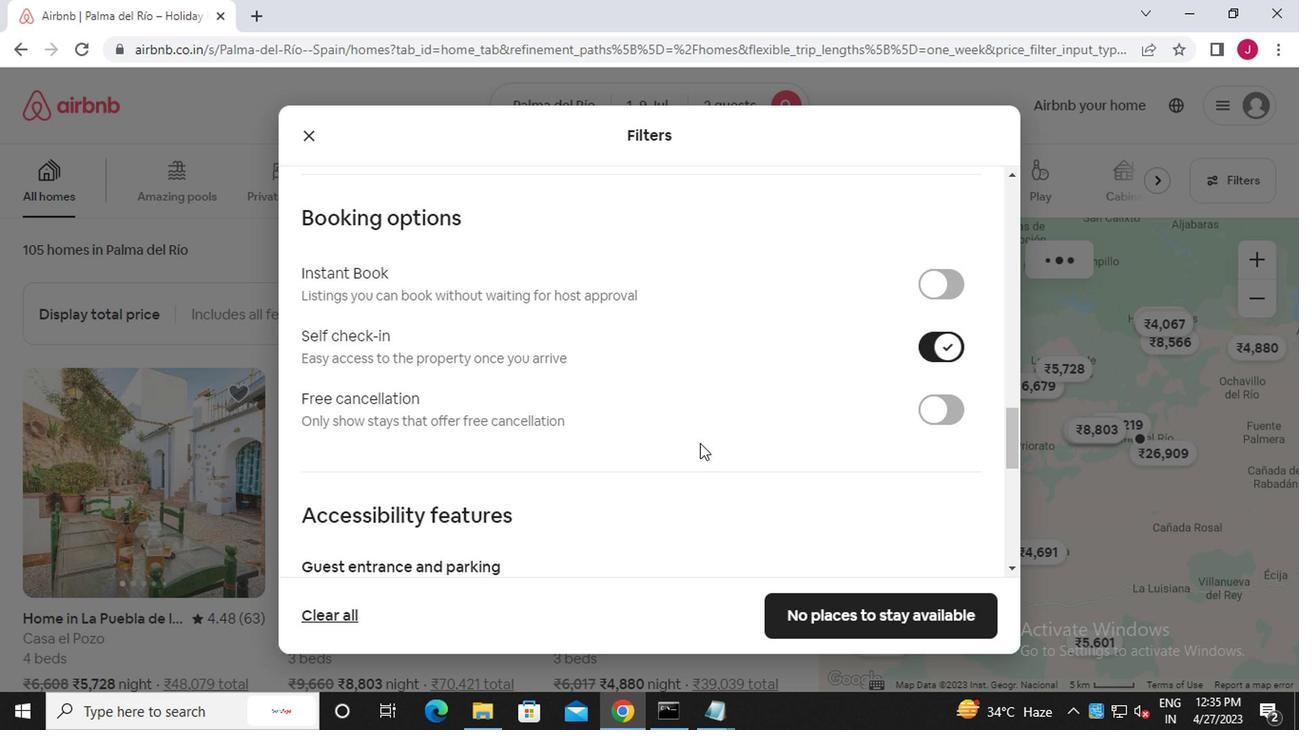 
Action: Mouse scrolled (569, 449) with delta (0, 0)
Screenshot: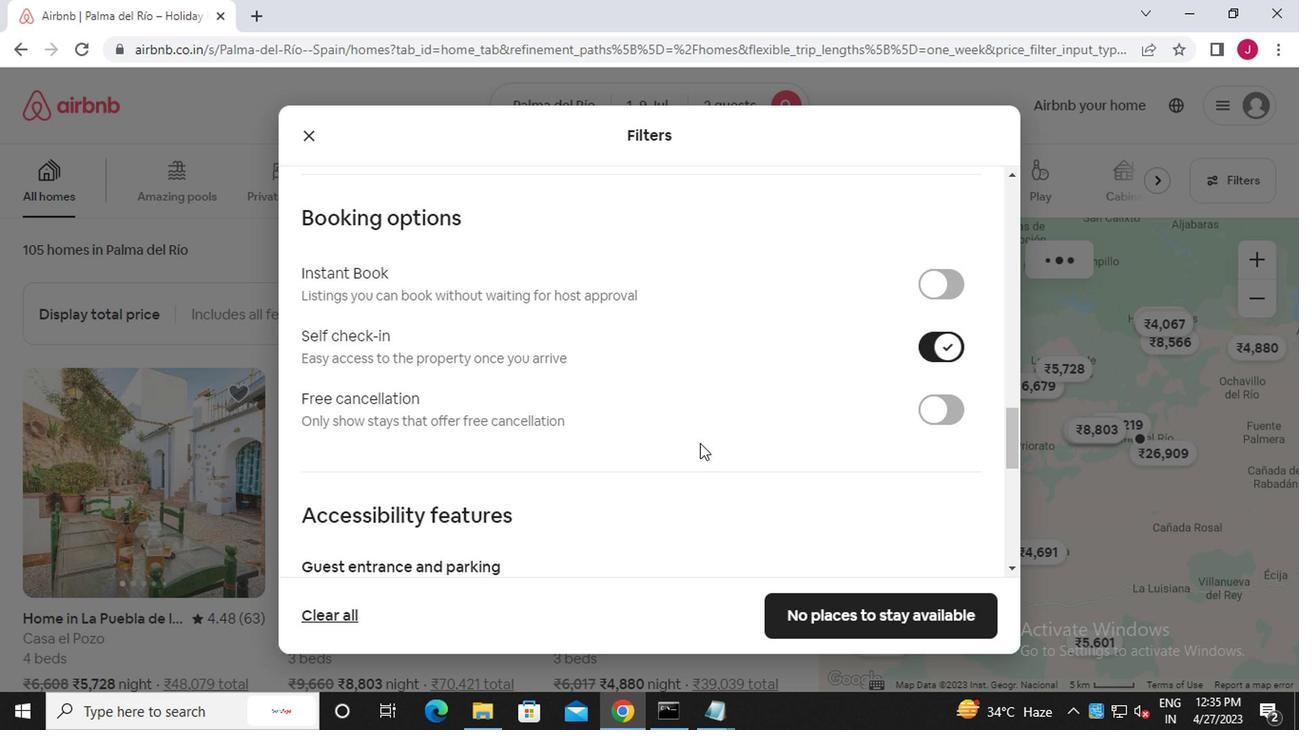 
Action: Mouse scrolled (569, 449) with delta (0, 0)
Screenshot: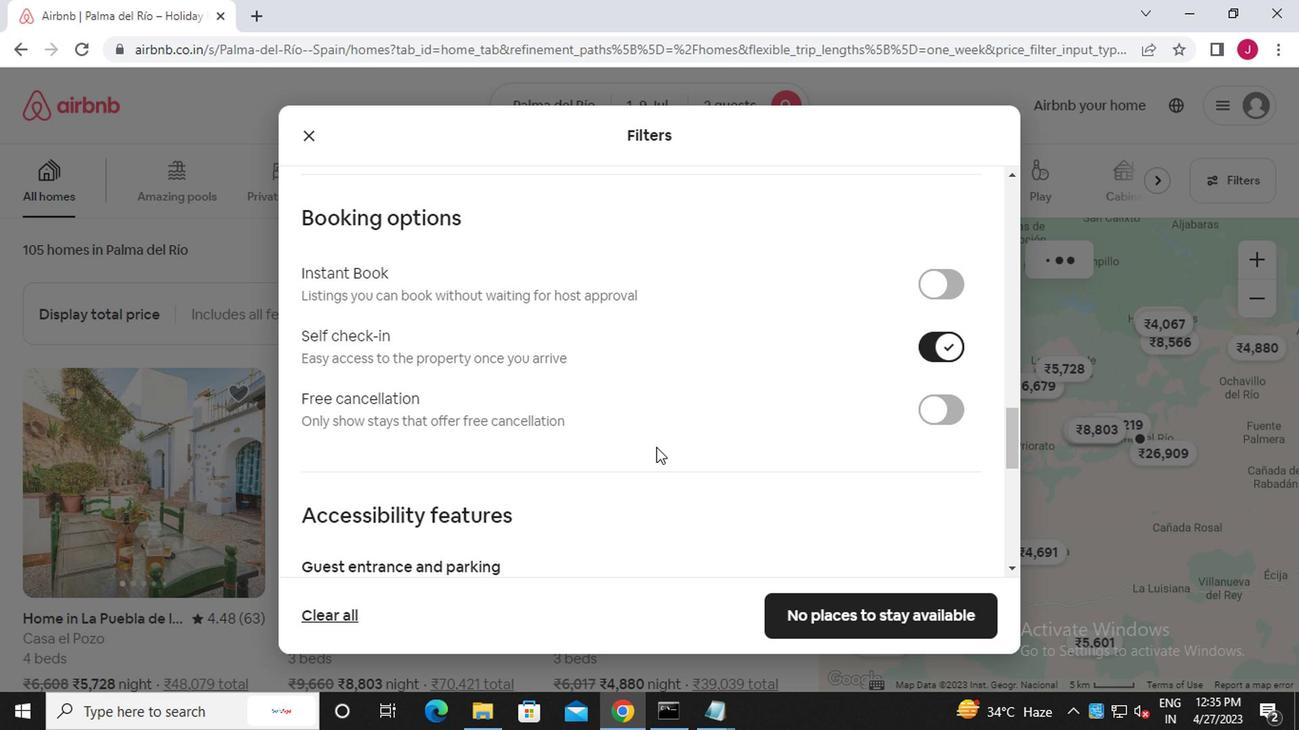 
Action: Mouse scrolled (569, 449) with delta (0, 0)
Screenshot: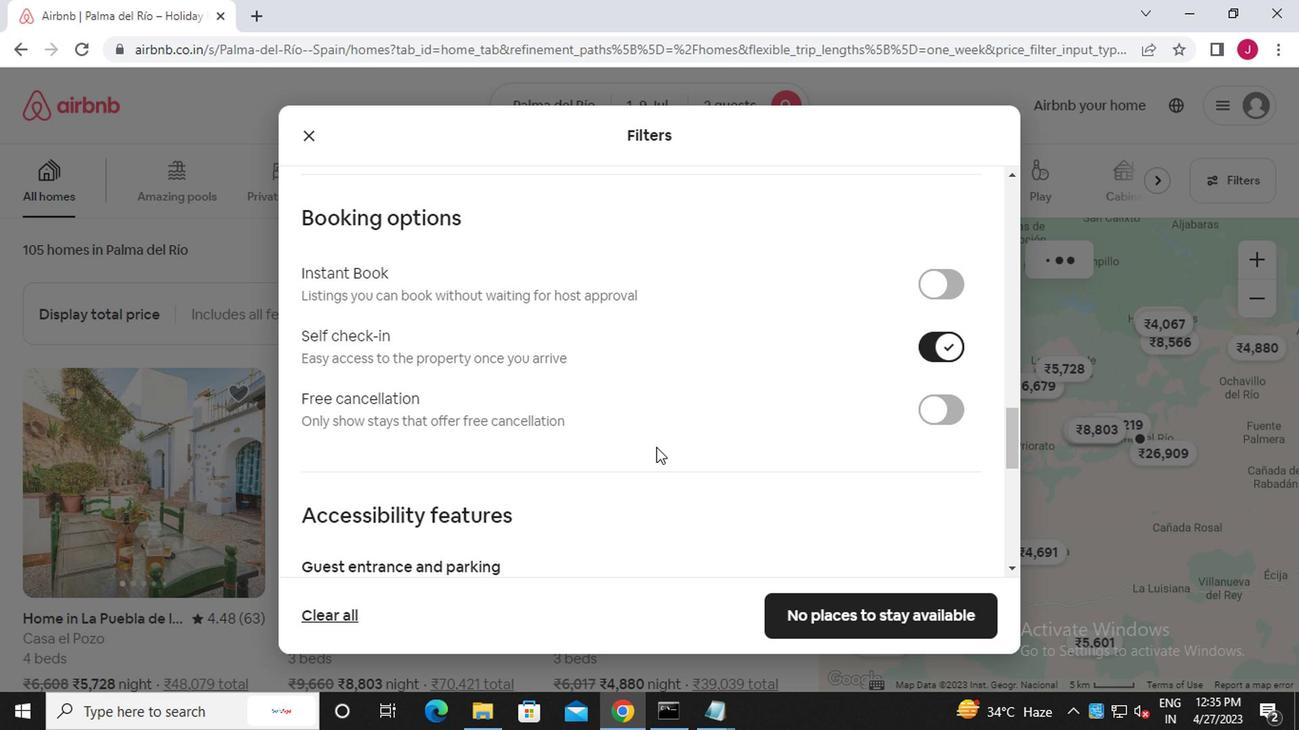 
Action: Mouse scrolled (569, 449) with delta (0, 0)
Screenshot: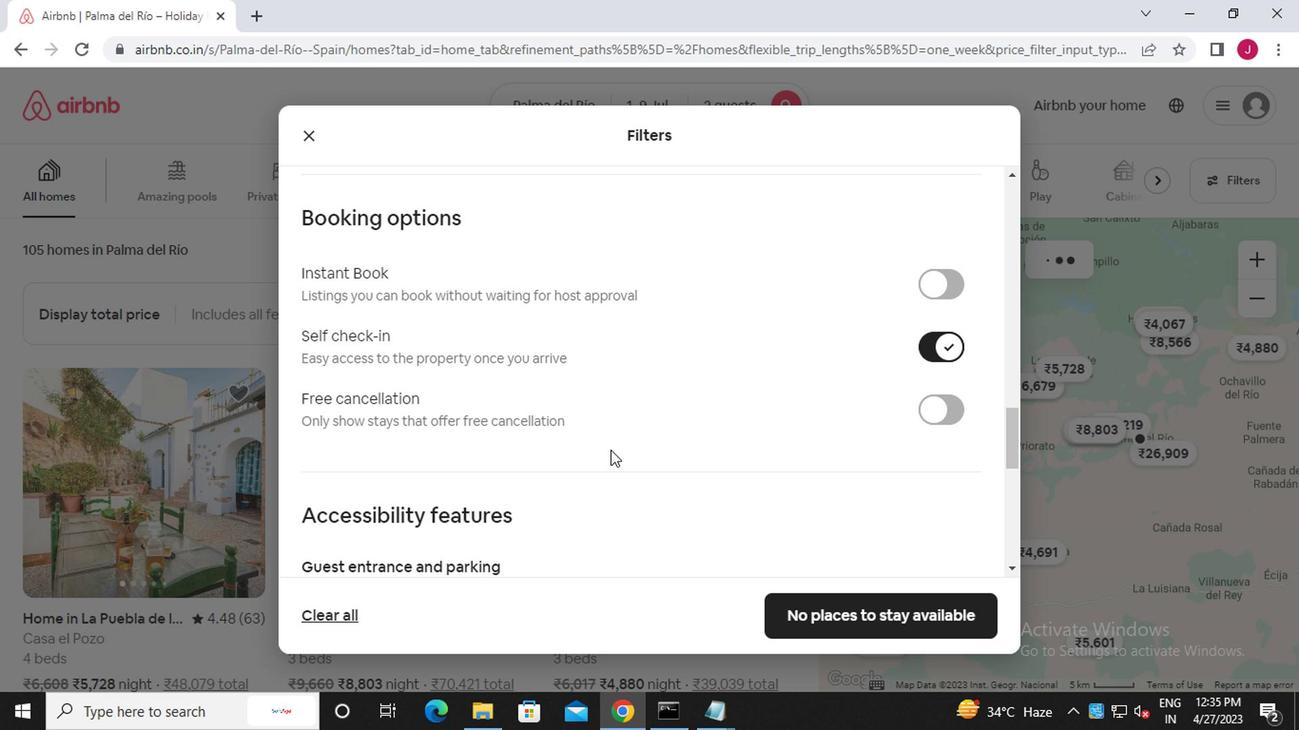 
Action: Mouse scrolled (569, 449) with delta (0, 0)
Screenshot: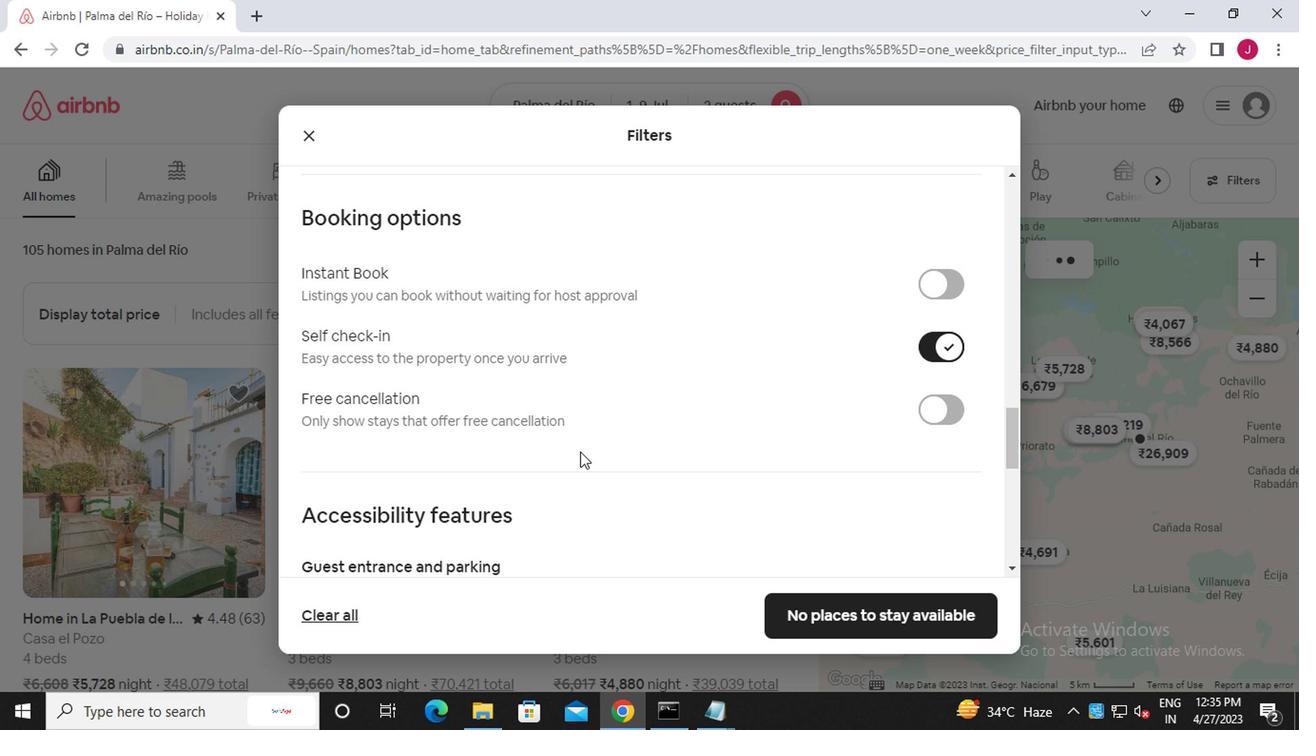 
Action: Mouse moved to (564, 450)
Screenshot: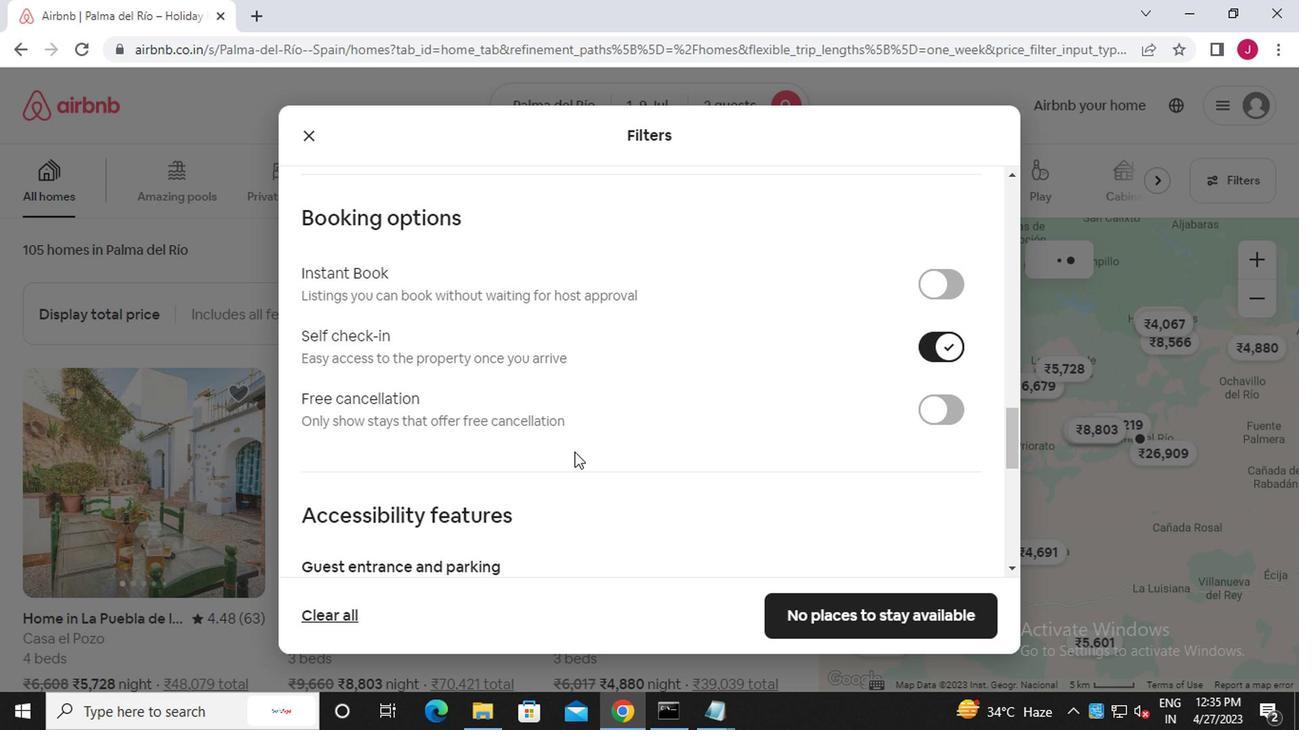 
Action: Mouse scrolled (564, 449) with delta (0, 0)
Screenshot: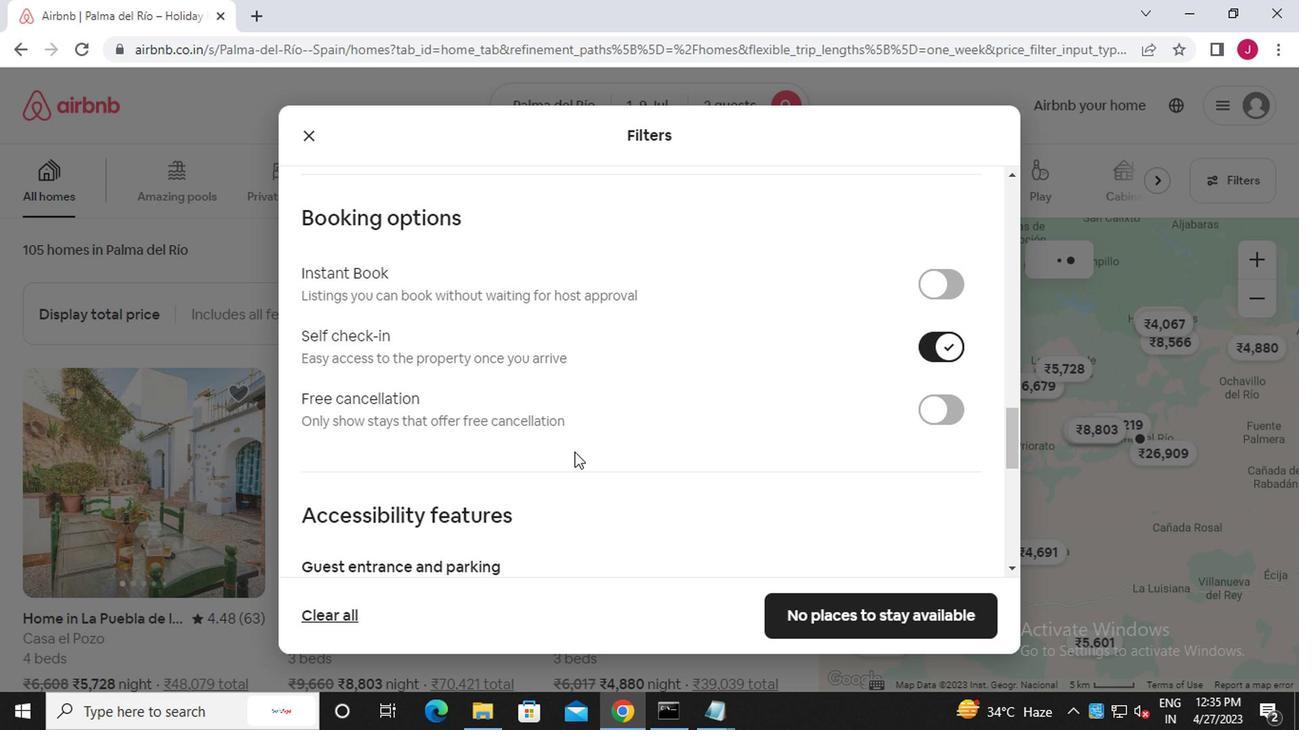 
Action: Mouse moved to (315, 443)
Screenshot: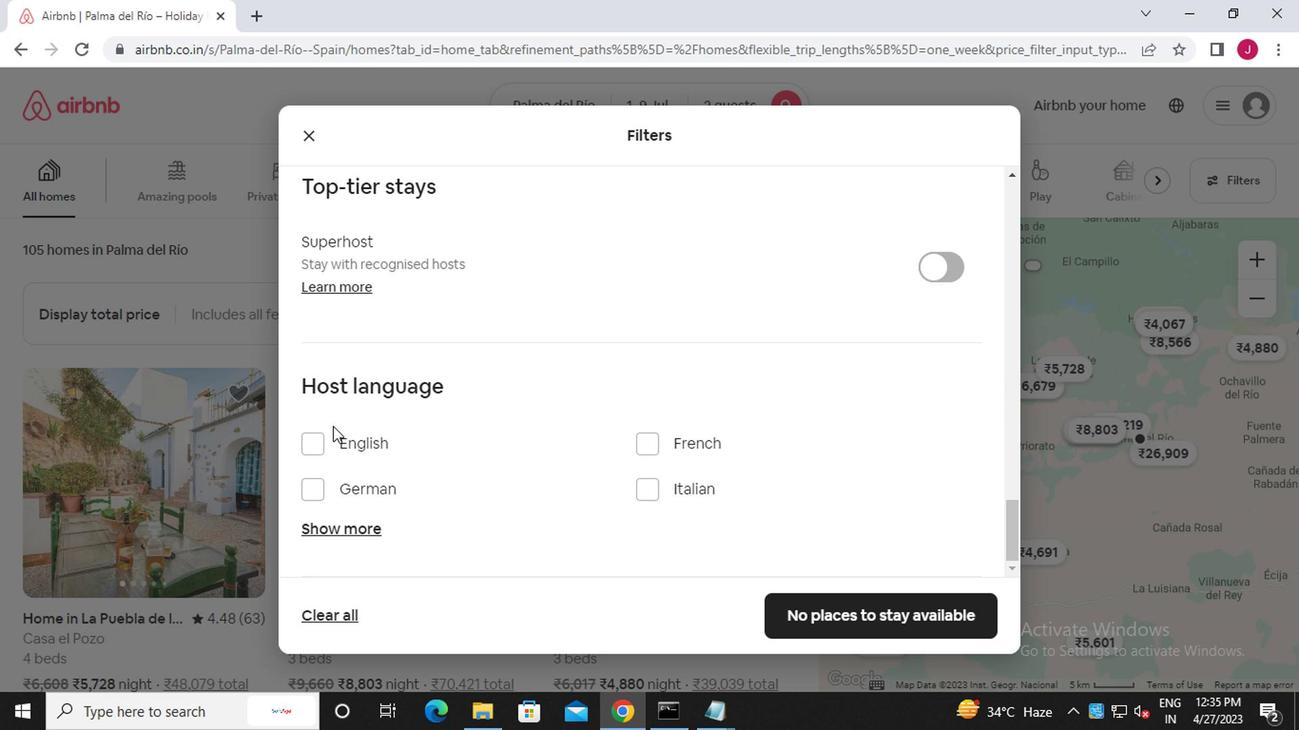 
Action: Mouse pressed left at (315, 443)
Screenshot: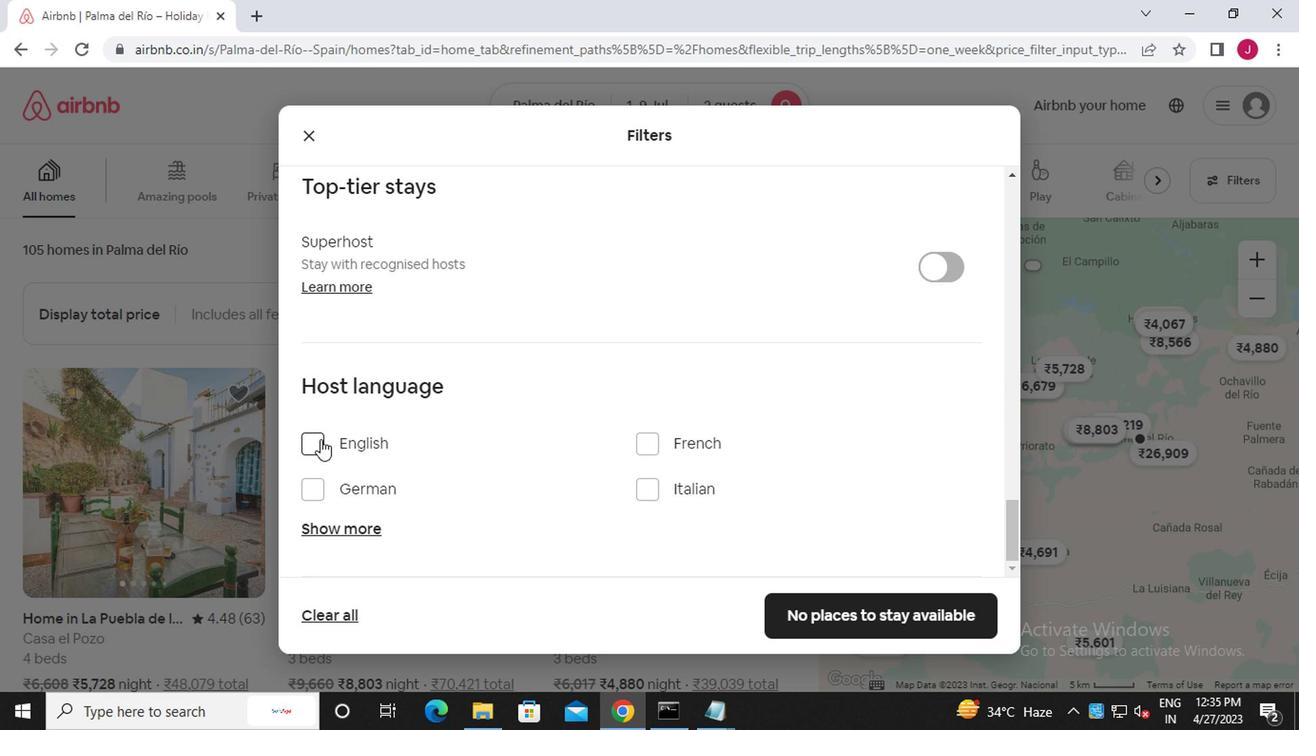 
Action: Mouse moved to (873, 611)
Screenshot: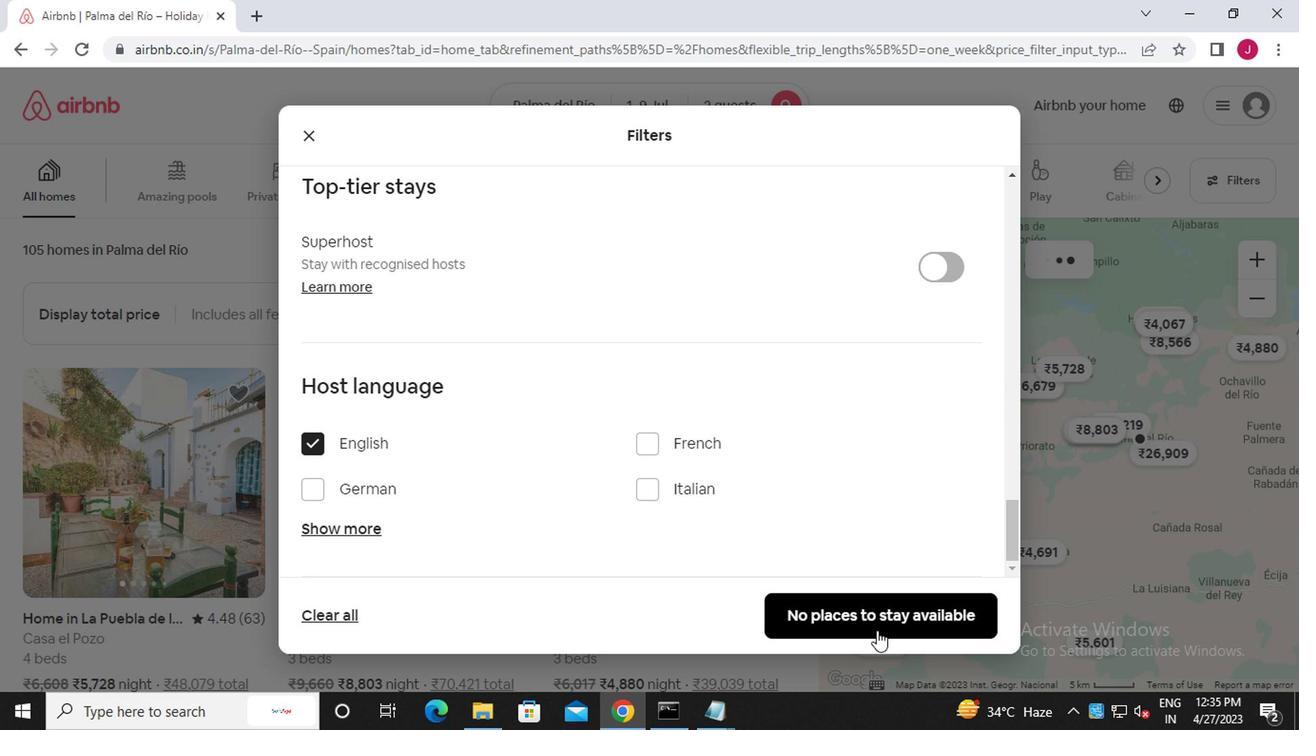 
Action: Mouse pressed left at (873, 611)
Screenshot: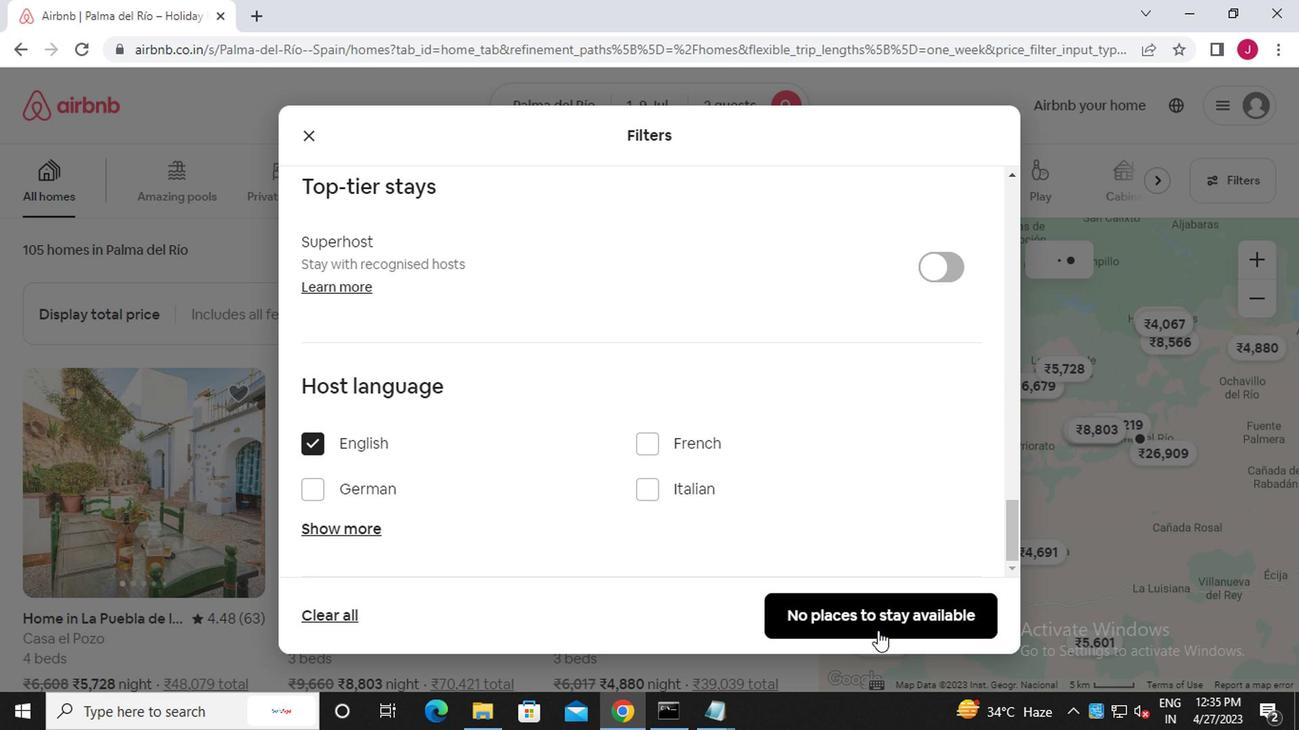 
Action: Mouse moved to (866, 606)
Screenshot: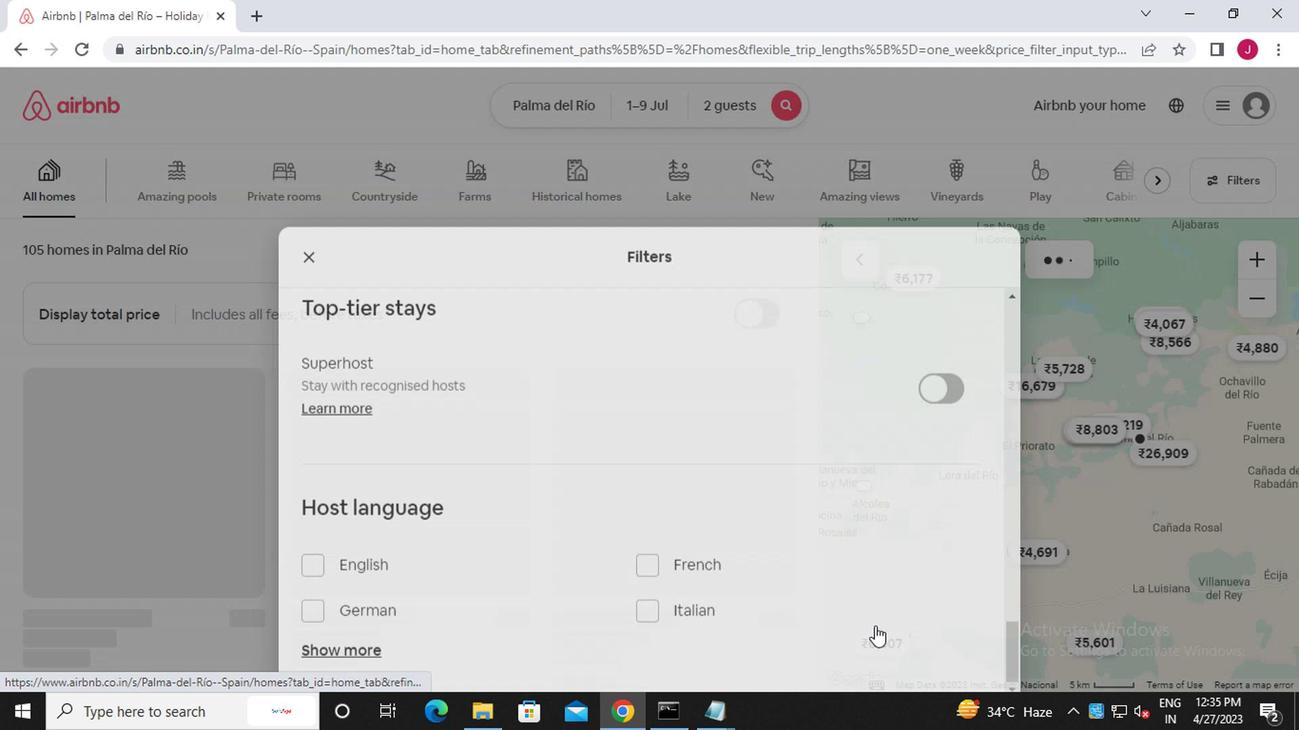
